 Task: Check the results of the 2023 Victory Lane Racing NASCAR Cup Series for the race "Goodyear 400" on the track "Darlington".
Action: Mouse moved to (230, 374)
Screenshot: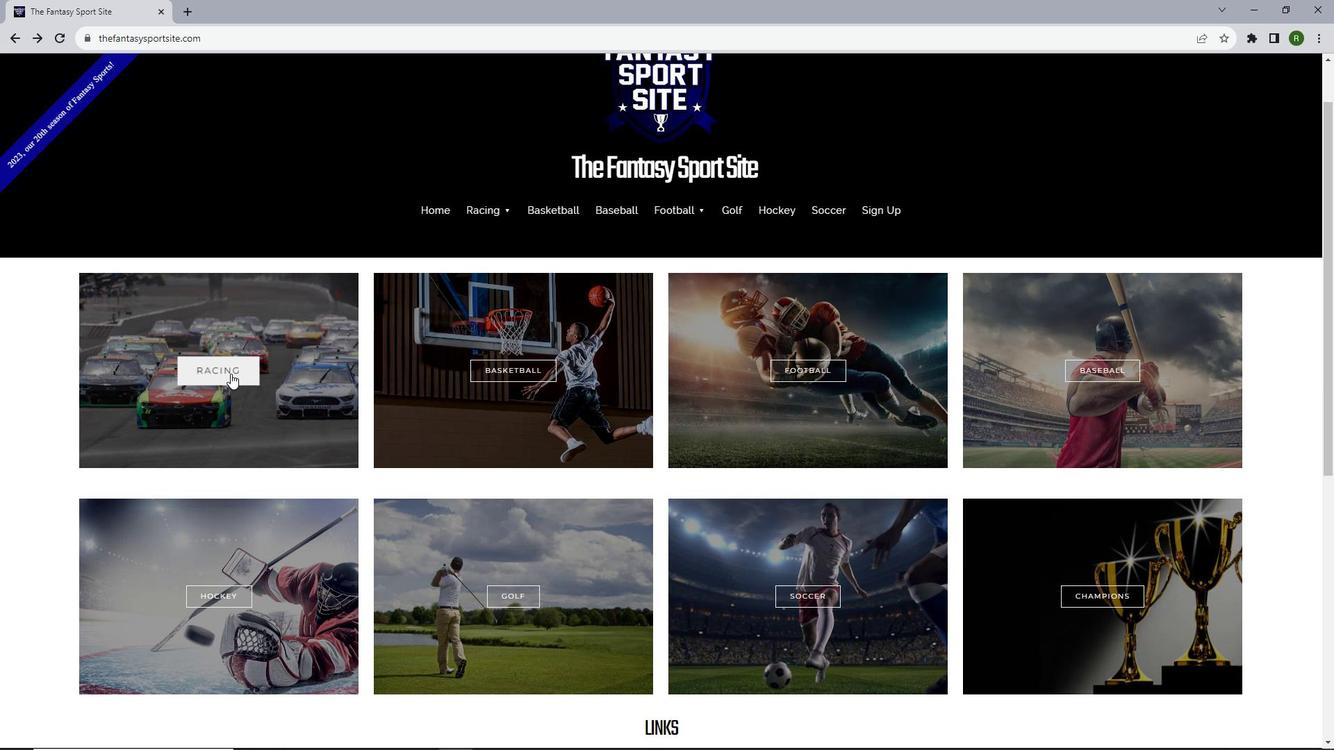 
Action: Mouse pressed left at (230, 374)
Screenshot: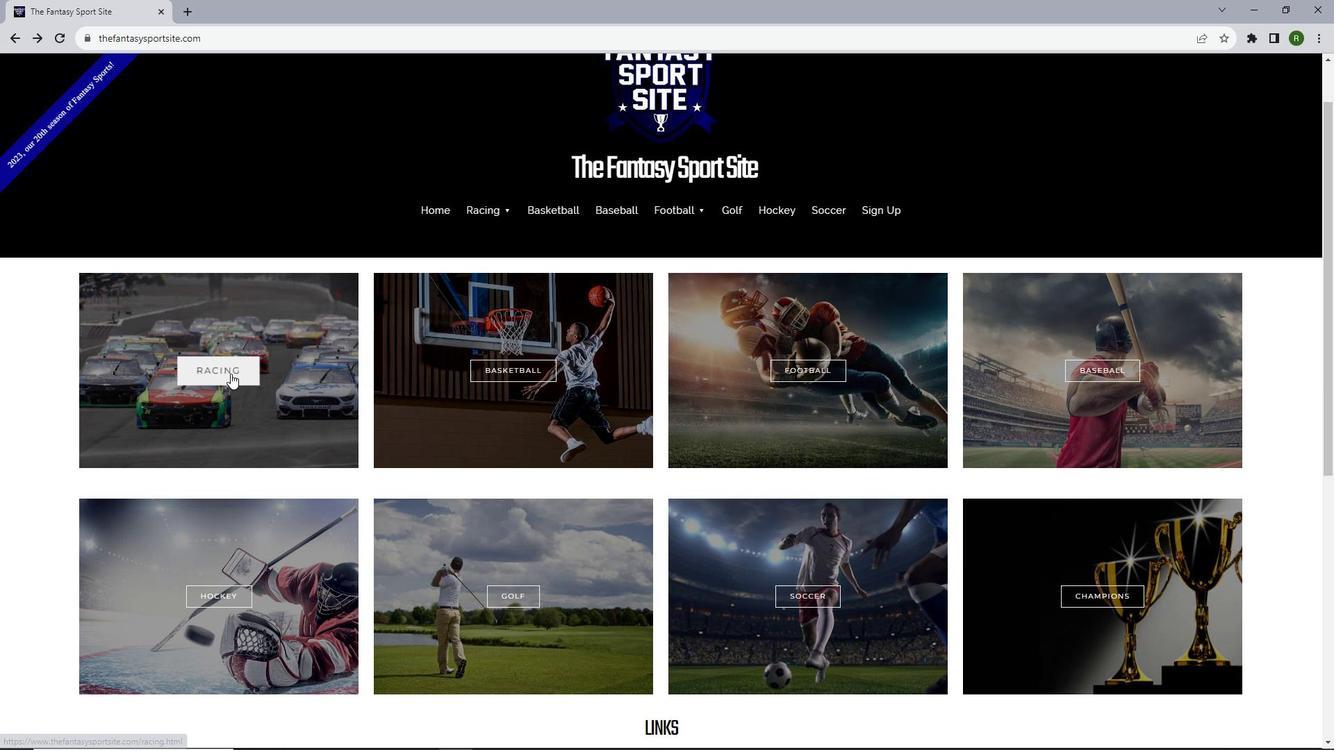 
Action: Mouse moved to (280, 627)
Screenshot: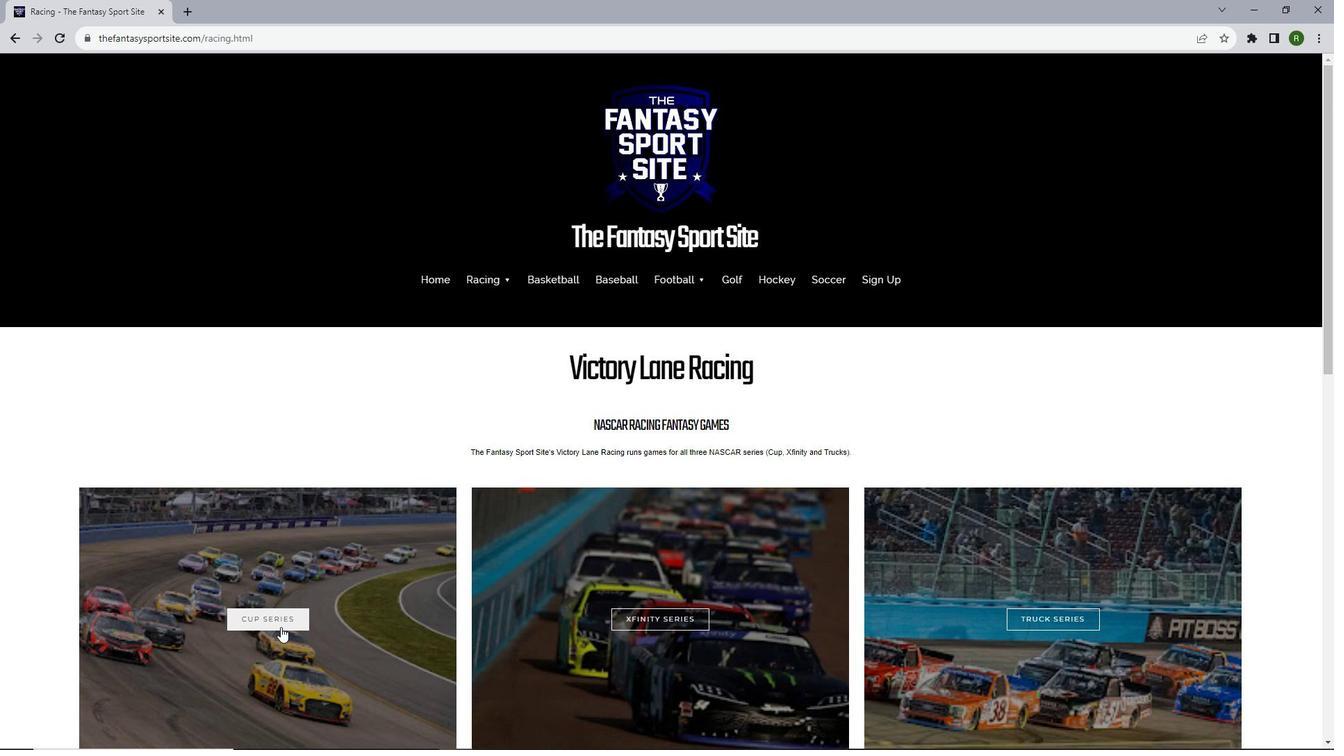 
Action: Mouse pressed left at (280, 627)
Screenshot: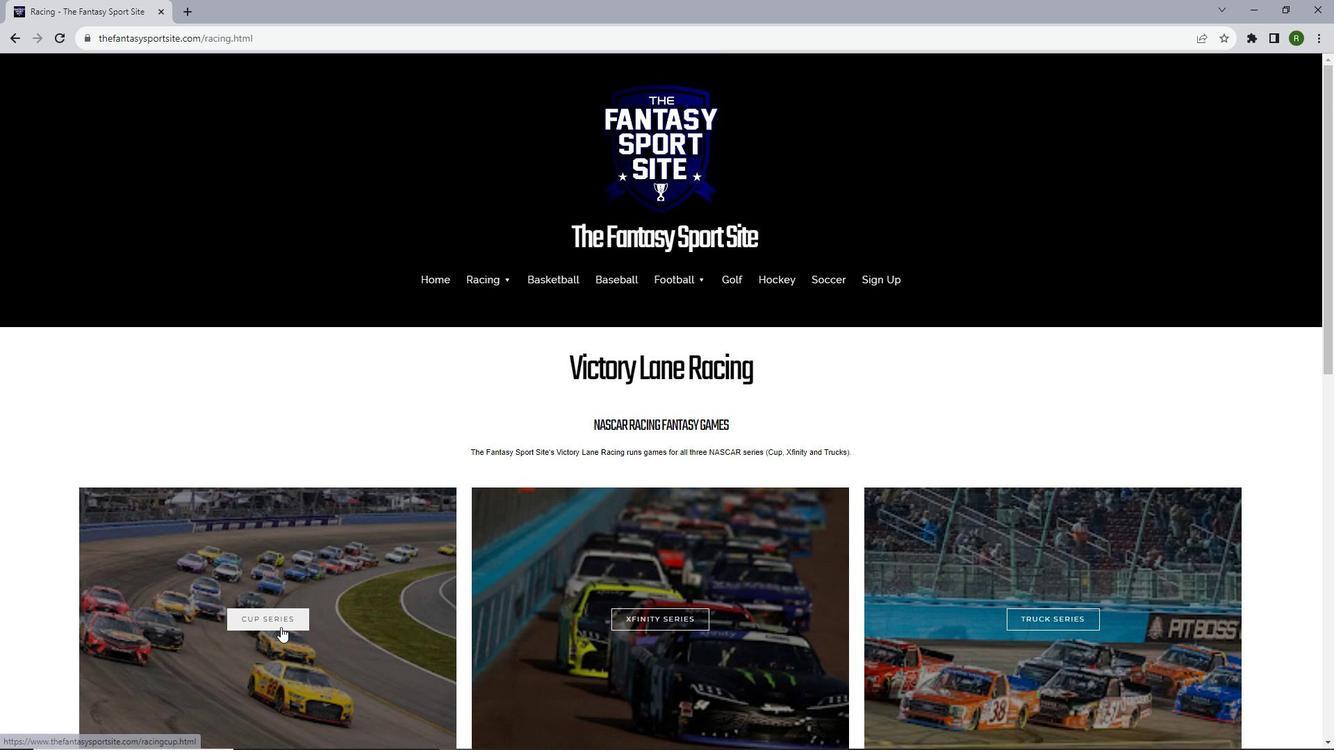 
Action: Mouse moved to (315, 499)
Screenshot: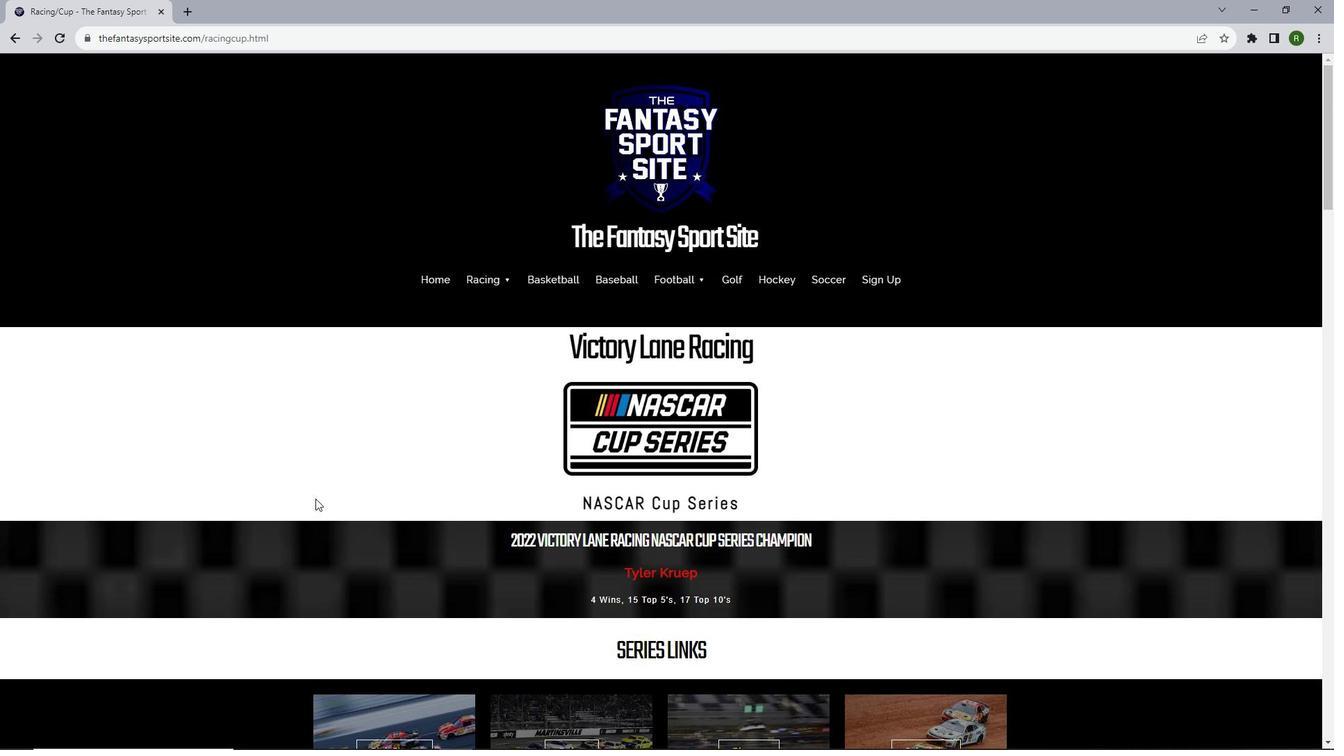 
Action: Mouse scrolled (315, 498) with delta (0, 0)
Screenshot: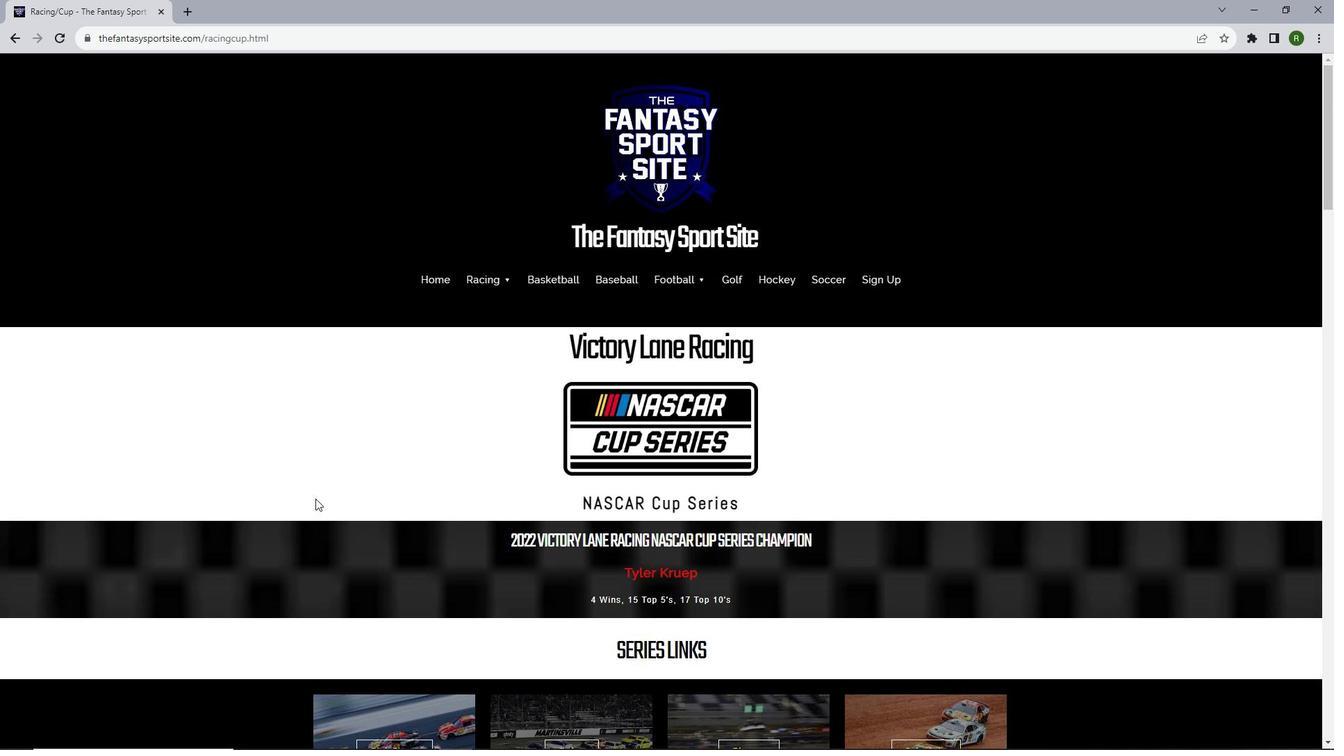 
Action: Mouse scrolled (315, 498) with delta (0, 0)
Screenshot: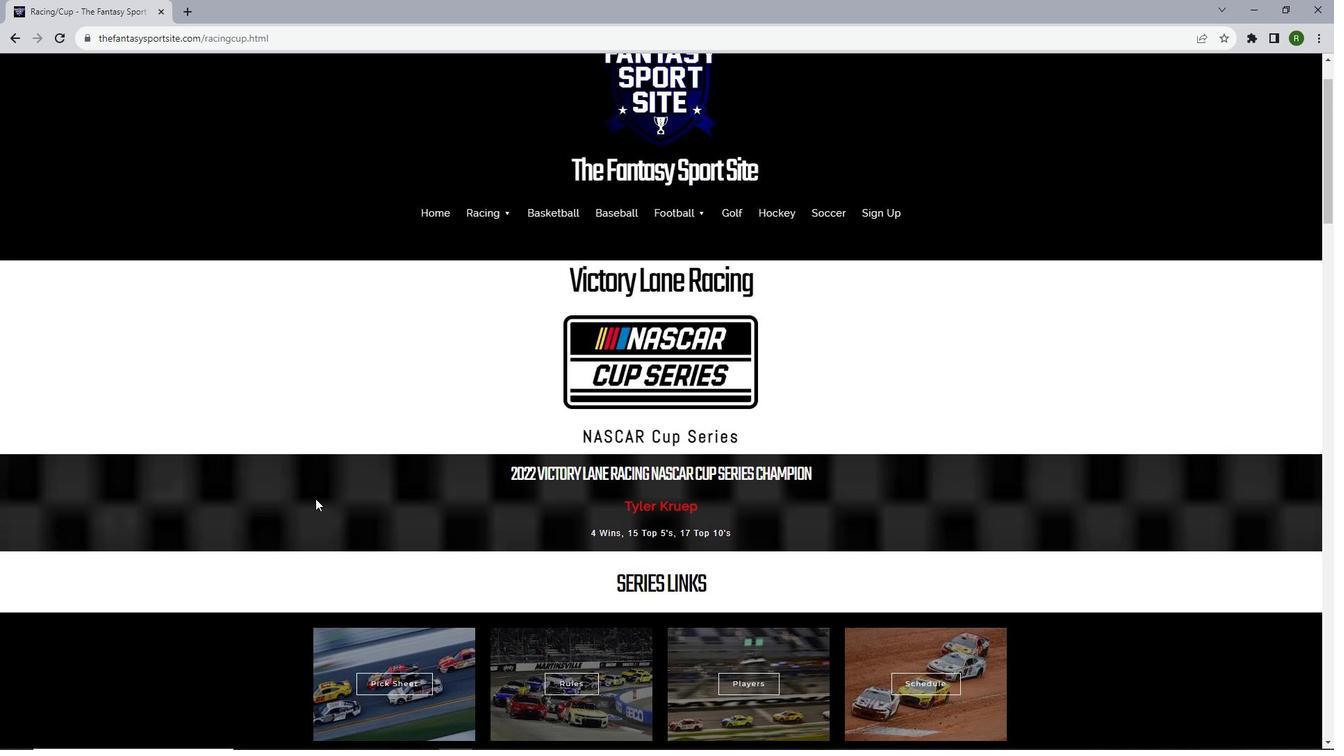 
Action: Mouse scrolled (315, 498) with delta (0, 0)
Screenshot: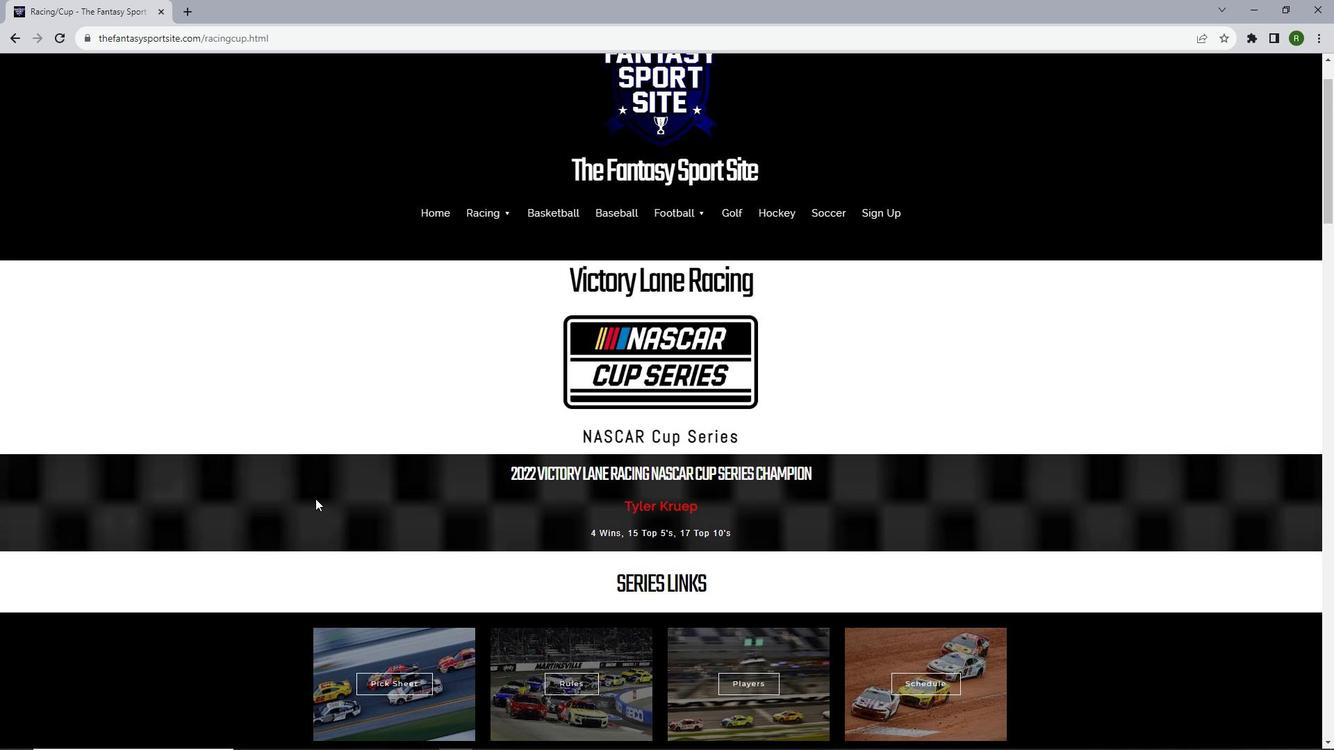 
Action: Mouse moved to (315, 498)
Screenshot: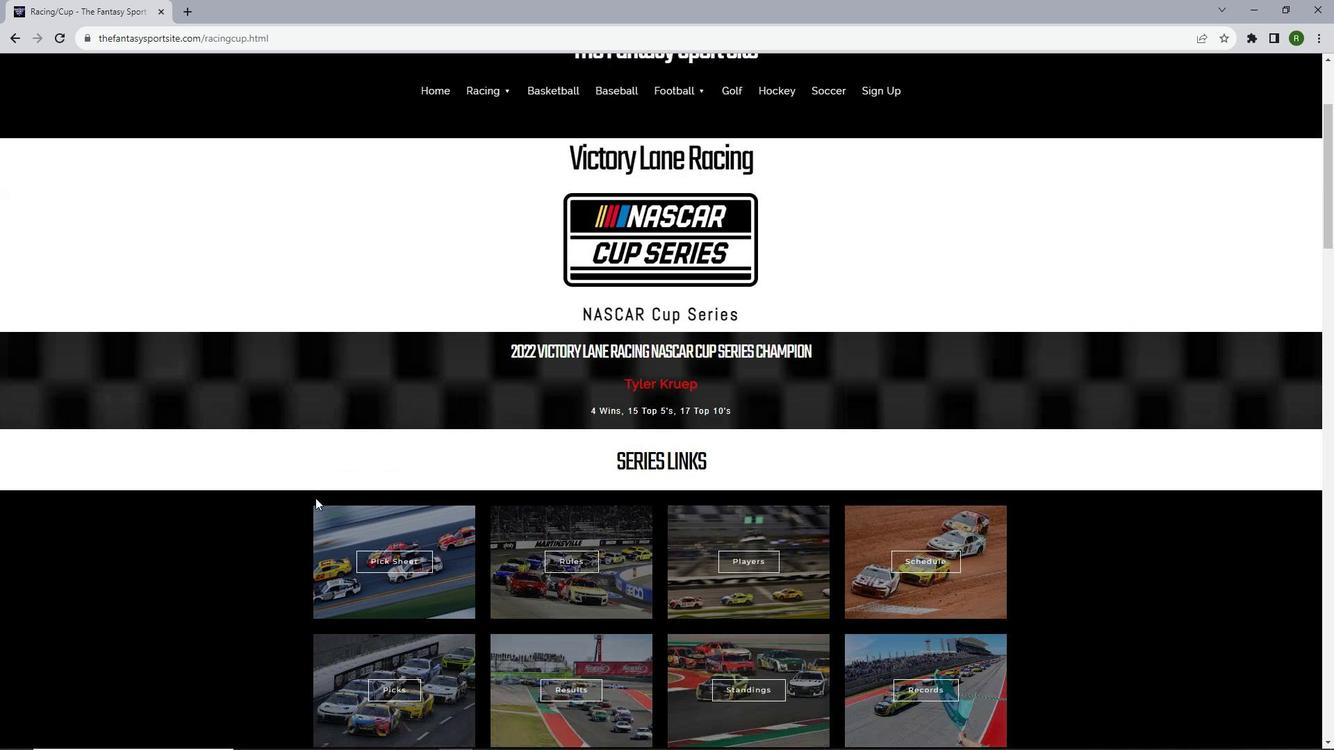 
Action: Mouse scrolled (315, 497) with delta (0, 0)
Screenshot: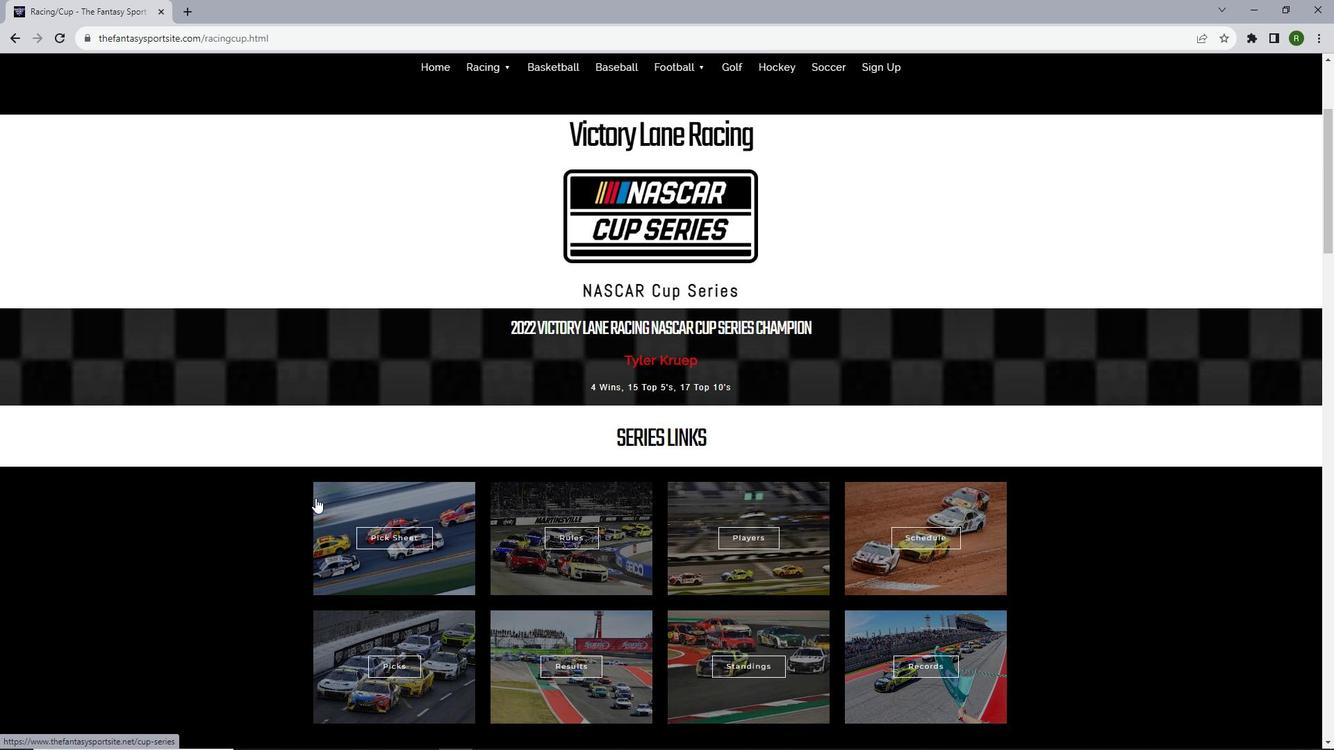 
Action: Mouse scrolled (315, 497) with delta (0, 0)
Screenshot: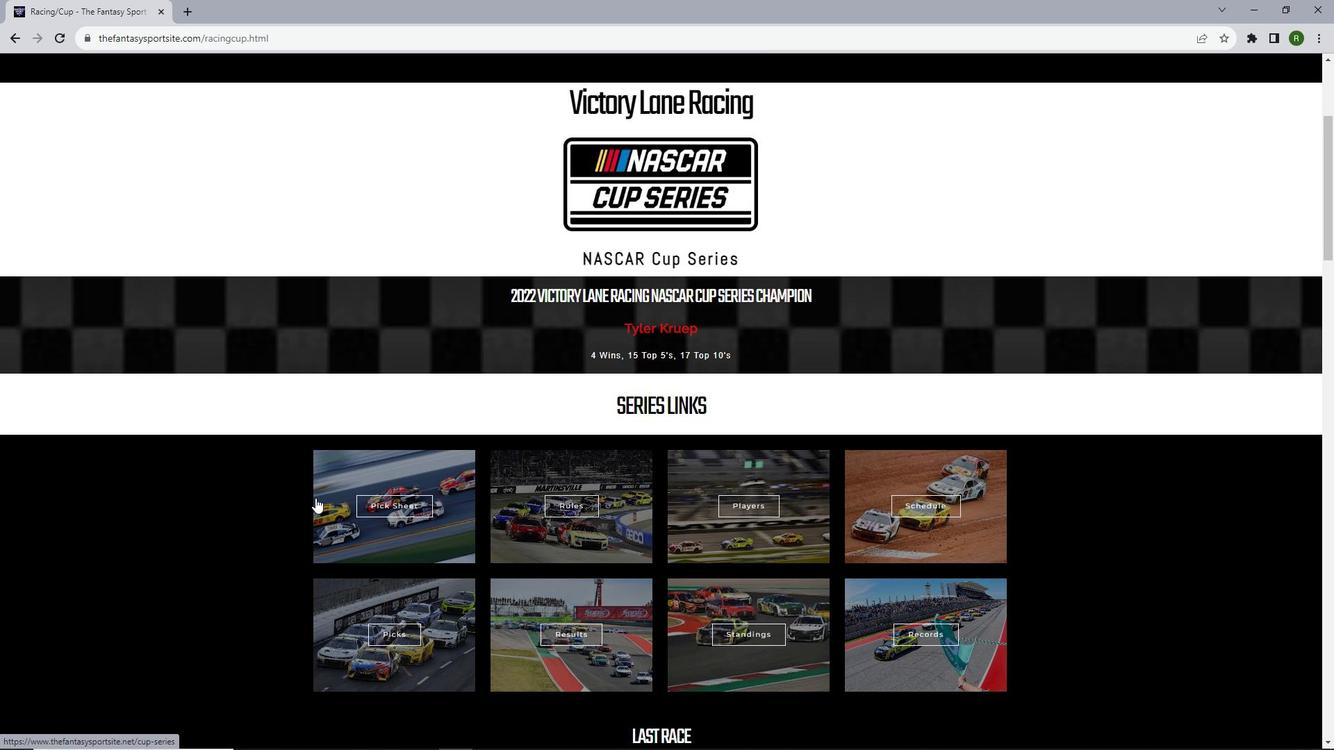 
Action: Mouse moved to (581, 536)
Screenshot: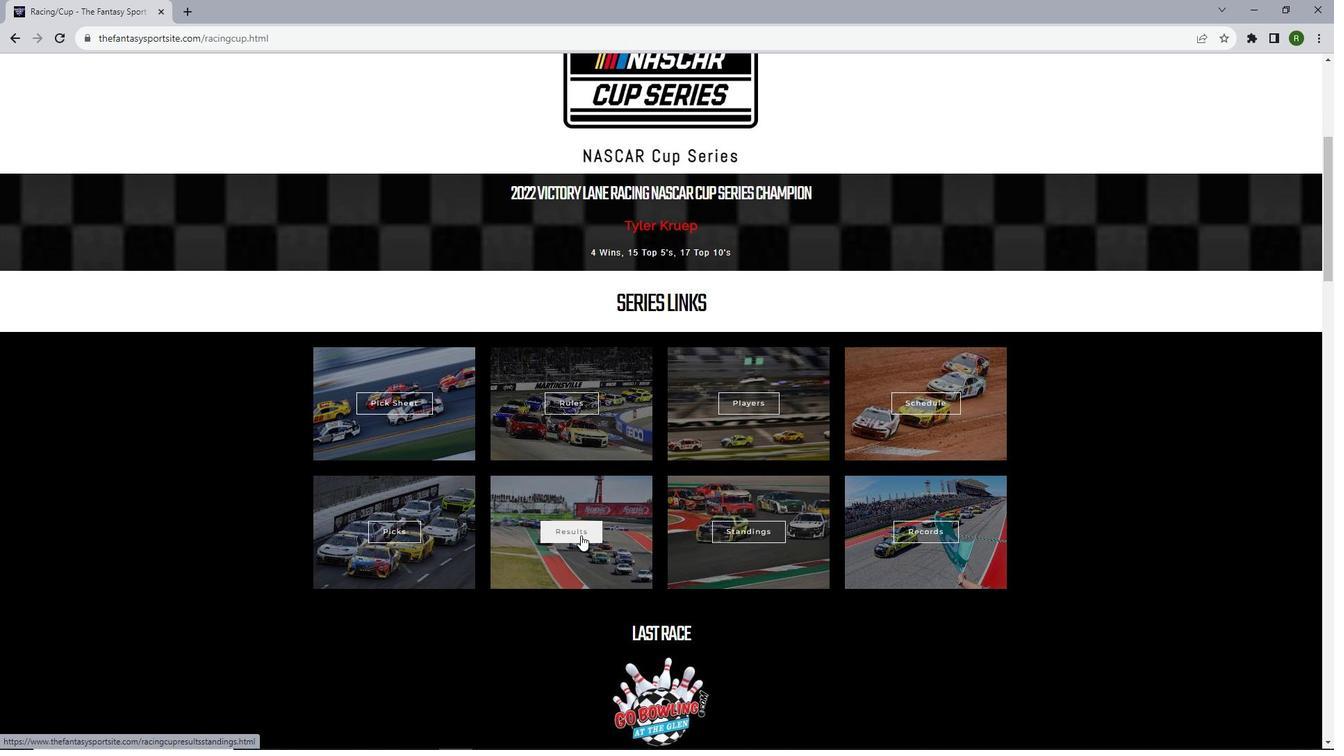 
Action: Mouse pressed left at (581, 536)
Screenshot: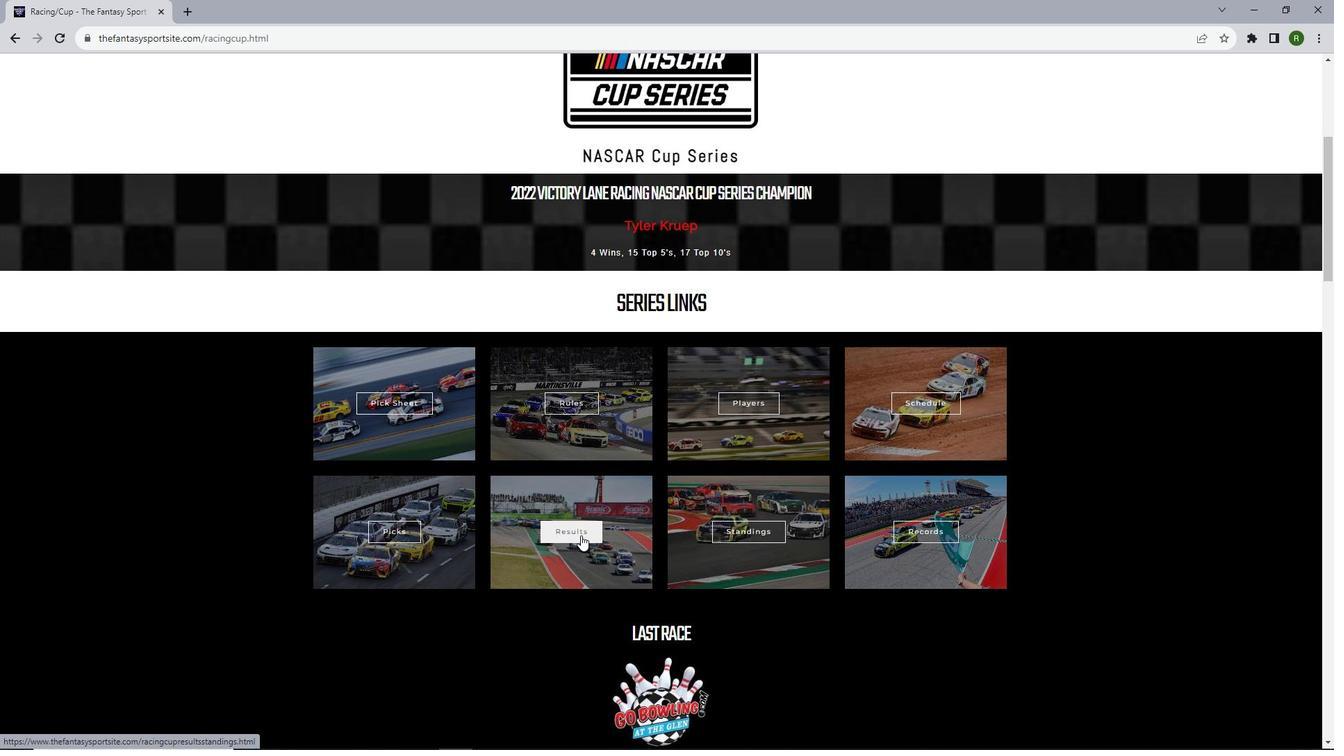 
Action: Mouse moved to (403, 380)
Screenshot: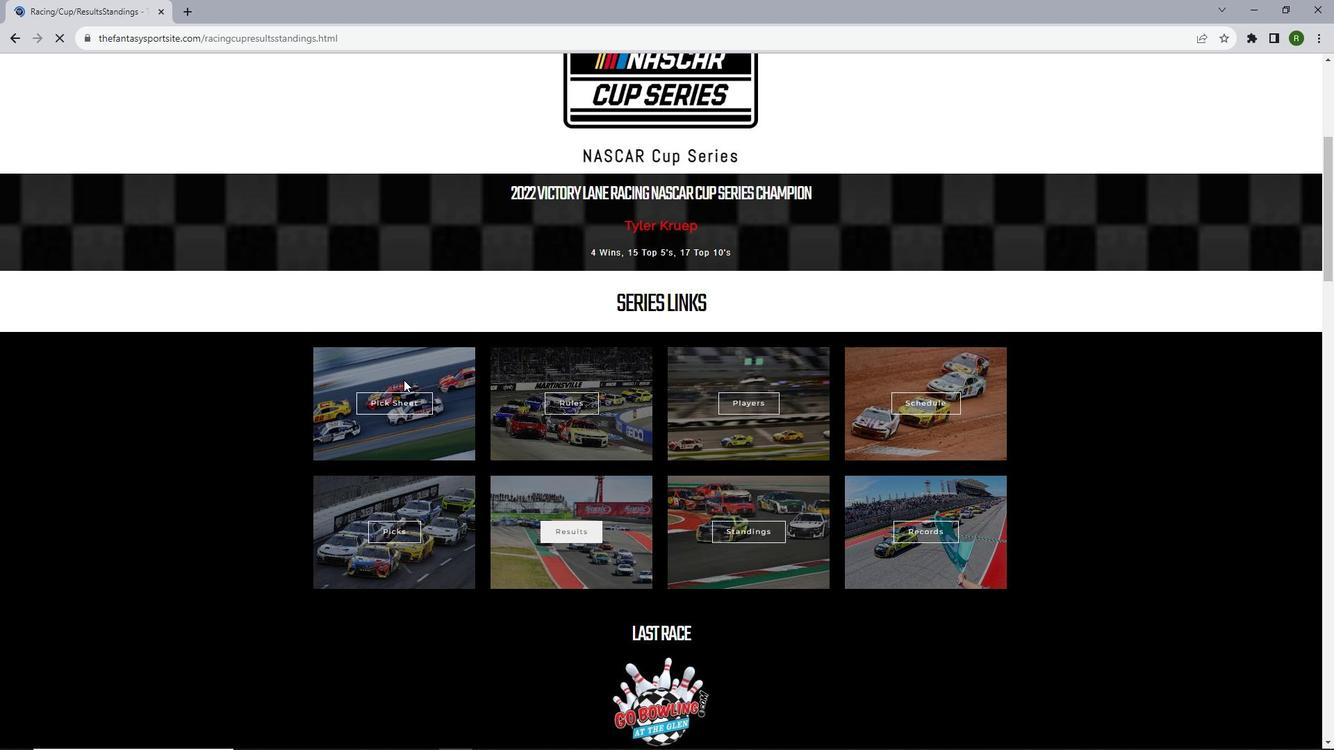 
Action: Mouse scrolled (403, 379) with delta (0, 0)
Screenshot: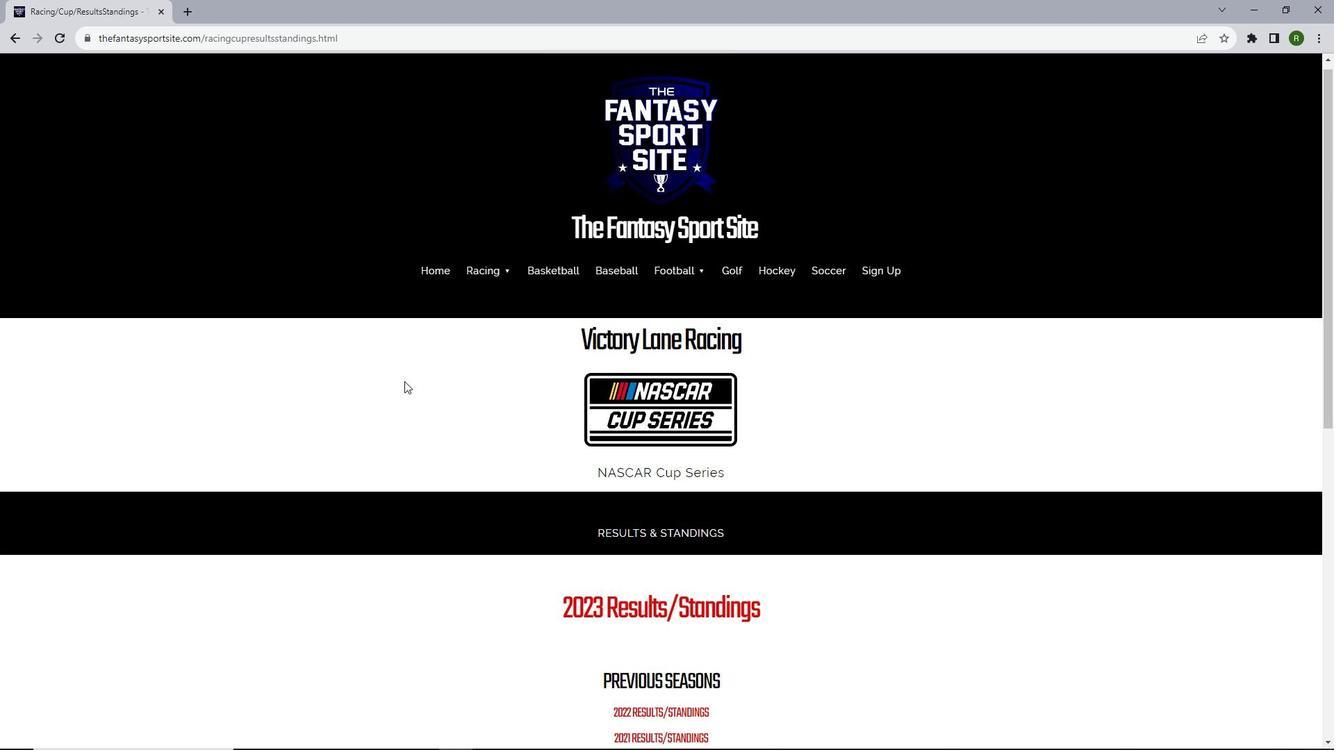 
Action: Mouse moved to (404, 381)
Screenshot: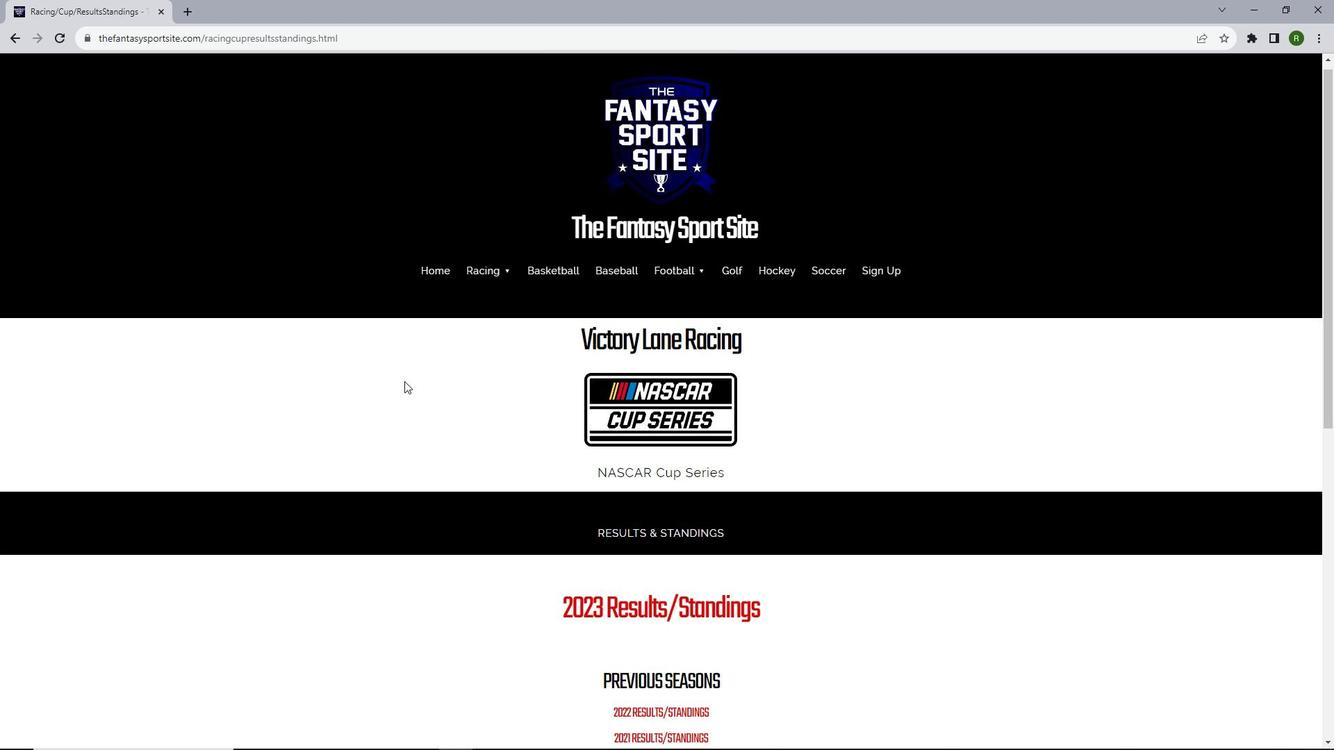 
Action: Mouse scrolled (404, 380) with delta (0, 0)
Screenshot: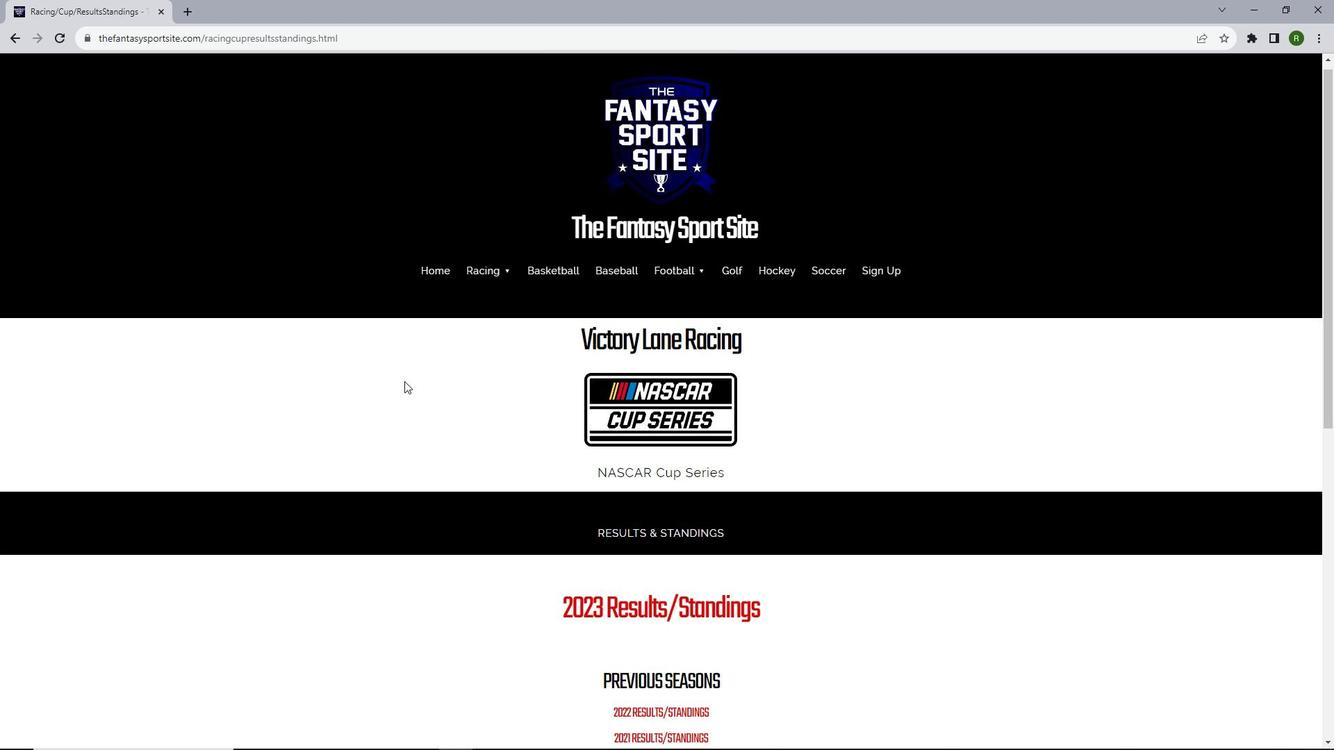 
Action: Mouse moved to (404, 381)
Screenshot: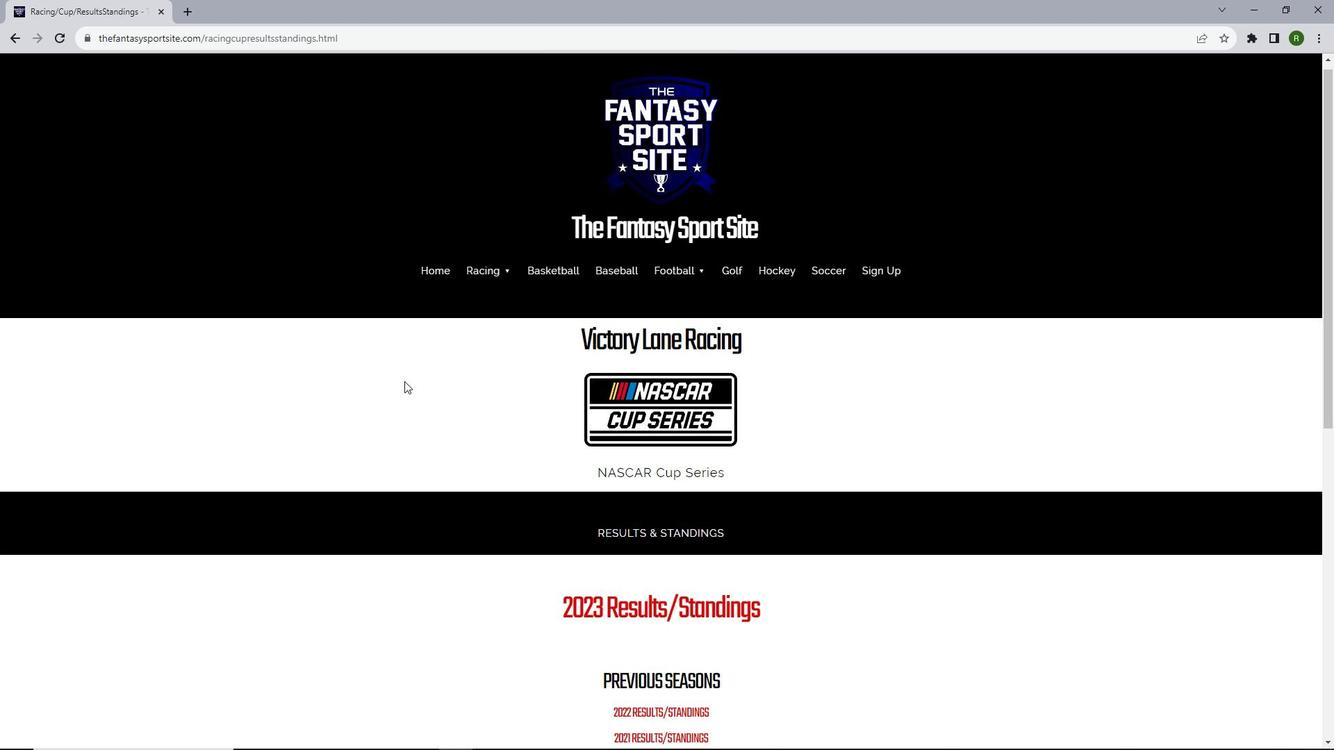 
Action: Mouse scrolled (404, 381) with delta (0, 0)
Screenshot: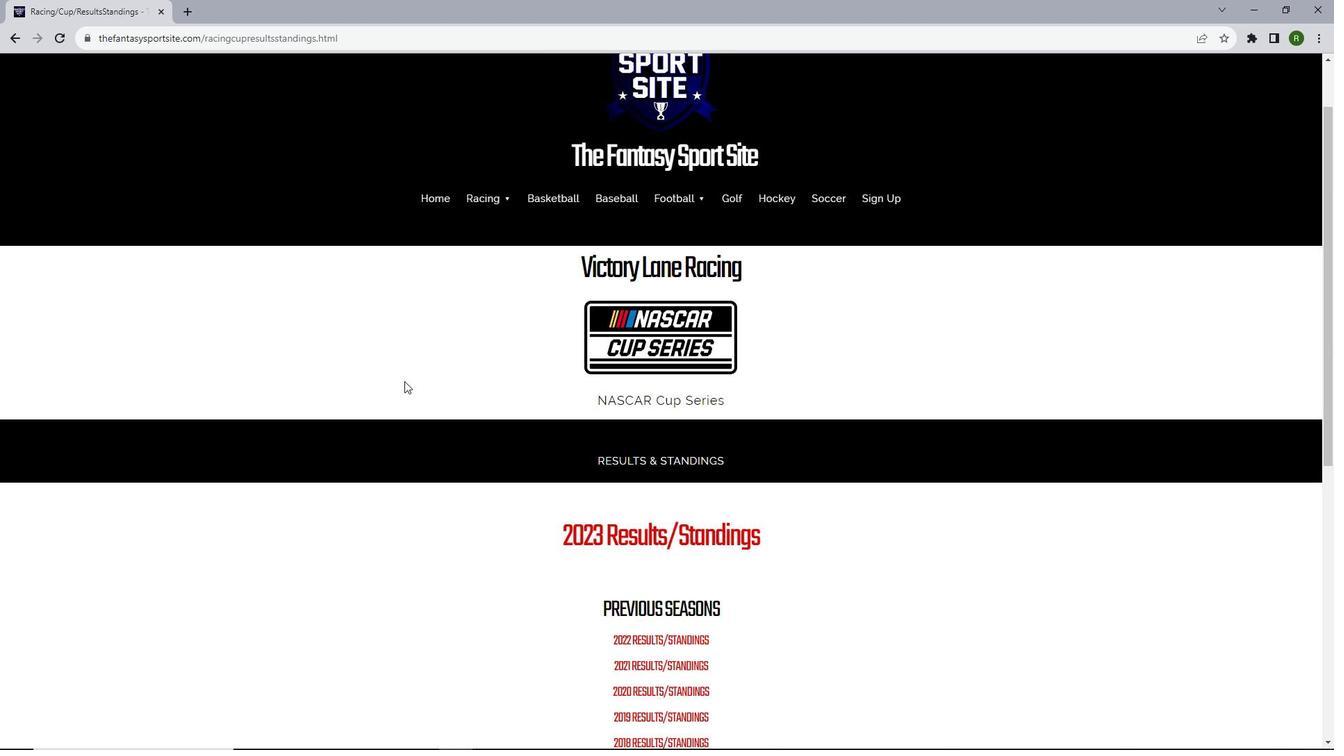 
Action: Mouse scrolled (404, 381) with delta (0, 0)
Screenshot: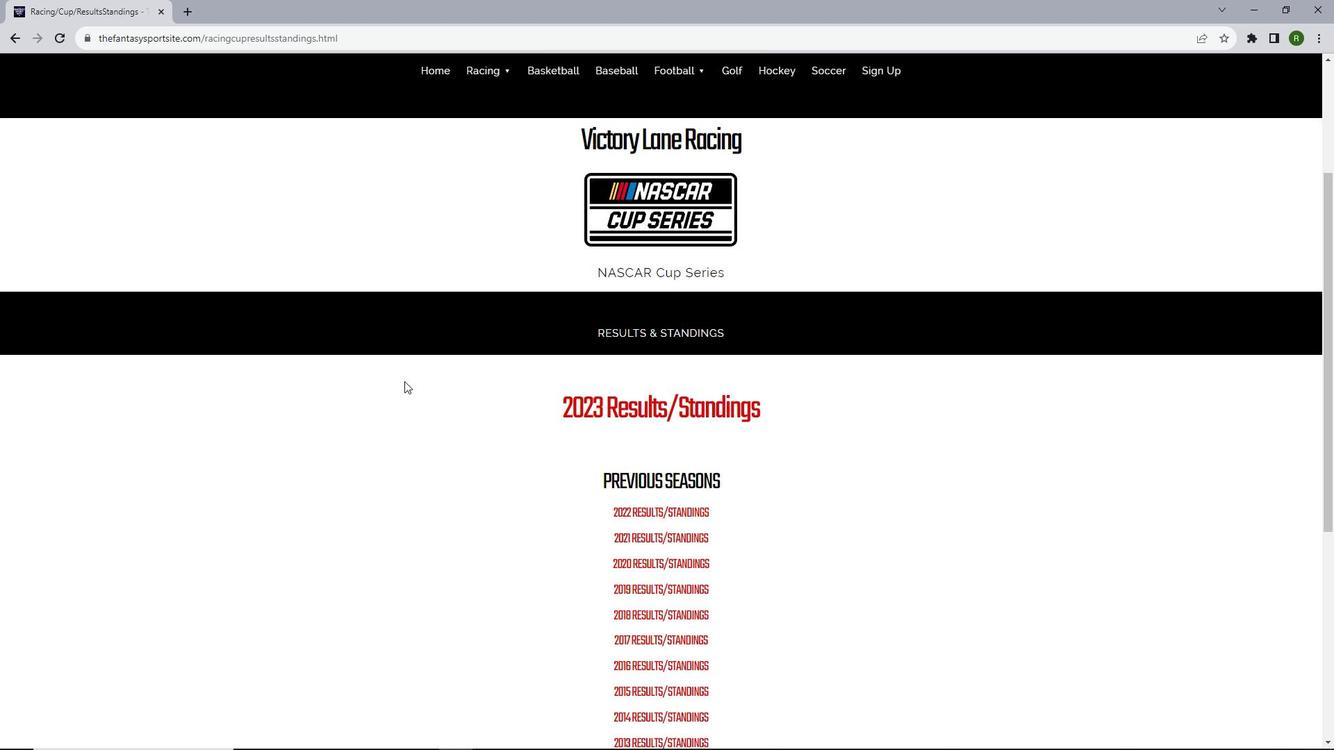 
Action: Mouse scrolled (404, 381) with delta (0, 0)
Screenshot: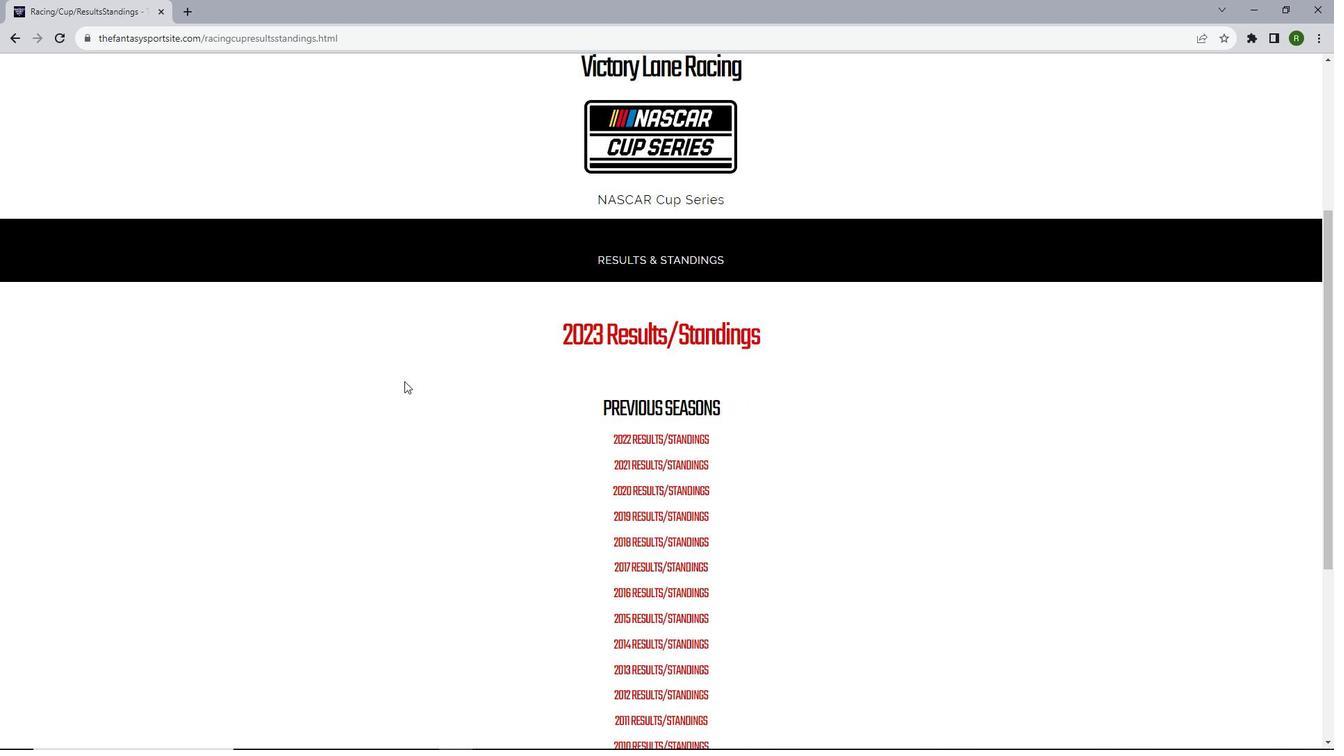 
Action: Mouse moved to (689, 262)
Screenshot: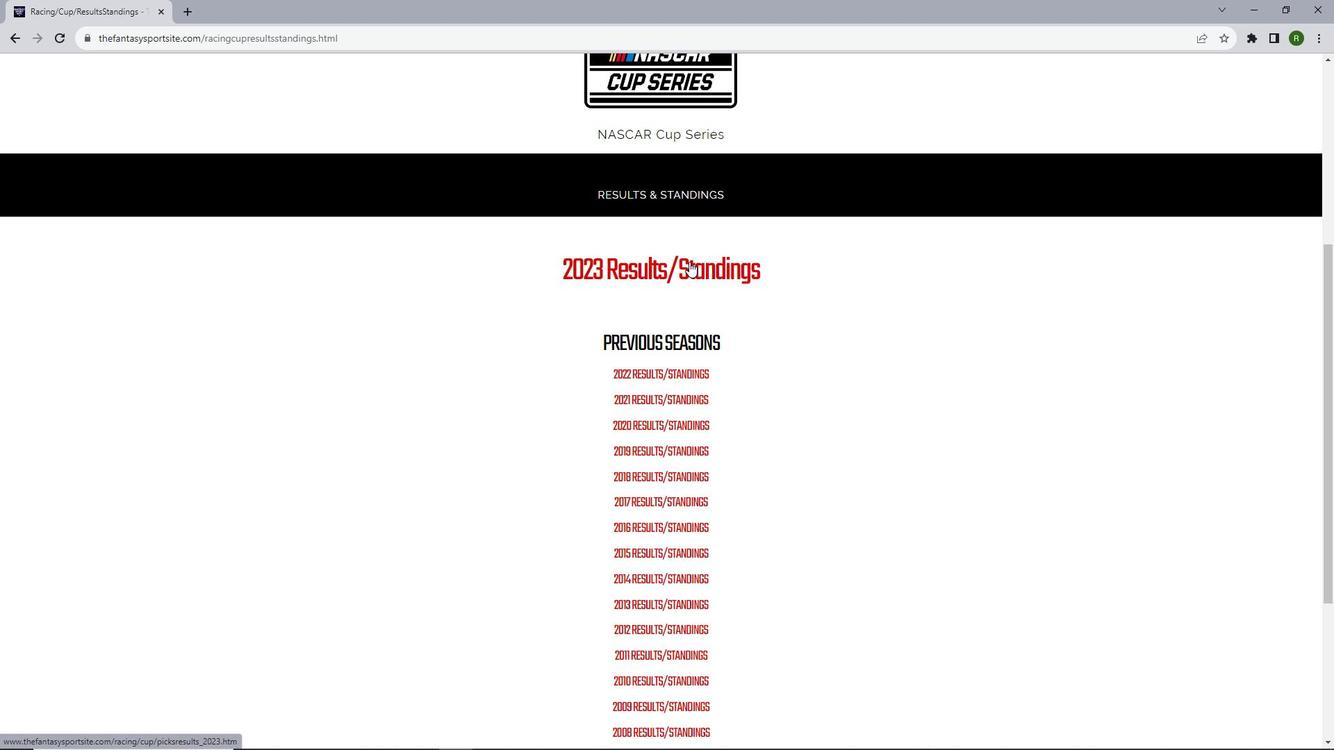 
Action: Mouse pressed left at (689, 262)
Screenshot: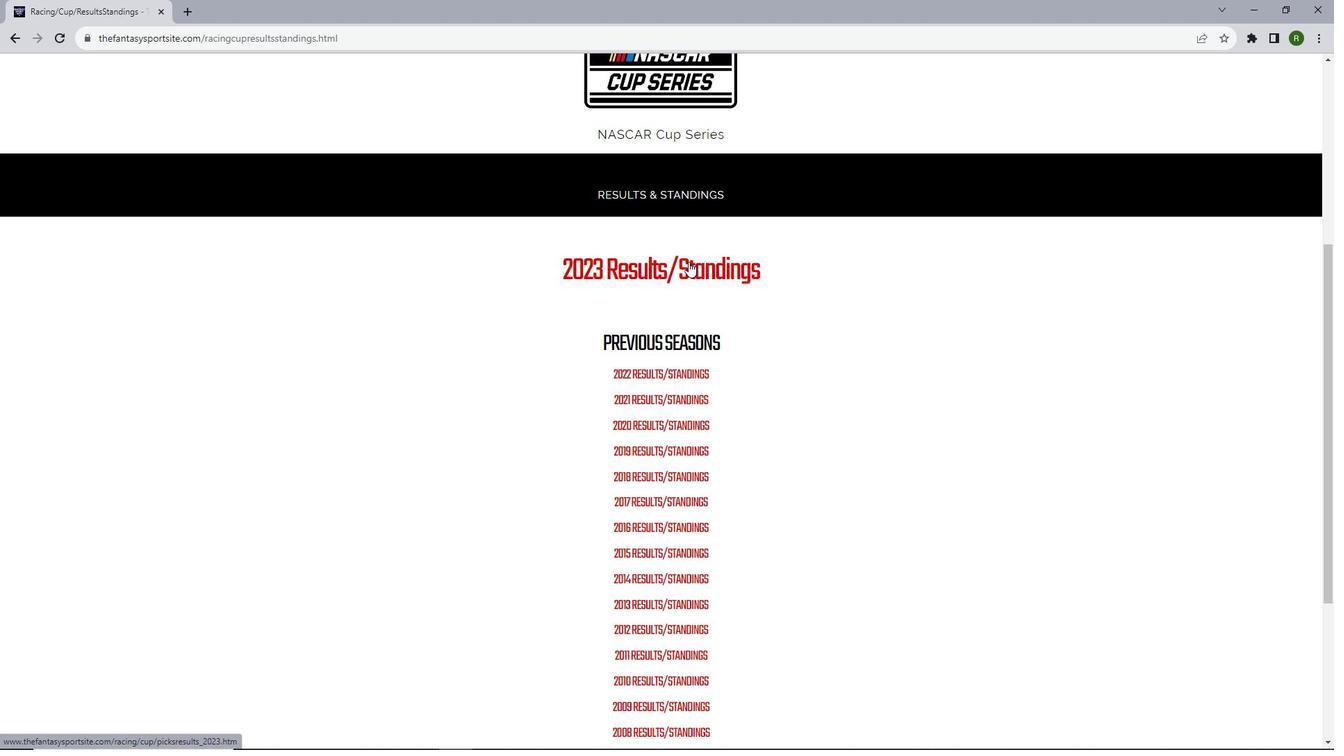 
Action: Mouse moved to (564, 391)
Screenshot: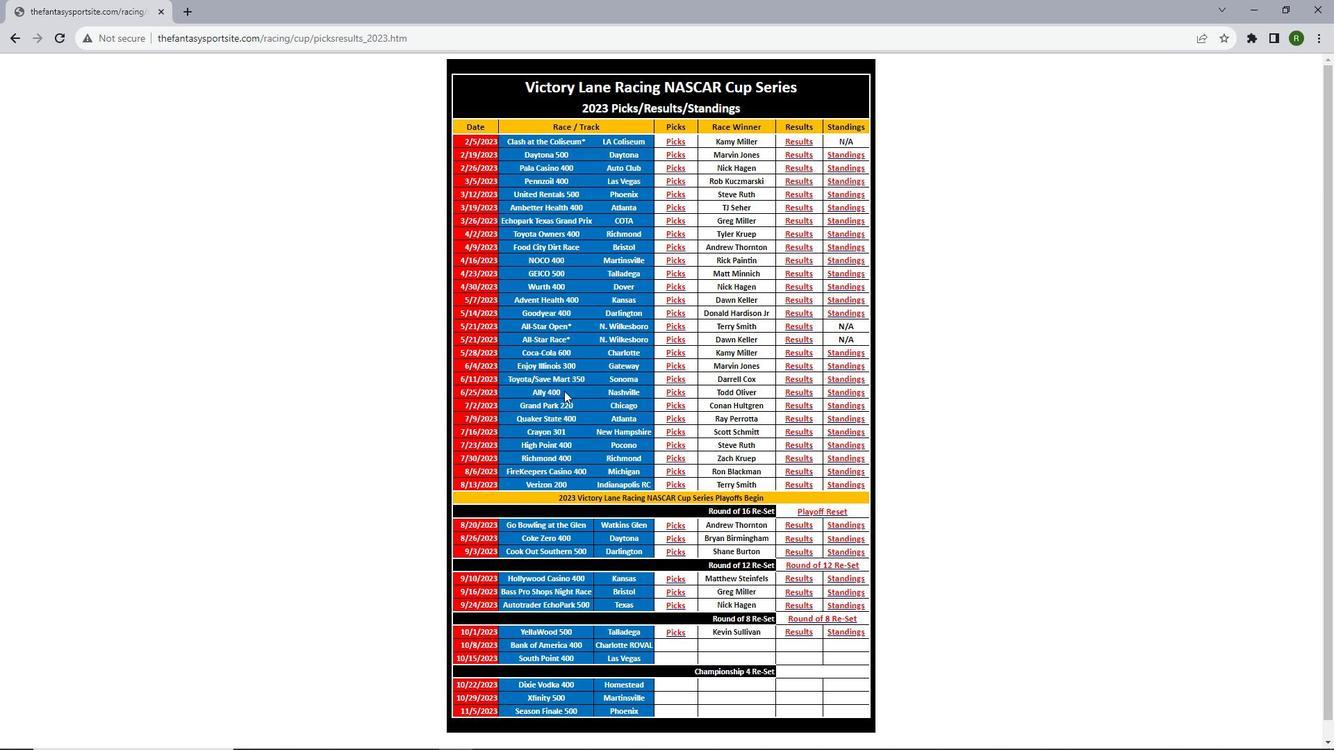 
Action: Mouse scrolled (564, 392) with delta (0, 0)
Screenshot: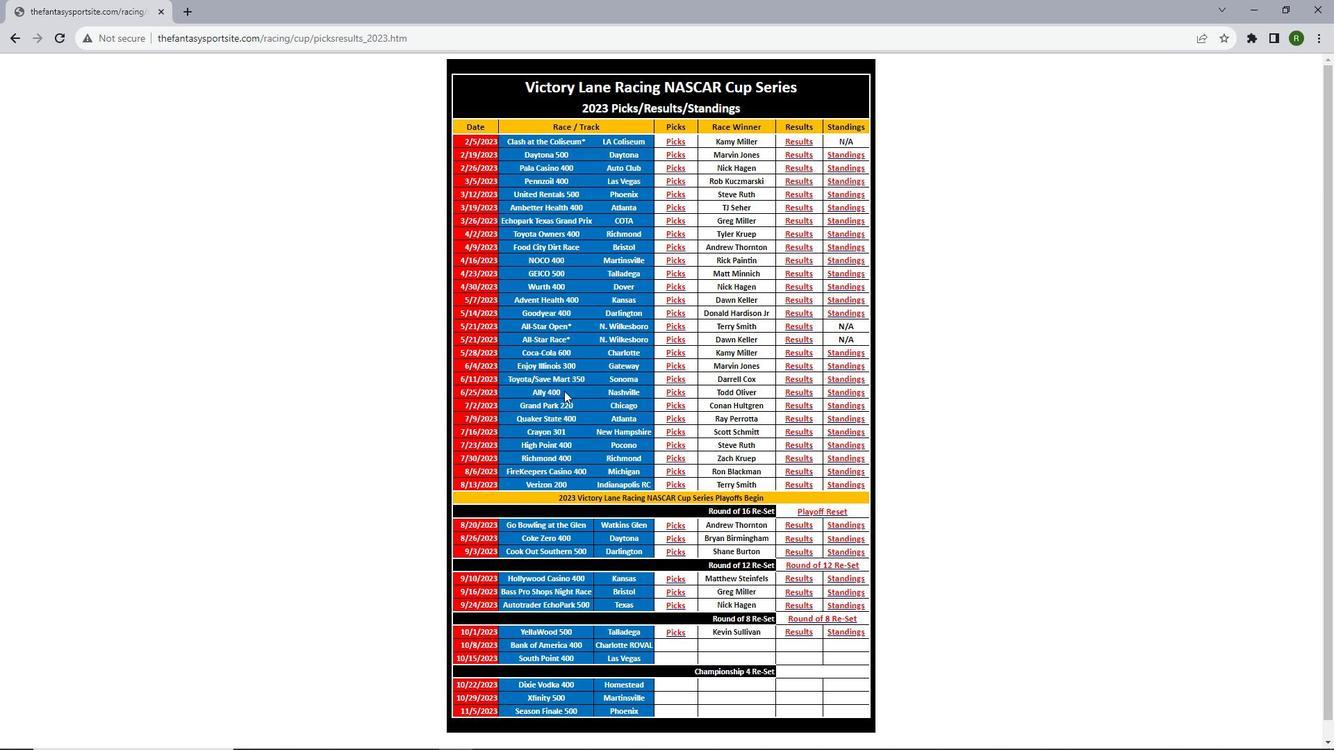 
Action: Mouse moved to (795, 308)
Screenshot: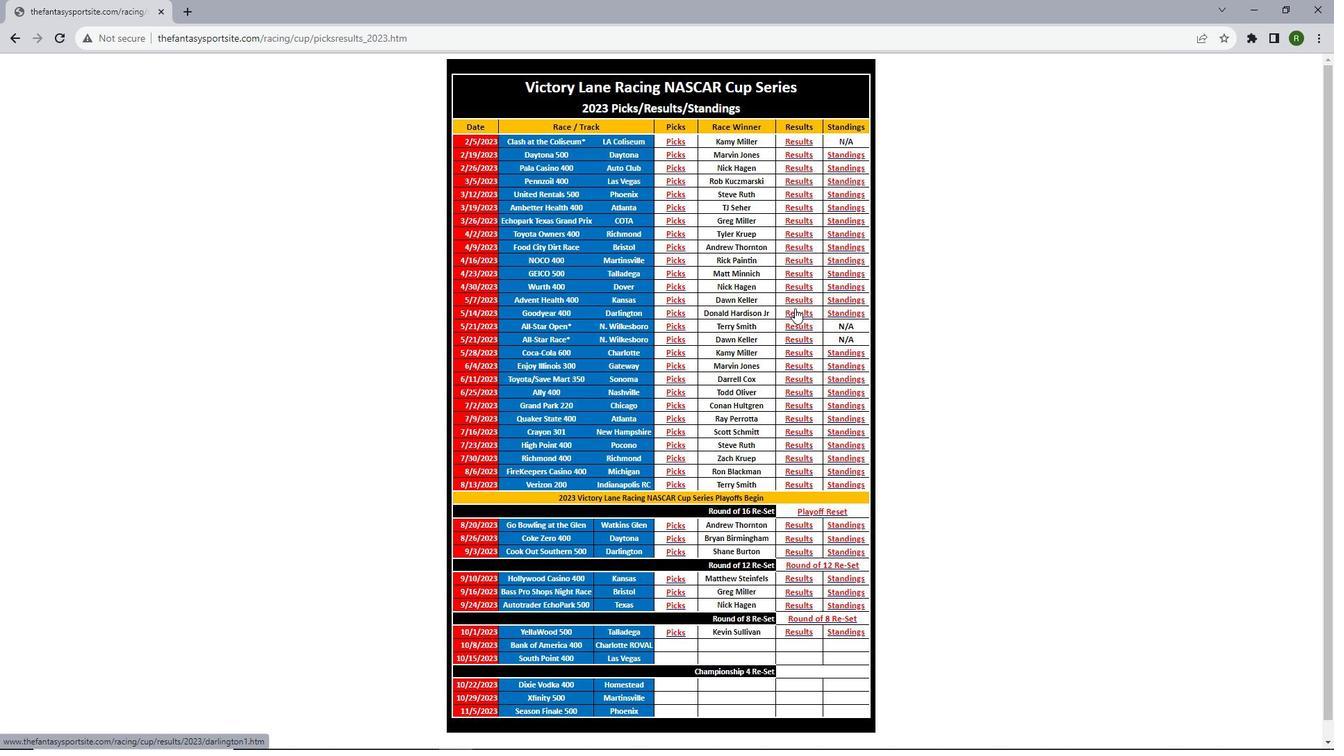 
Action: Mouse pressed left at (795, 308)
Screenshot: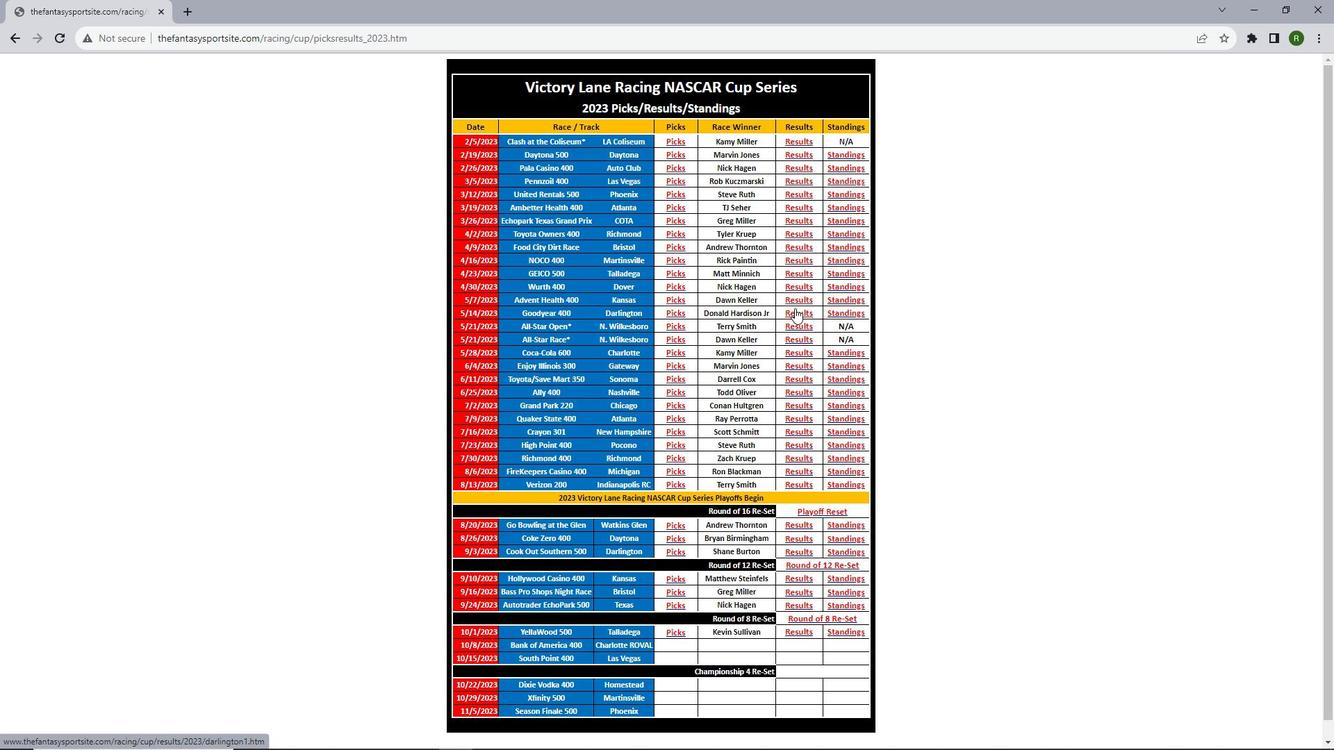 
Action: Mouse moved to (624, 279)
Screenshot: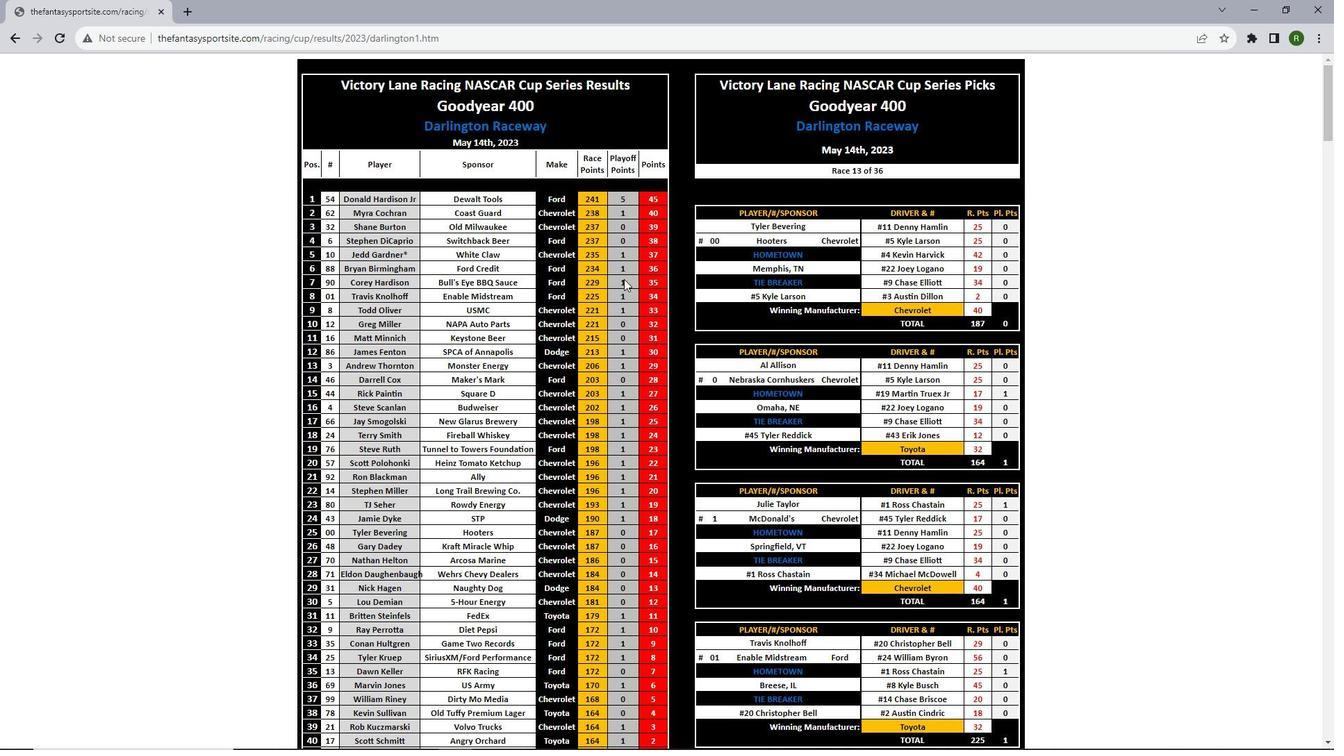 
Action: Mouse scrolled (624, 278) with delta (0, 0)
Screenshot: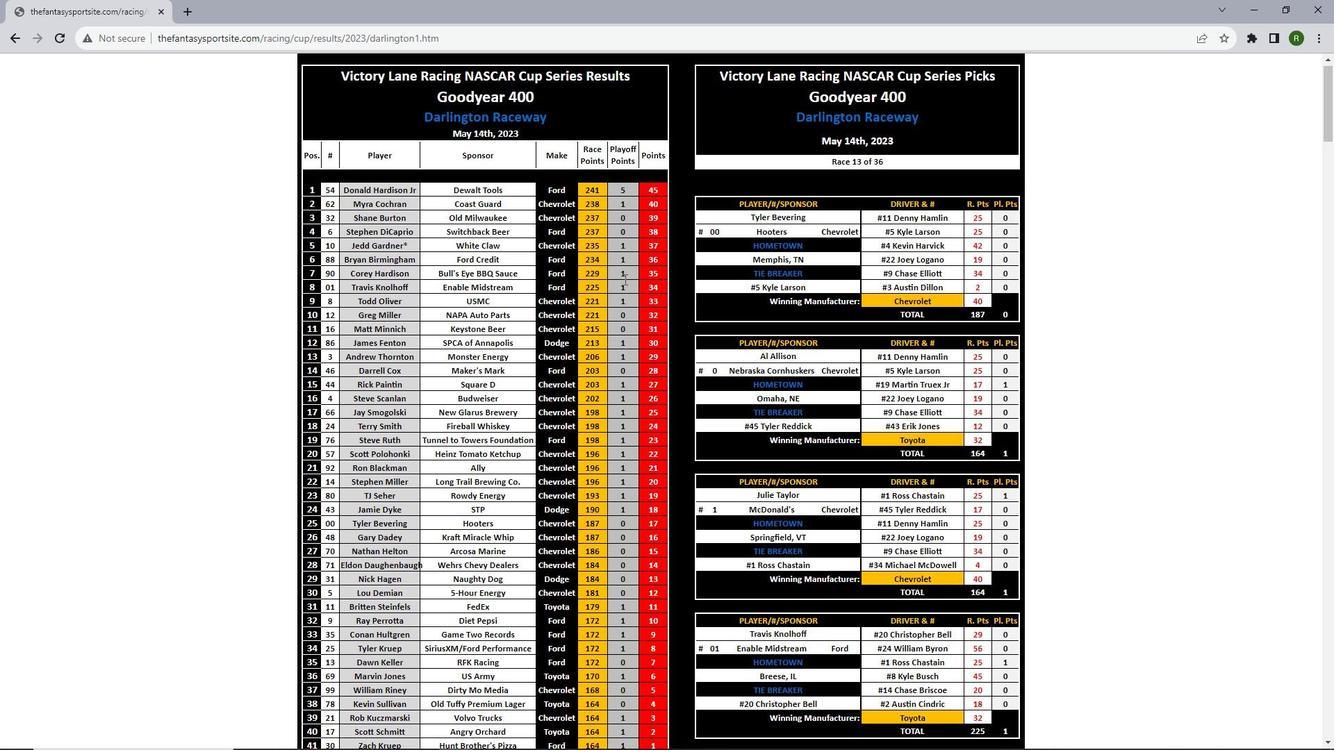 
Action: Mouse scrolled (624, 278) with delta (0, 0)
Screenshot: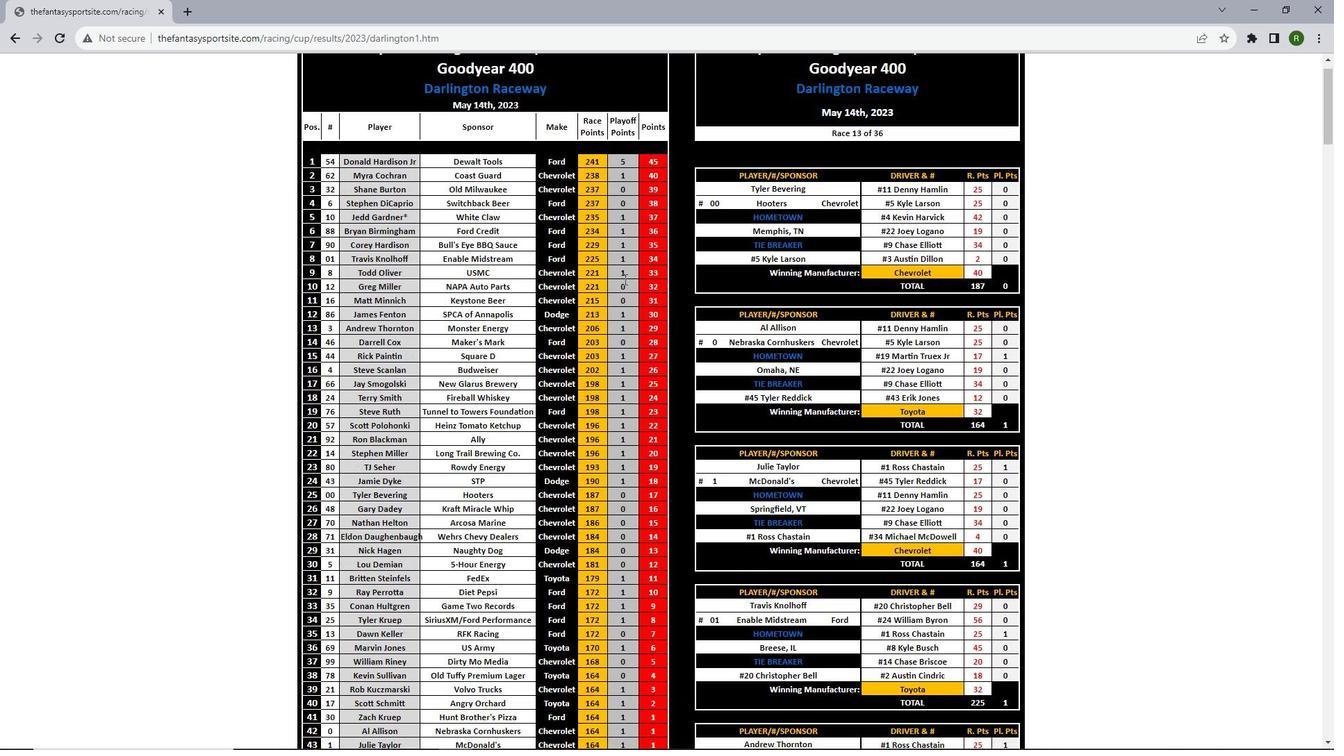 
Action: Mouse scrolled (624, 278) with delta (0, 0)
Screenshot: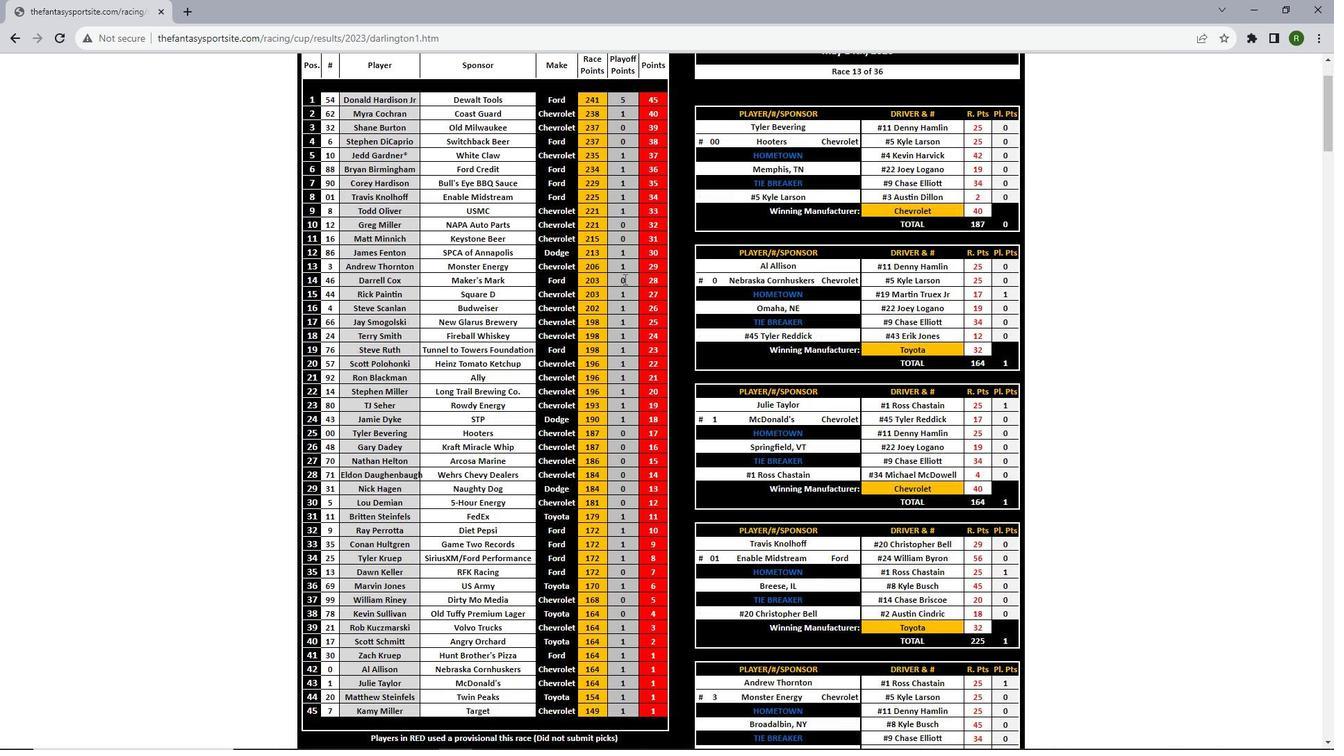 
Action: Mouse scrolled (624, 278) with delta (0, 0)
Screenshot: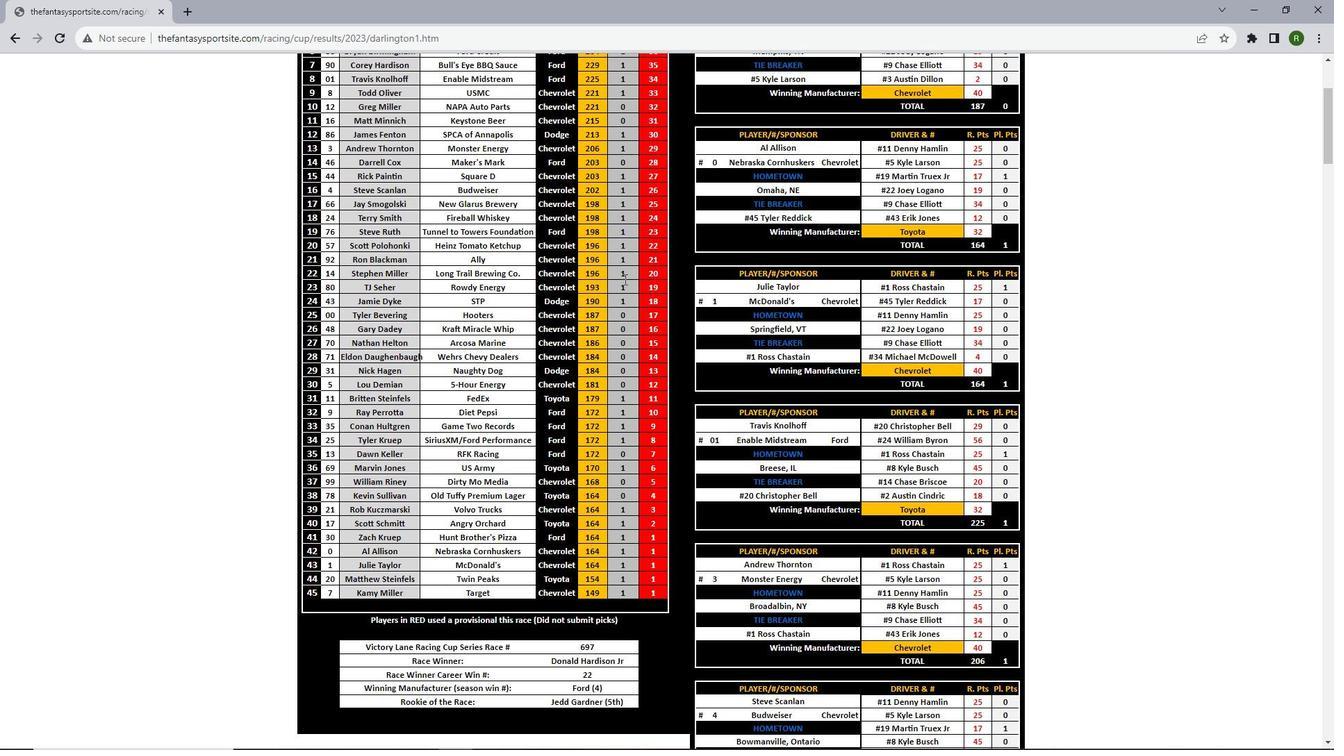 
Action: Mouse scrolled (624, 278) with delta (0, 0)
Screenshot: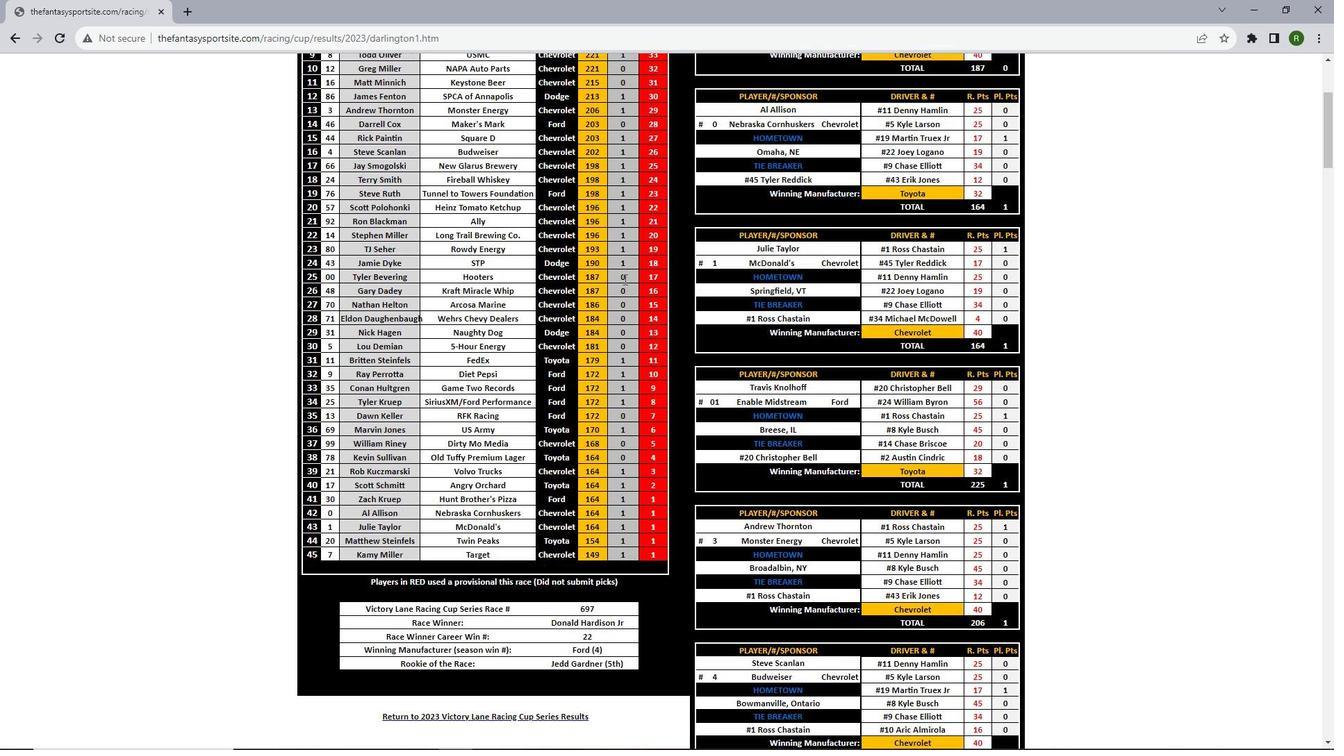 
Action: Mouse moved to (623, 279)
Screenshot: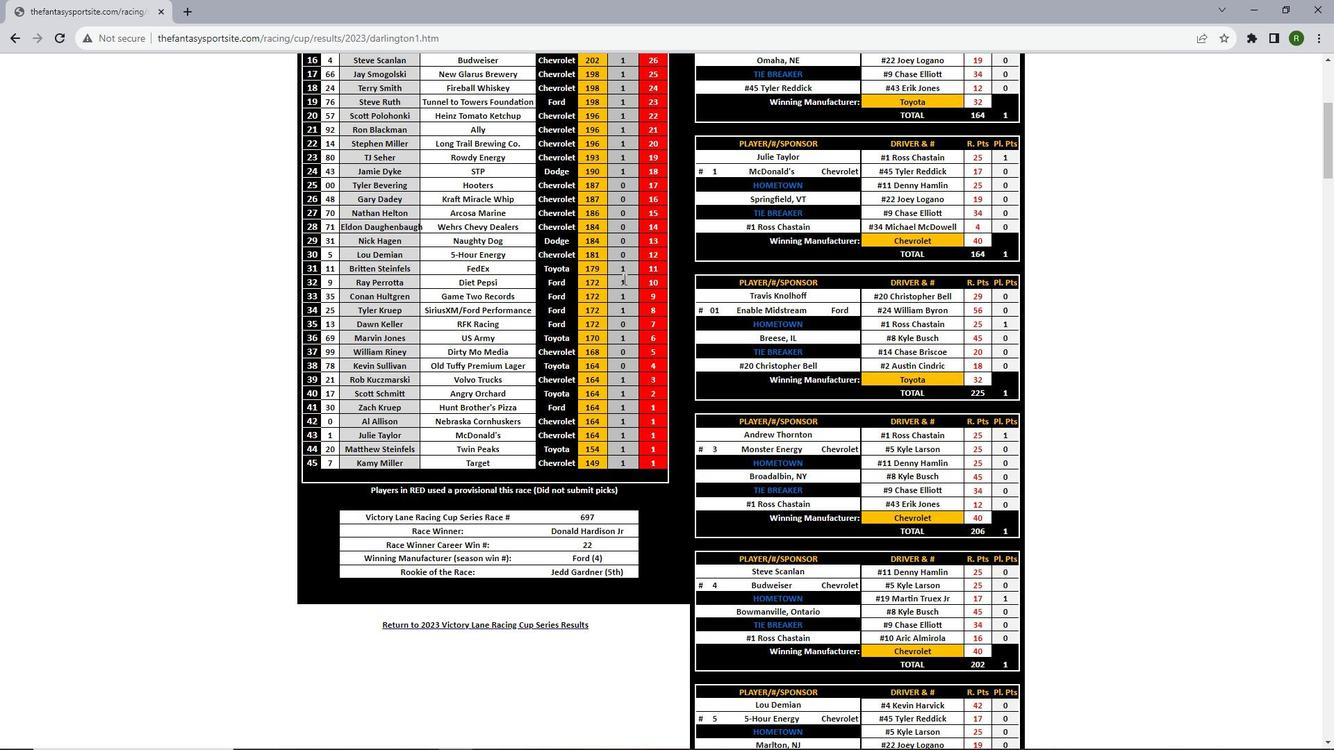 
Action: Mouse scrolled (623, 278) with delta (0, 0)
Screenshot: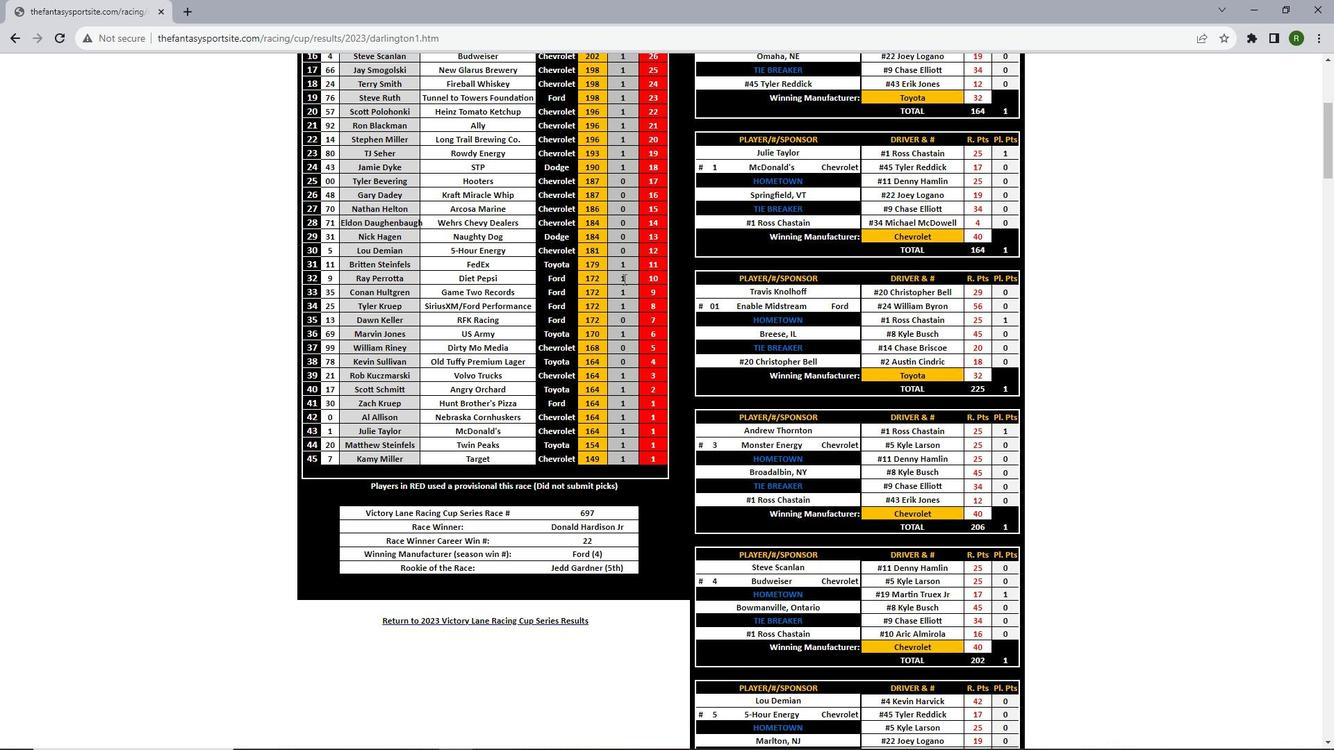 
Action: Mouse scrolled (623, 278) with delta (0, 0)
Screenshot: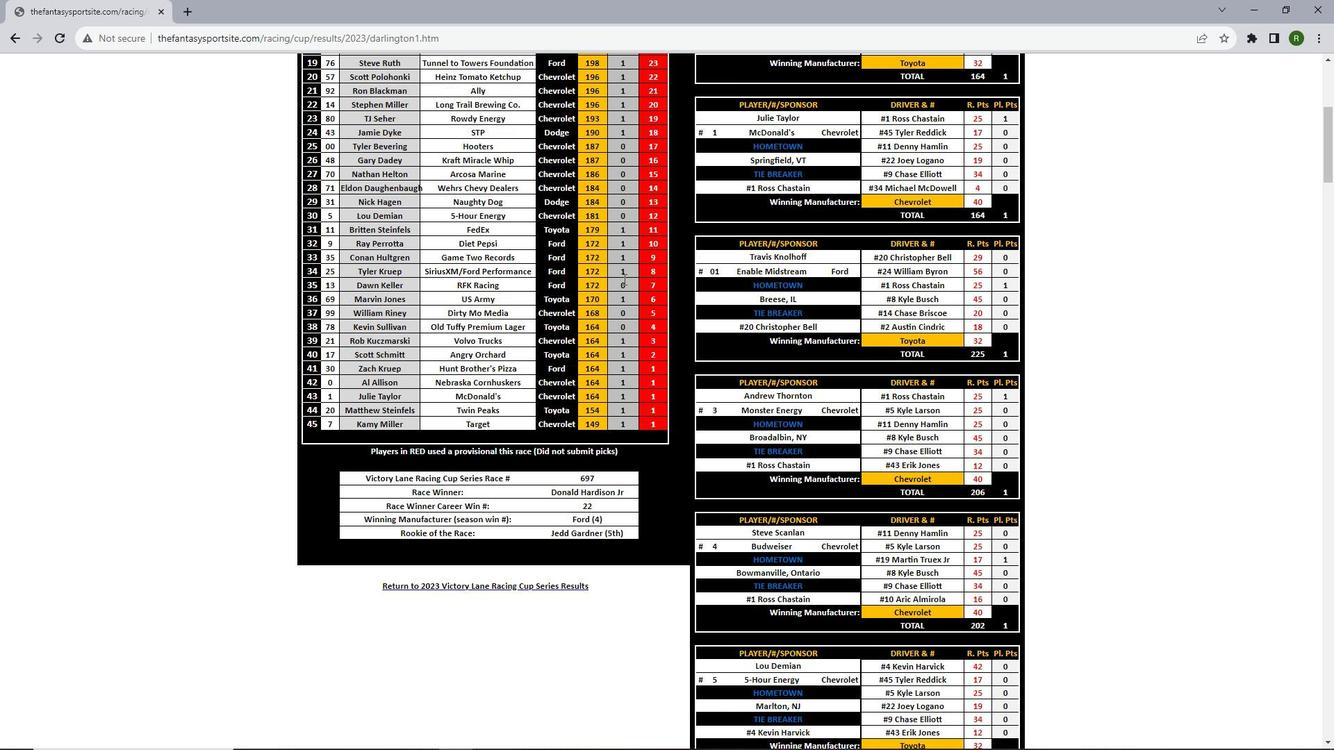 
Action: Mouse scrolled (623, 278) with delta (0, 0)
Screenshot: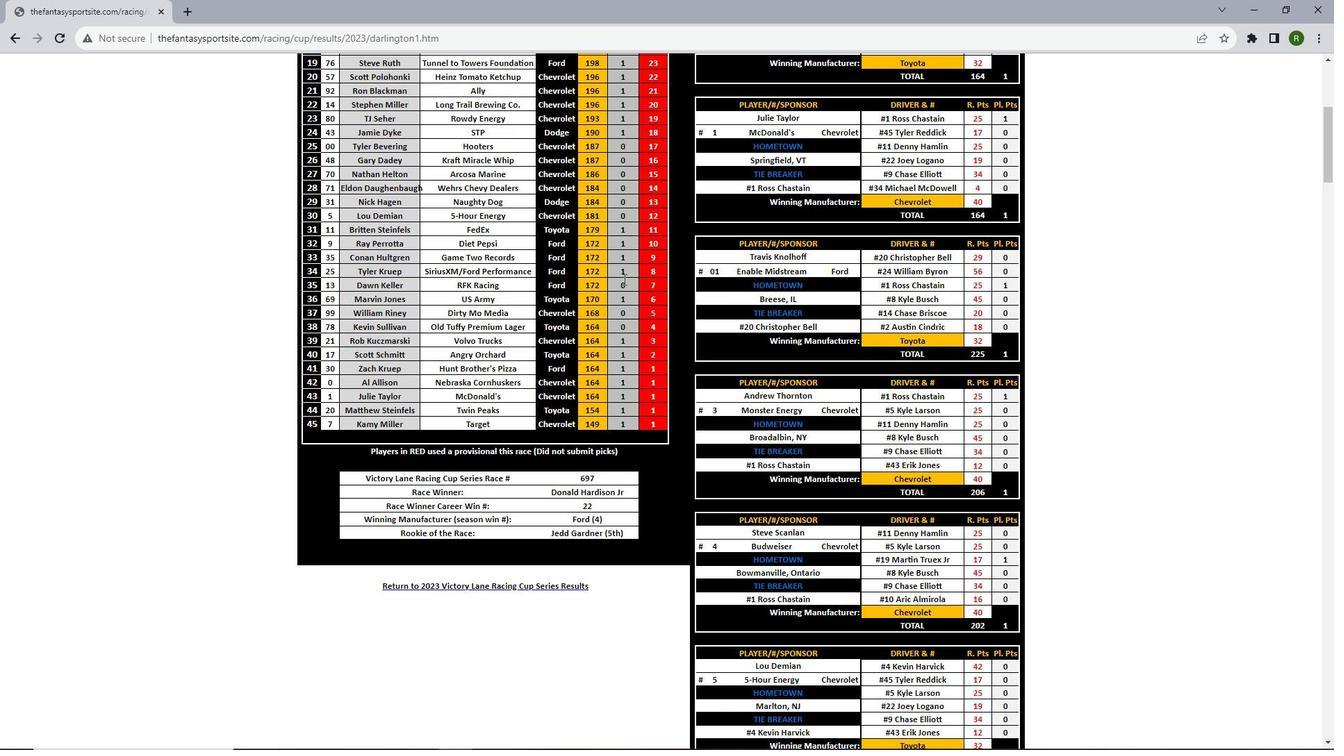 
Action: Mouse scrolled (623, 278) with delta (0, 0)
Screenshot: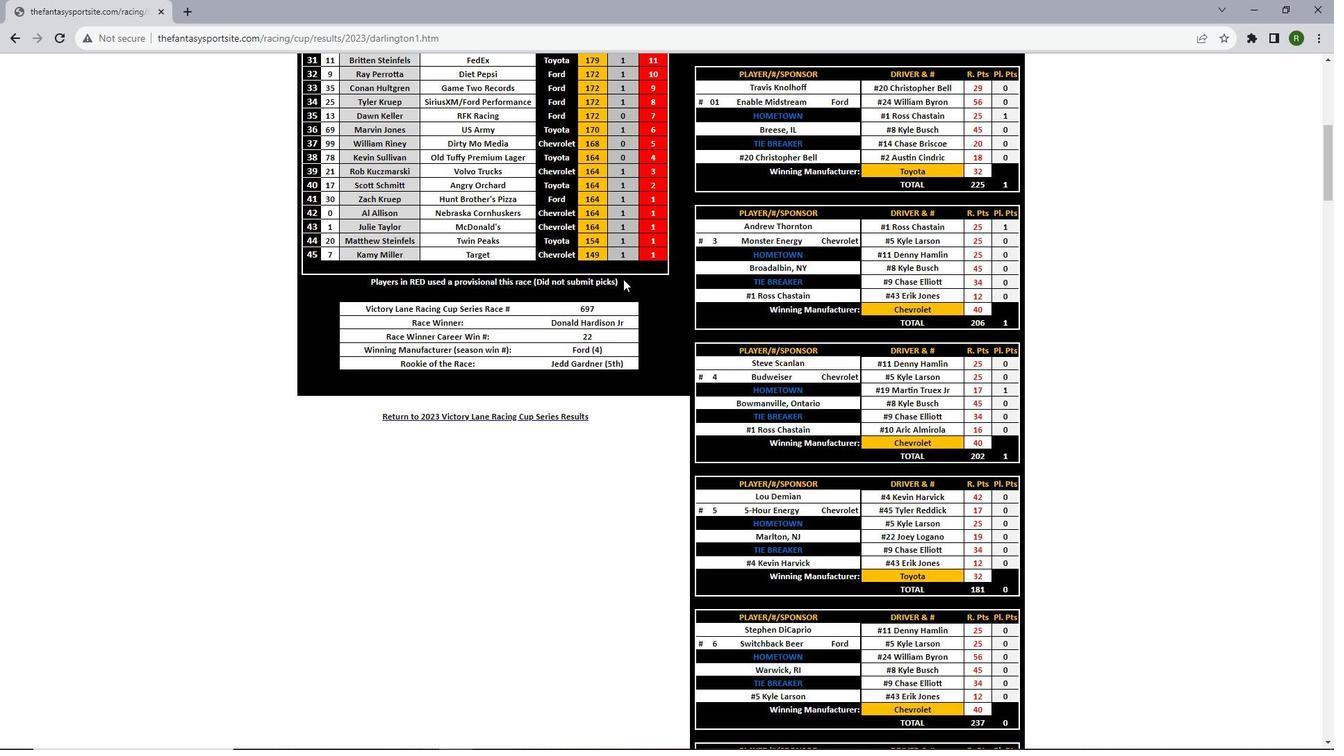 
Action: Mouse scrolled (623, 278) with delta (0, 0)
Screenshot: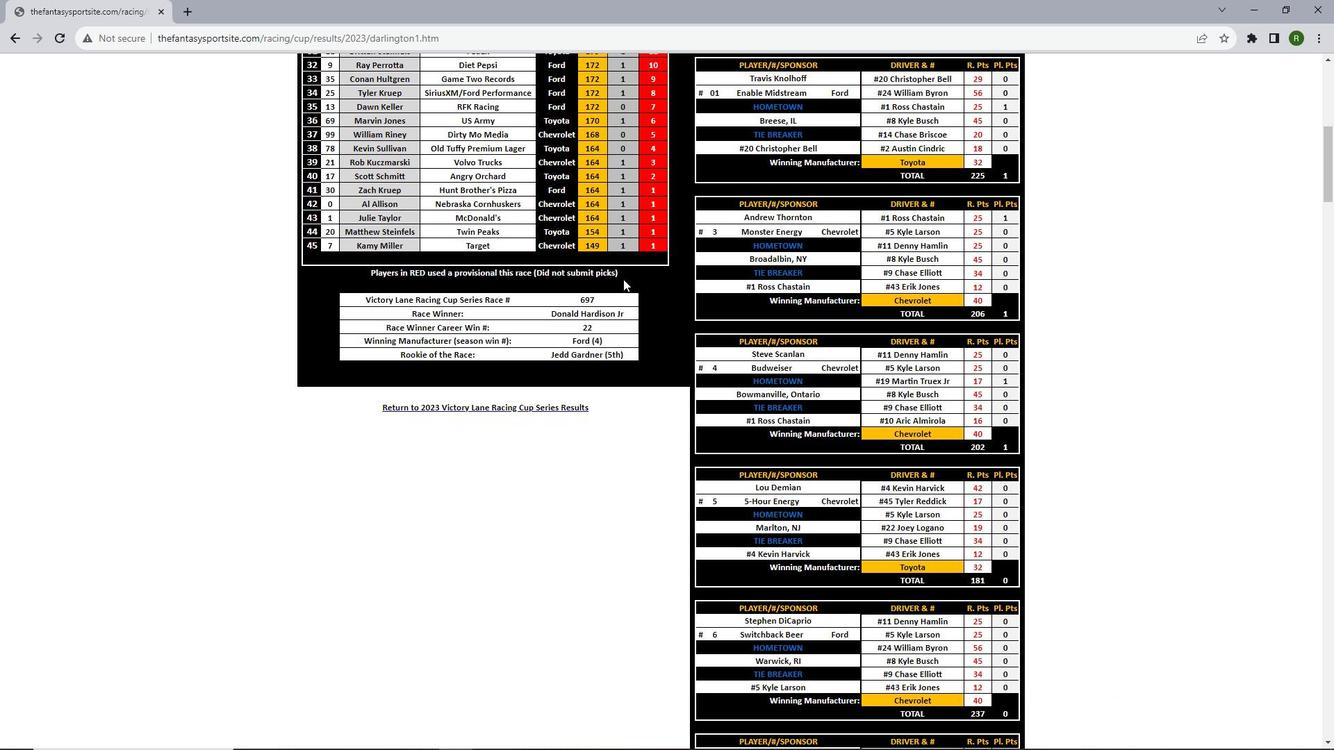 
Action: Mouse scrolled (623, 278) with delta (0, 0)
Screenshot: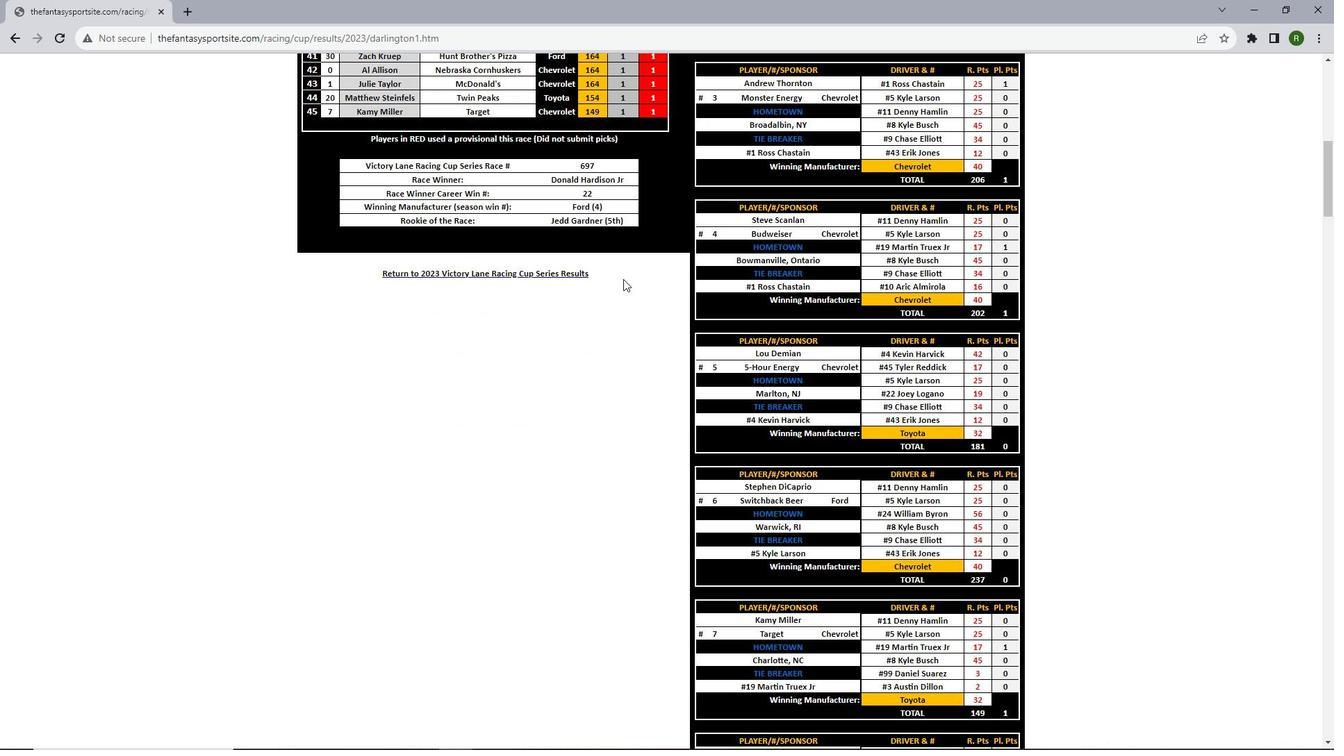 
Action: Mouse scrolled (623, 278) with delta (0, 0)
Screenshot: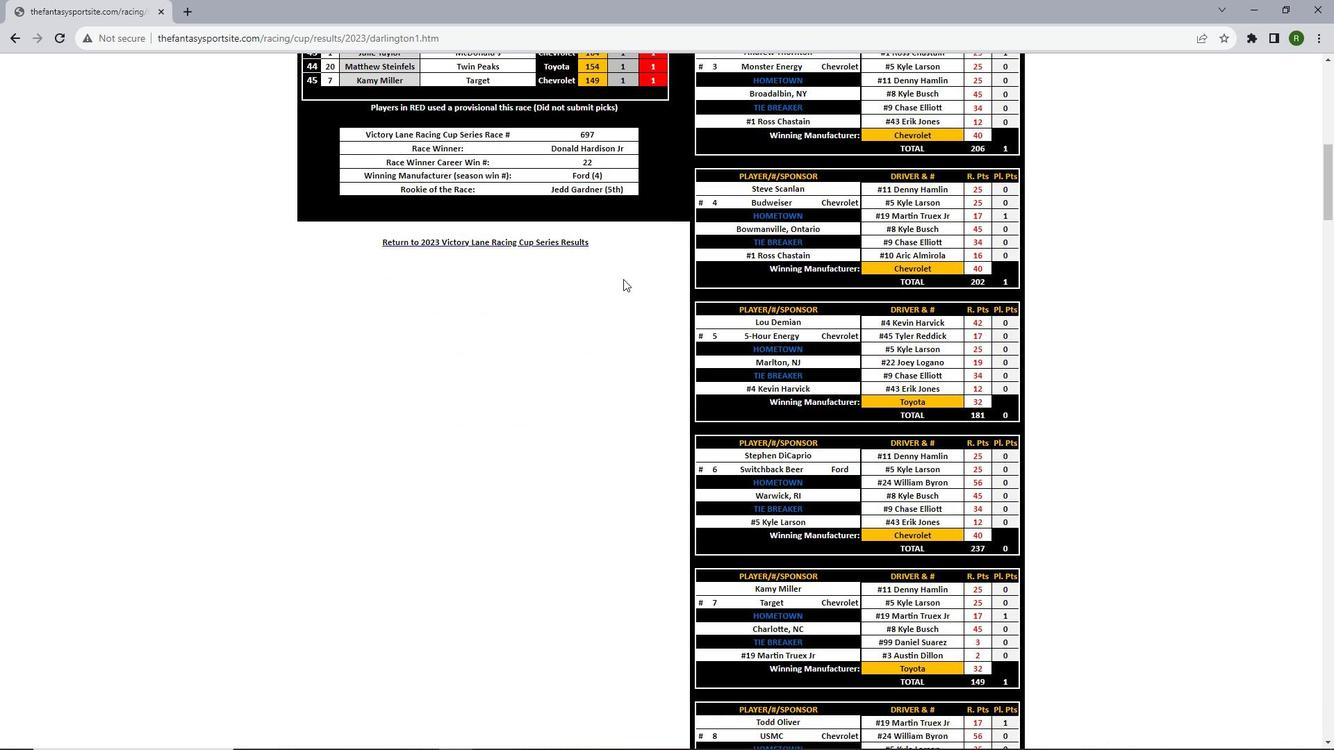 
Action: Mouse scrolled (623, 278) with delta (0, 0)
Screenshot: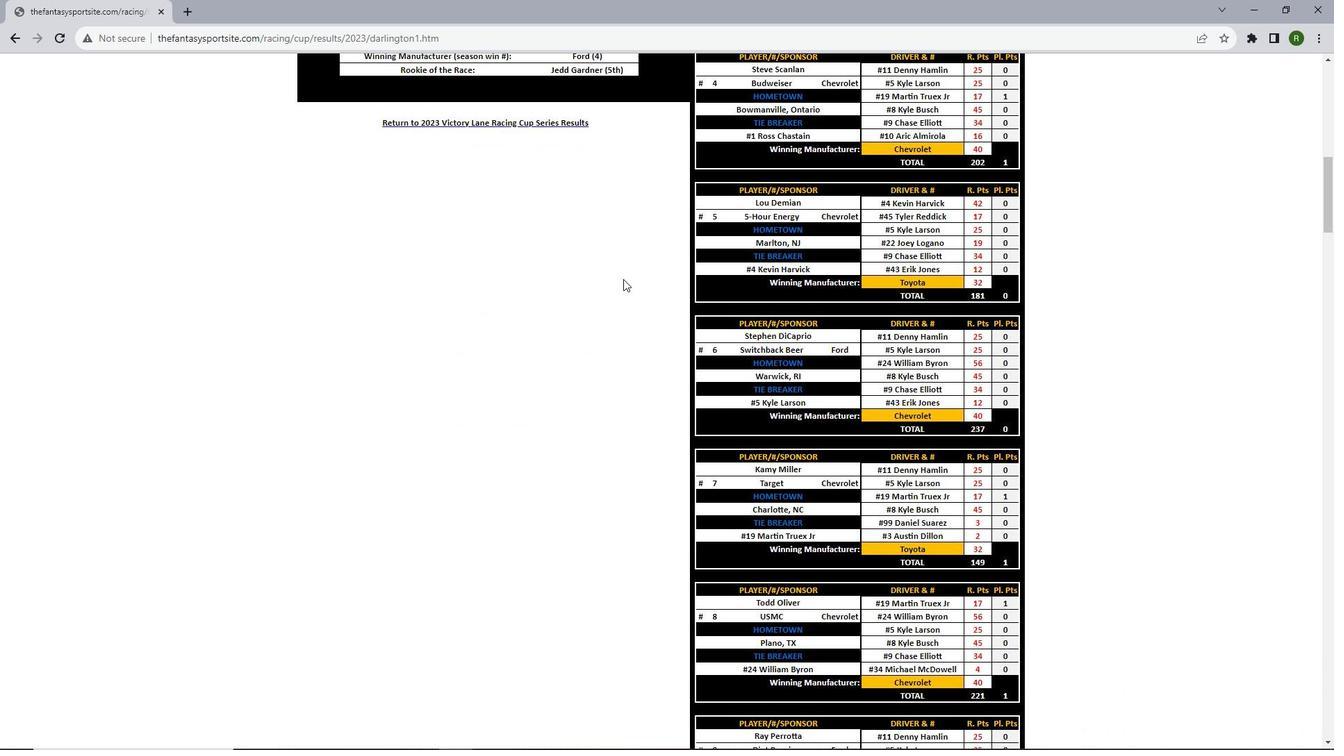 
Action: Mouse scrolled (623, 278) with delta (0, 0)
Screenshot: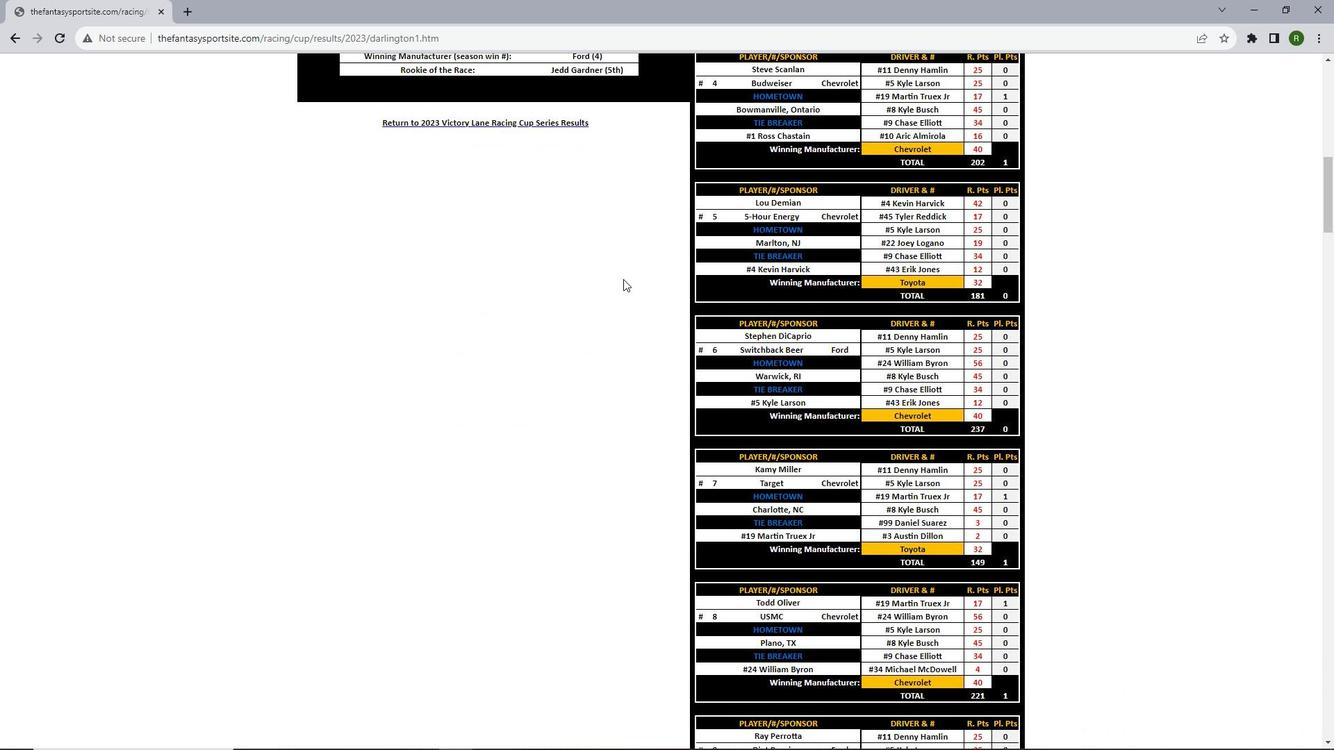 
Action: Mouse scrolled (623, 278) with delta (0, 0)
Screenshot: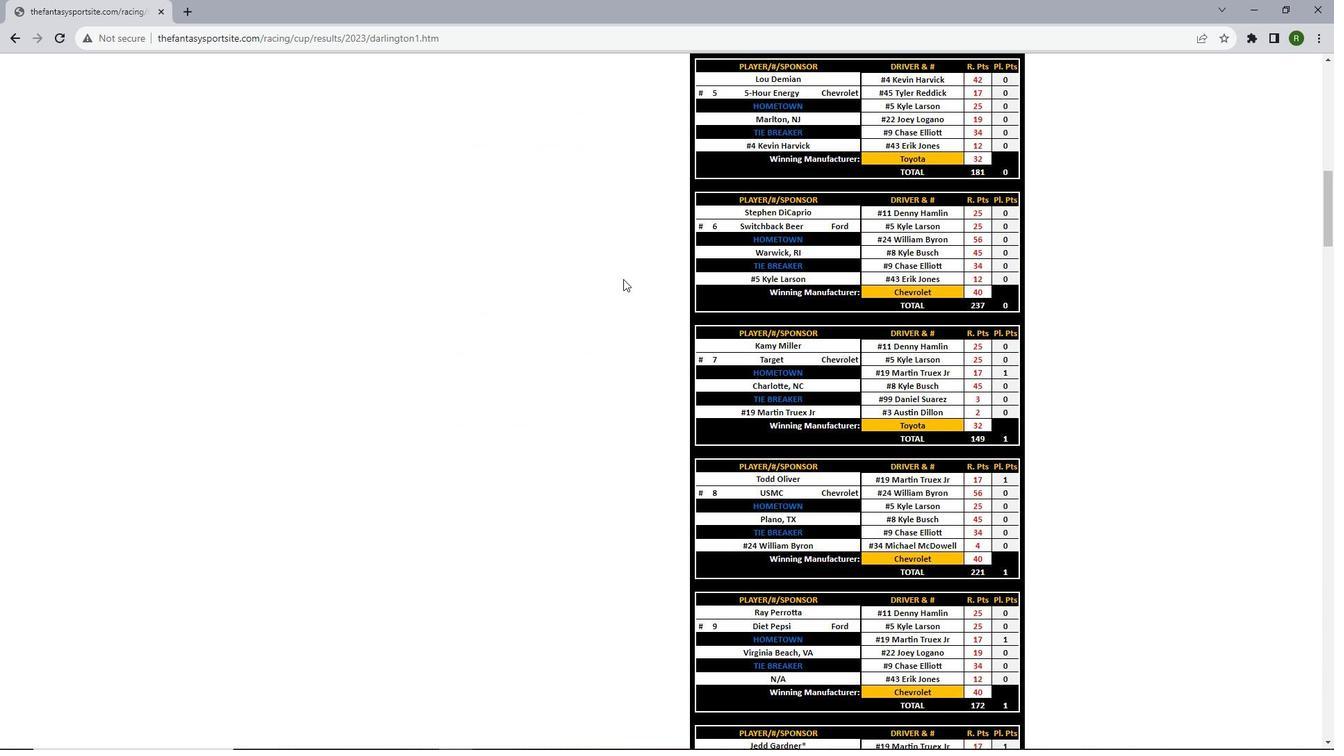 
Action: Mouse scrolled (623, 278) with delta (0, 0)
Screenshot: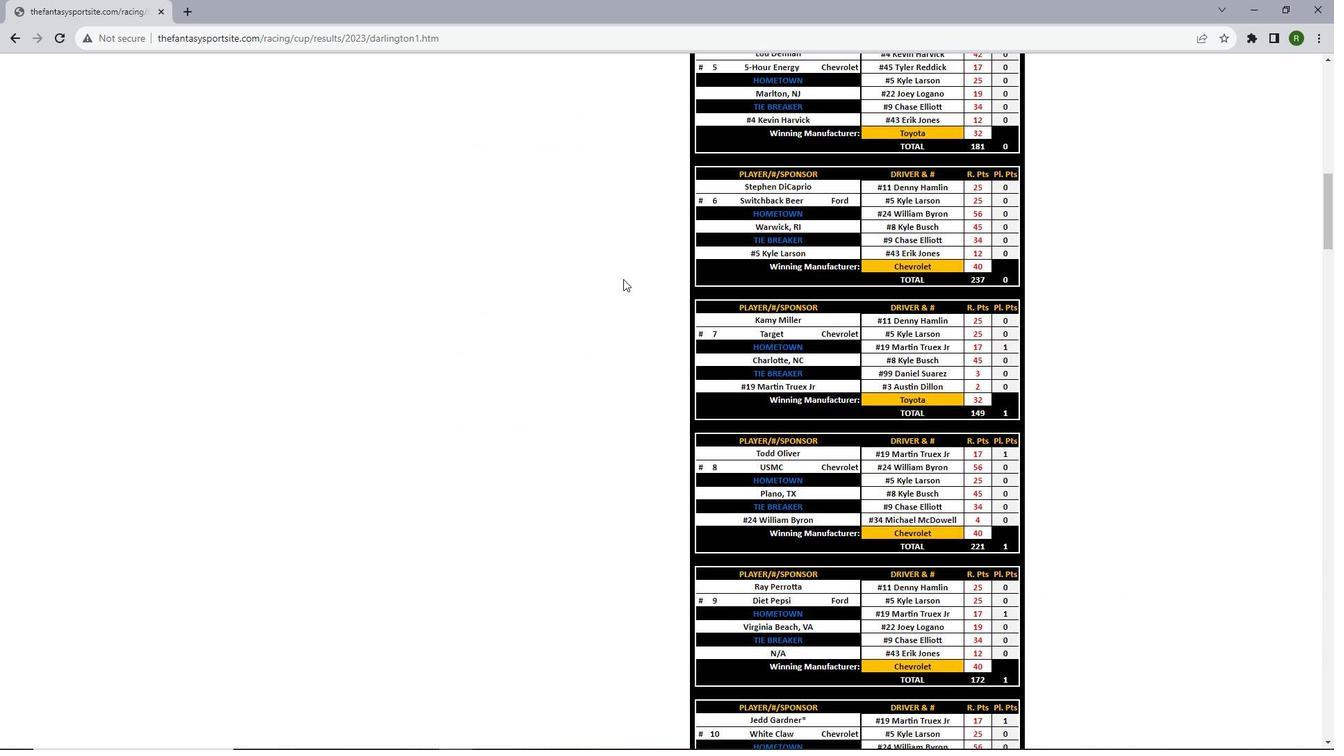 
Action: Mouse scrolled (623, 278) with delta (0, 0)
Screenshot: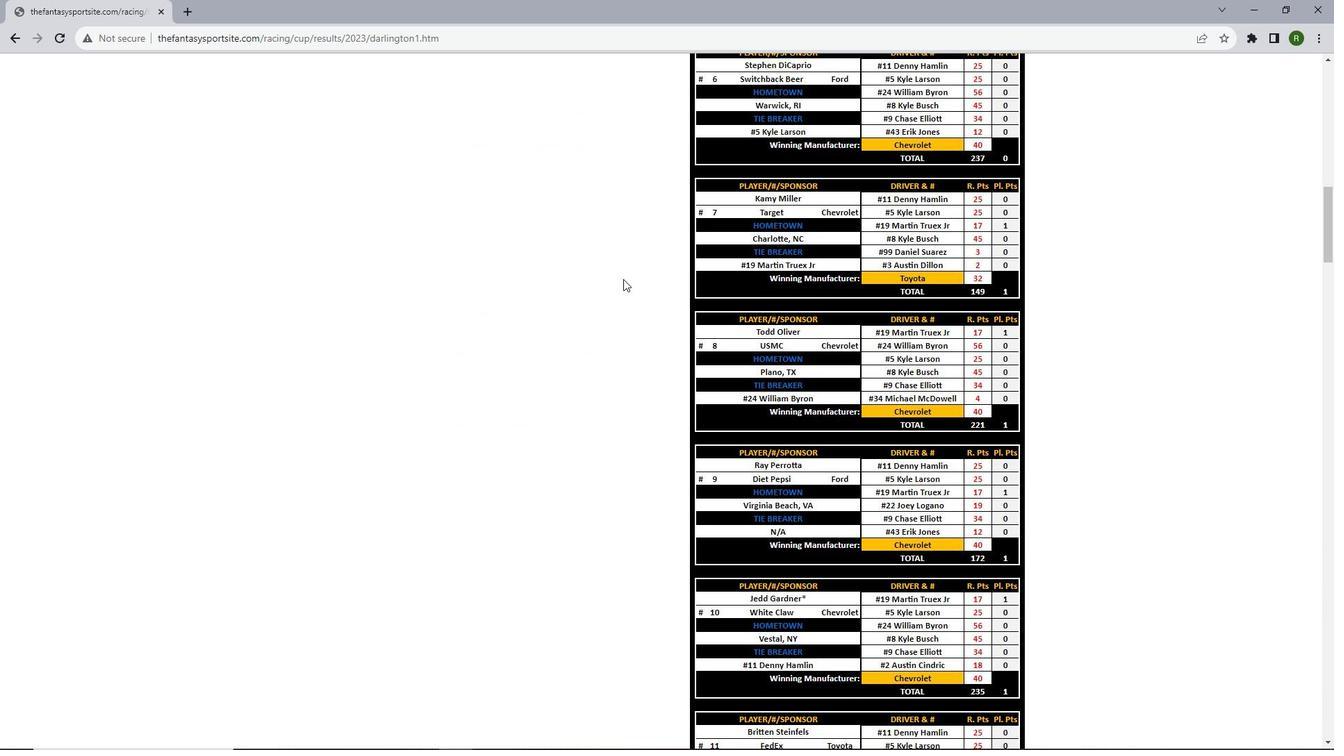 
Action: Mouse scrolled (623, 278) with delta (0, 0)
Screenshot: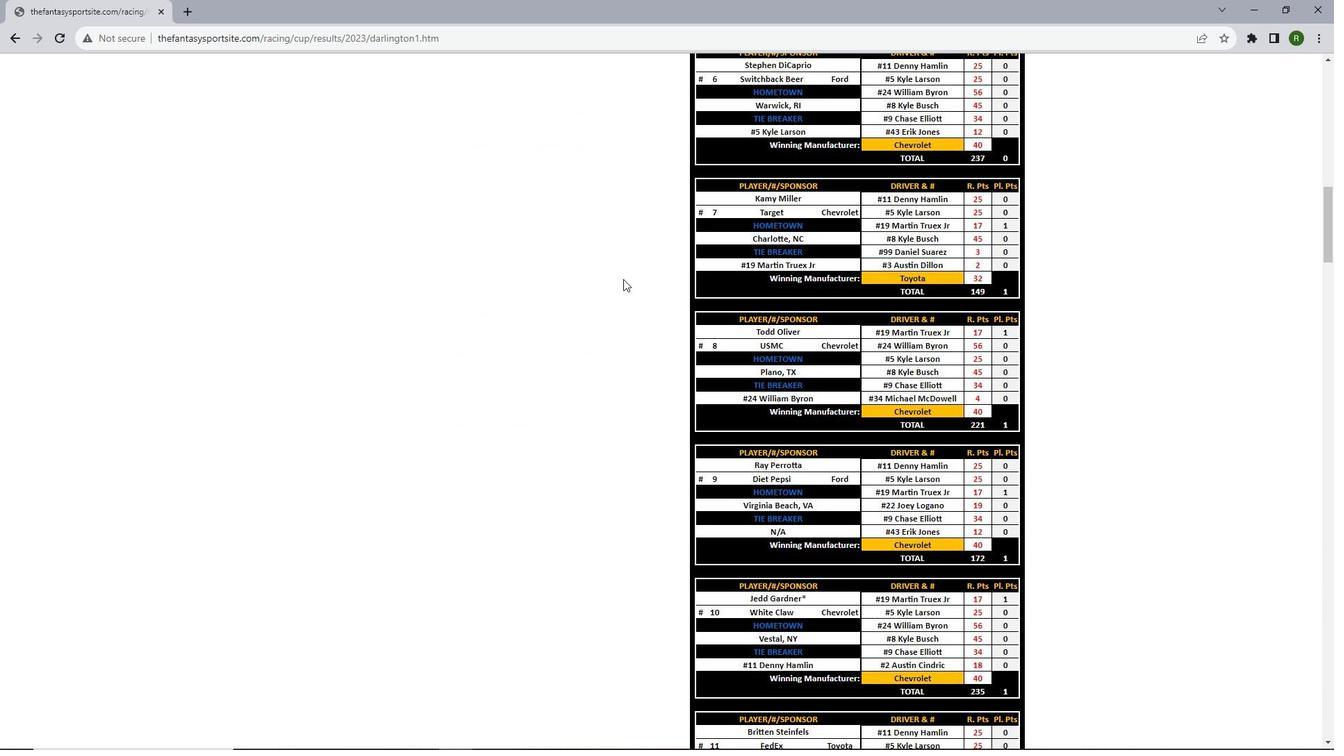 
Action: Mouse scrolled (623, 278) with delta (0, 0)
Screenshot: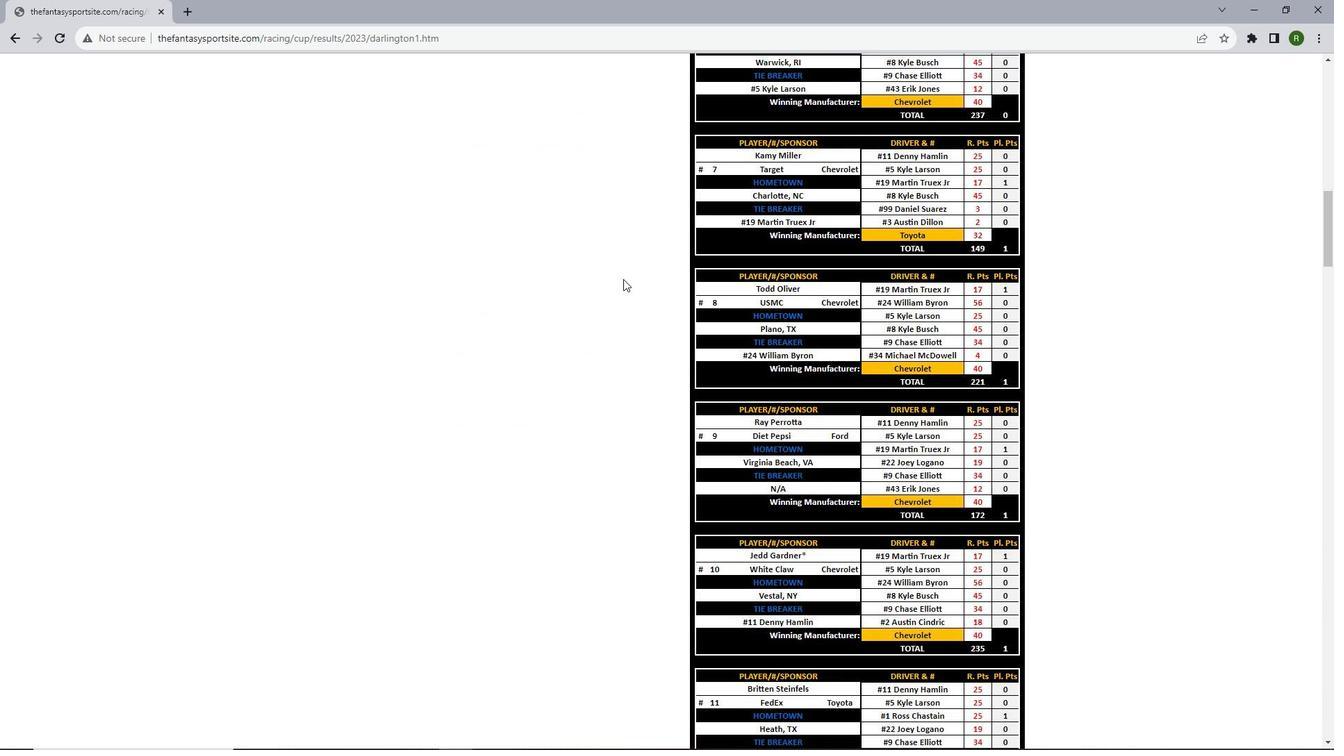 
Action: Mouse scrolled (623, 278) with delta (0, 0)
Screenshot: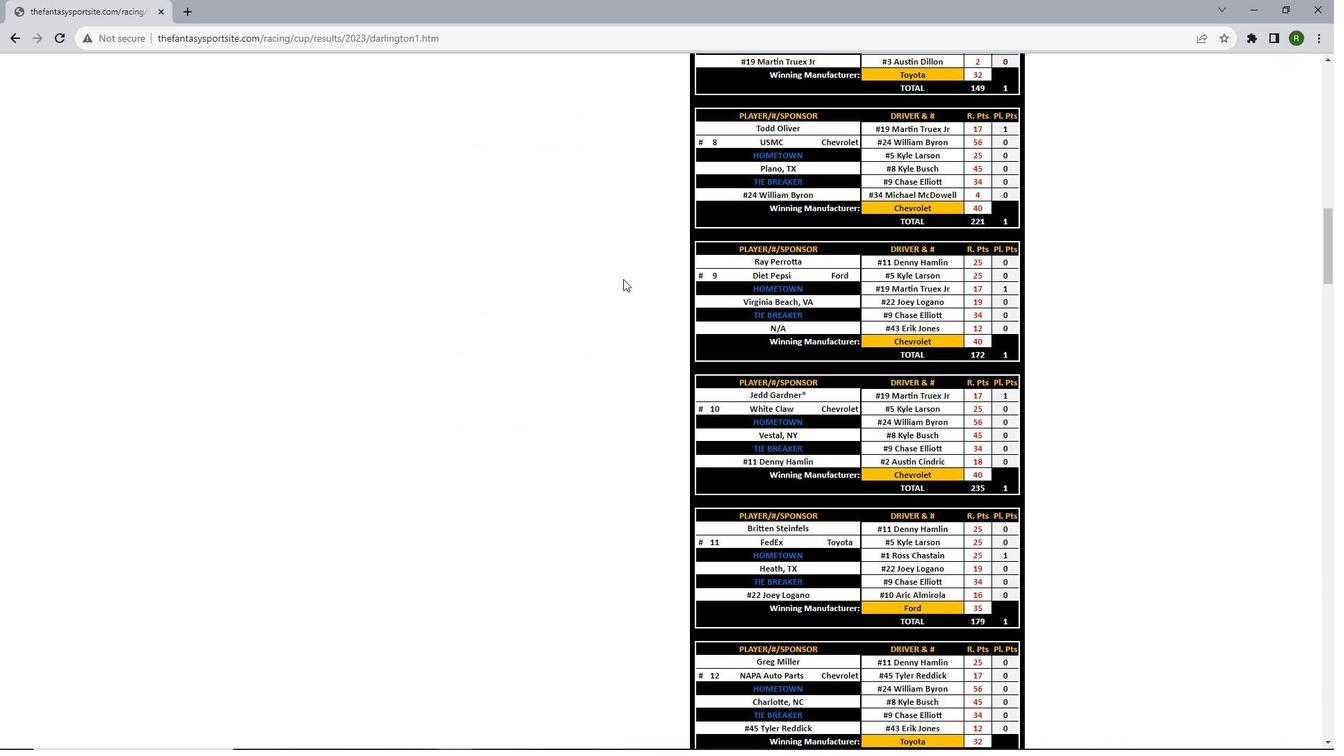 
Action: Mouse scrolled (623, 278) with delta (0, 0)
Screenshot: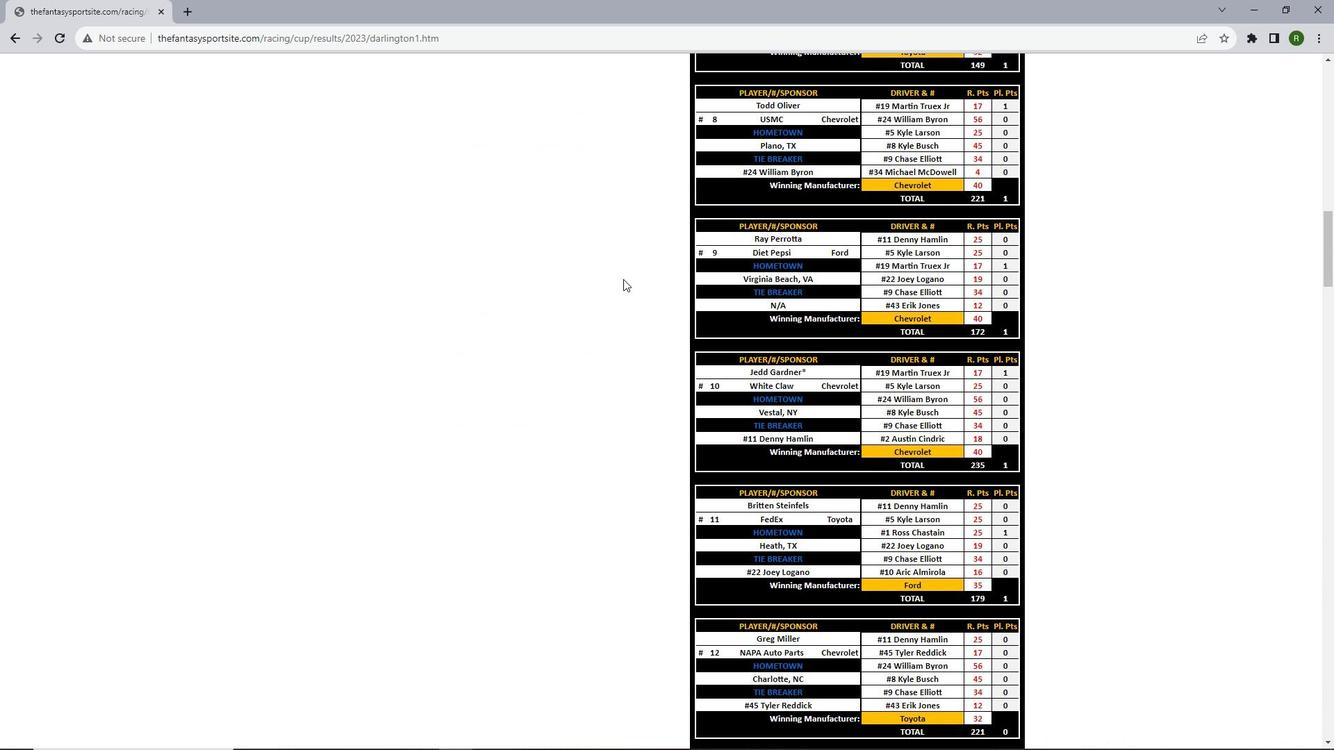 
Action: Mouse scrolled (623, 278) with delta (0, 0)
Screenshot: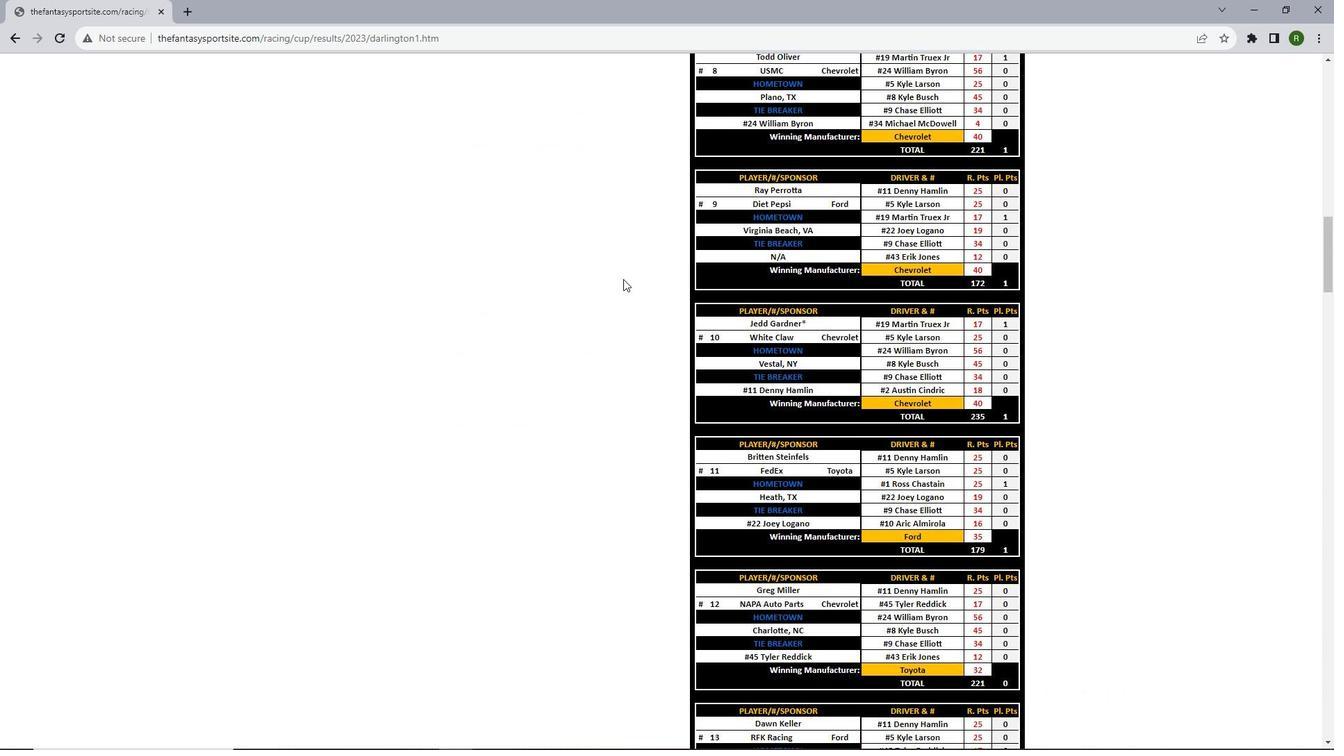 
Action: Mouse scrolled (623, 278) with delta (0, 0)
Screenshot: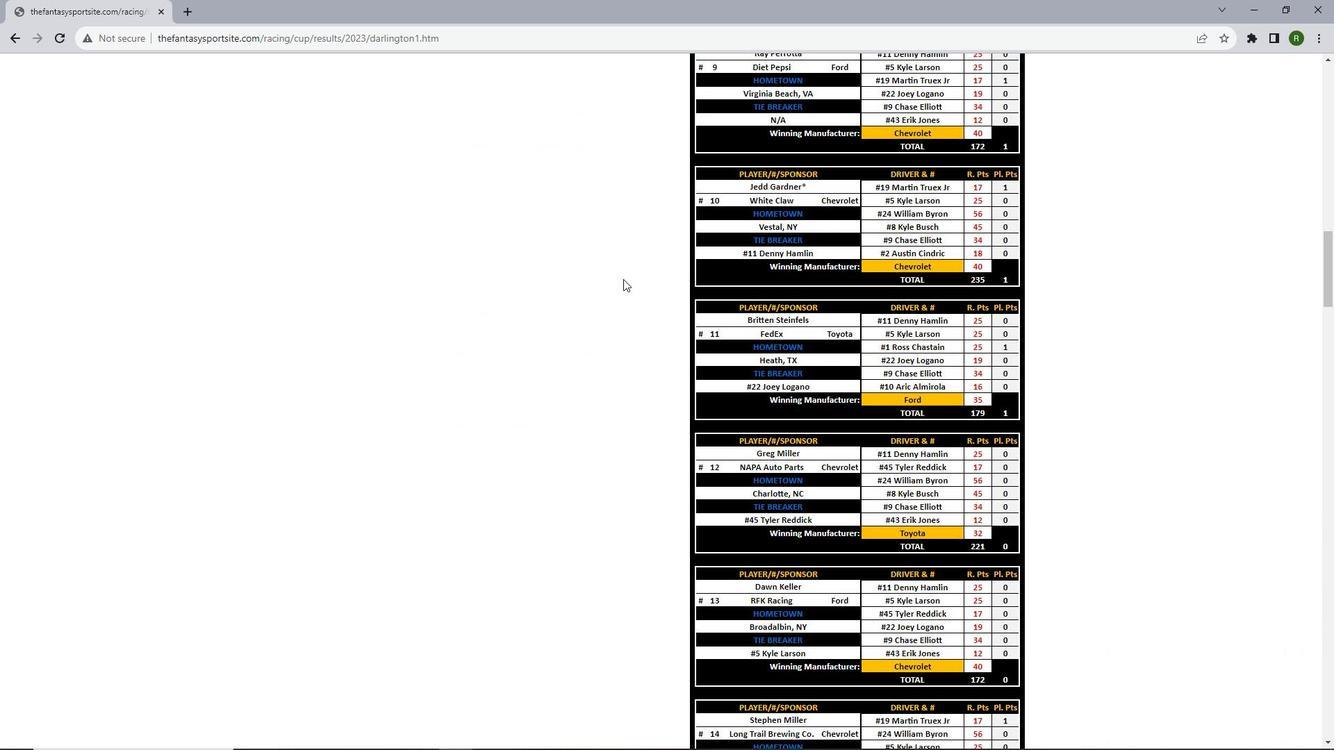 
Action: Mouse scrolled (623, 278) with delta (0, 0)
Screenshot: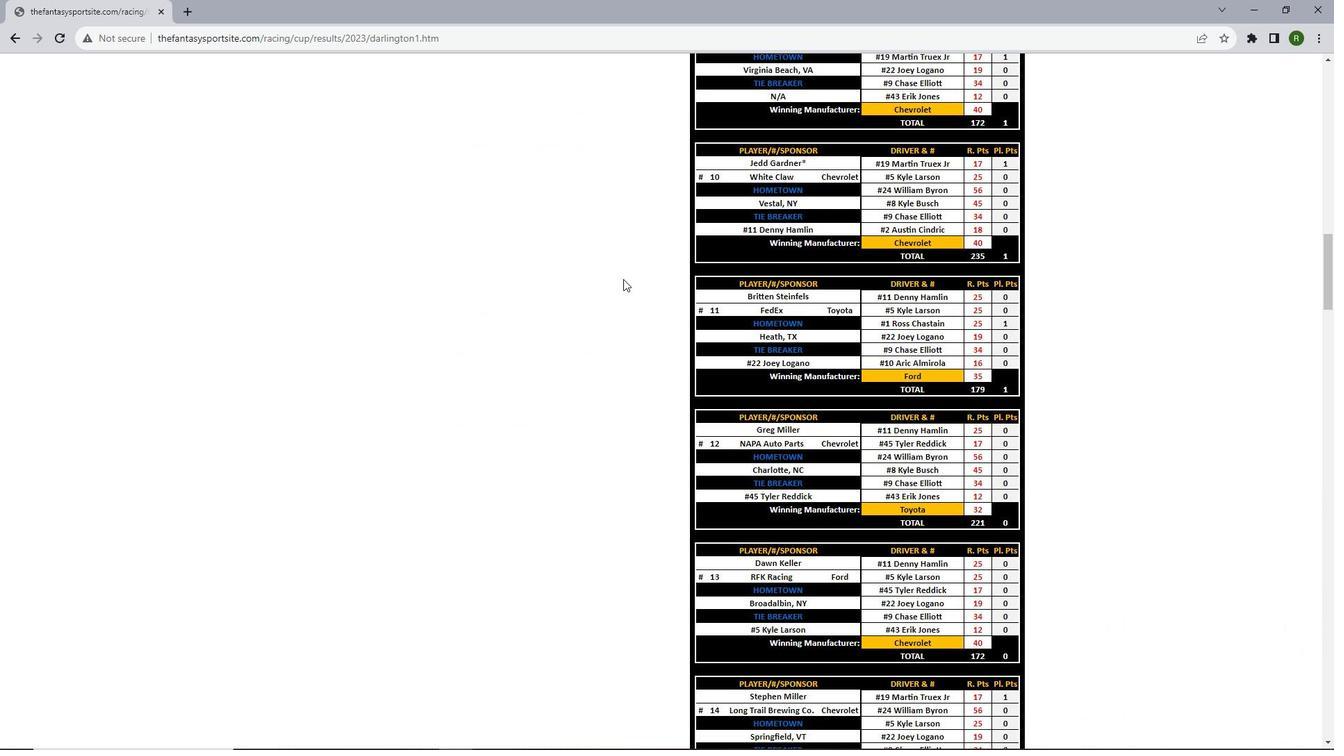 
Action: Mouse scrolled (623, 278) with delta (0, 0)
Screenshot: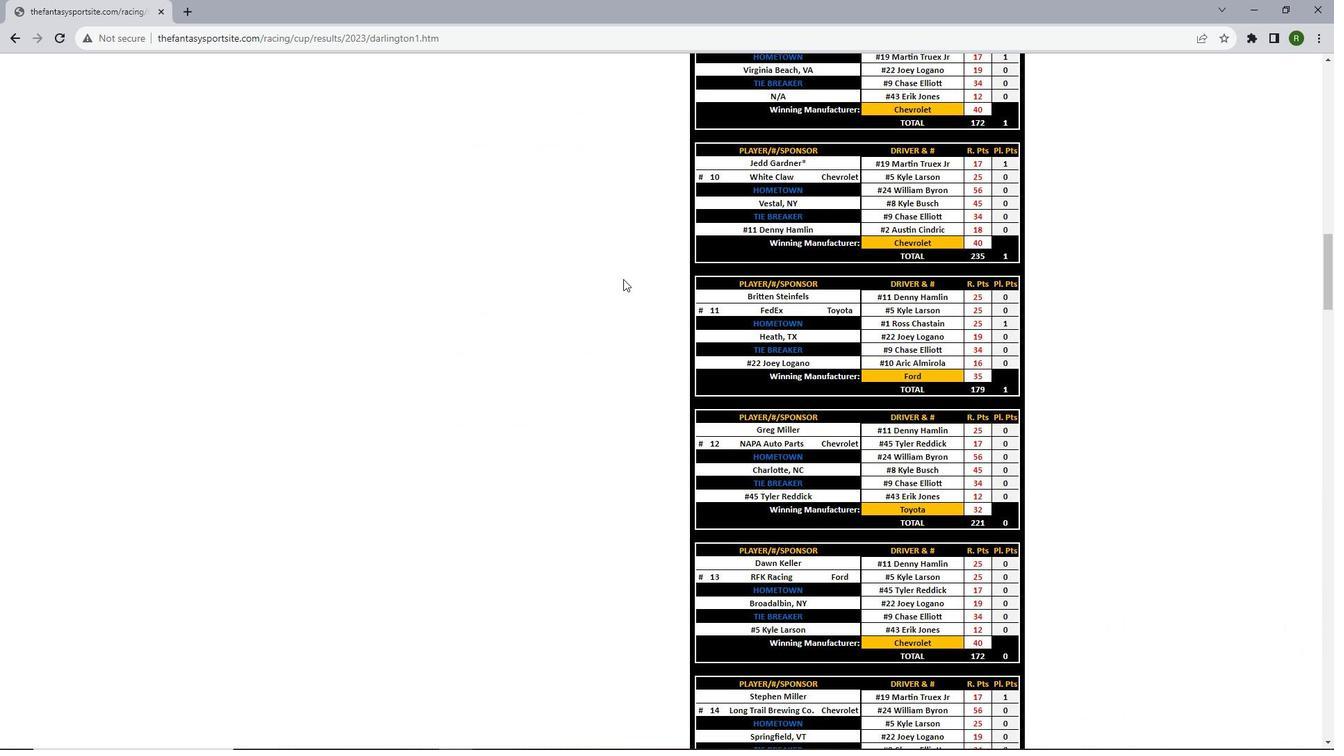 
Action: Mouse scrolled (623, 278) with delta (0, 0)
Screenshot: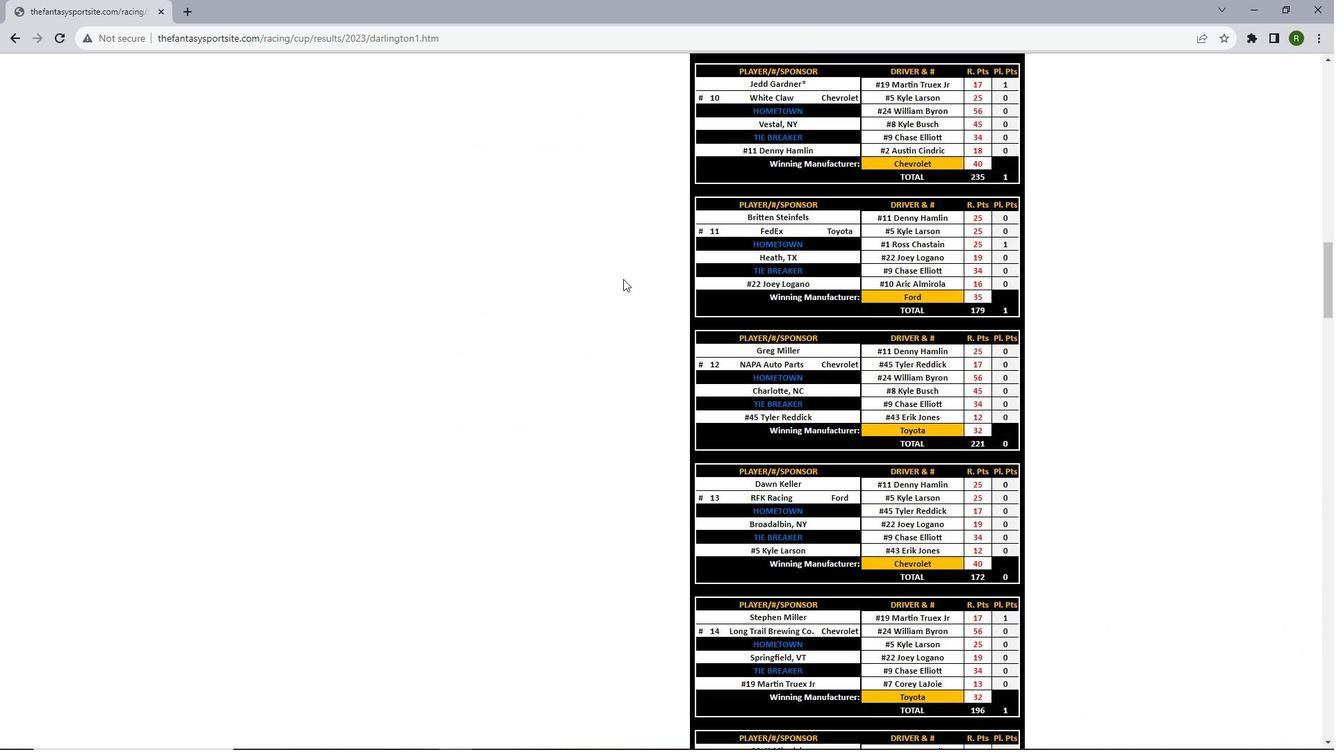 
Action: Mouse scrolled (623, 278) with delta (0, 0)
Screenshot: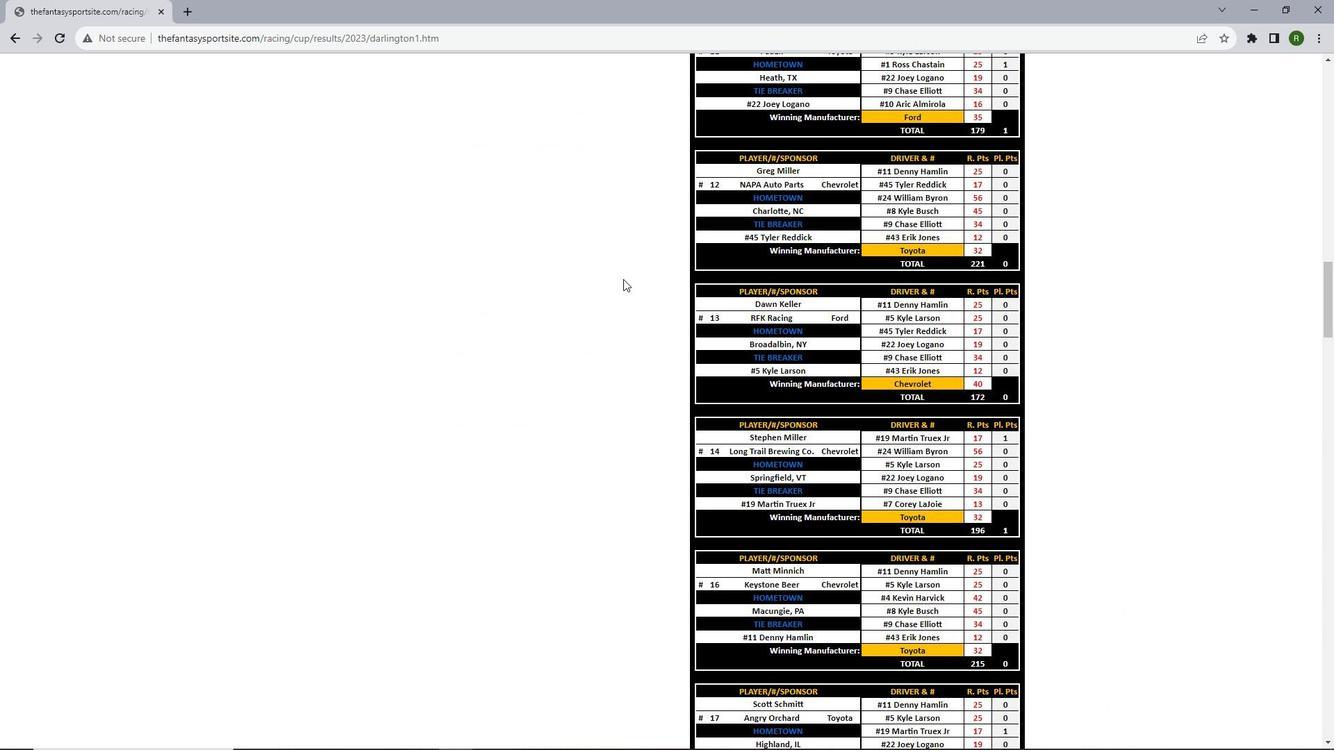 
Action: Mouse scrolled (623, 278) with delta (0, 0)
Screenshot: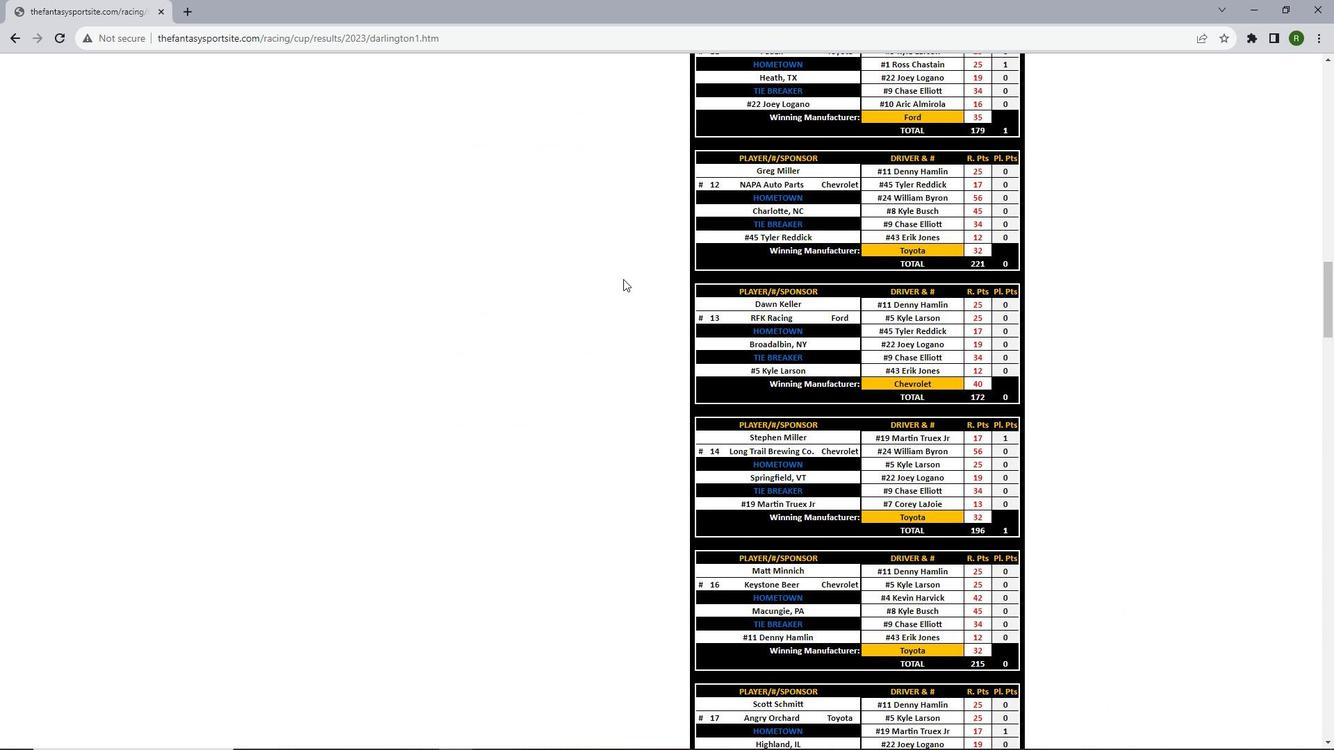 
Action: Mouse scrolled (623, 278) with delta (0, 0)
Screenshot: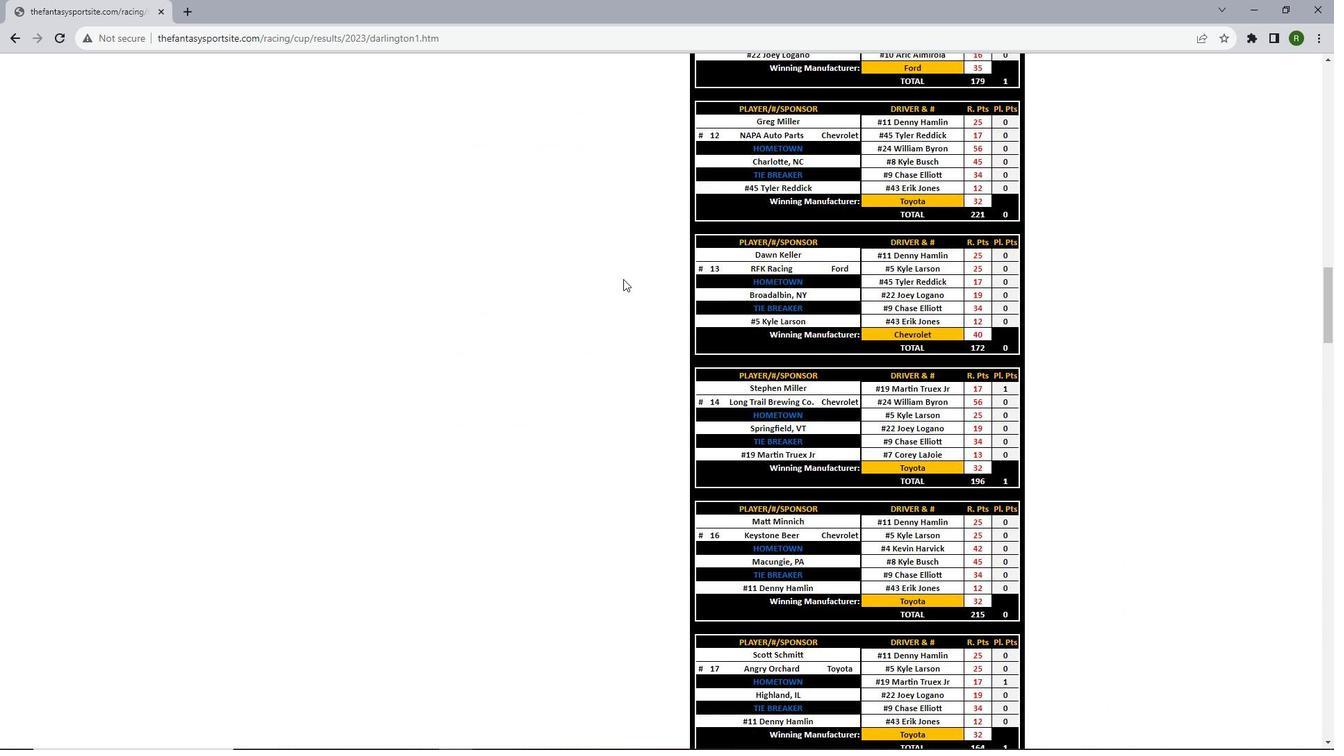 
Action: Mouse scrolled (623, 278) with delta (0, 0)
Screenshot: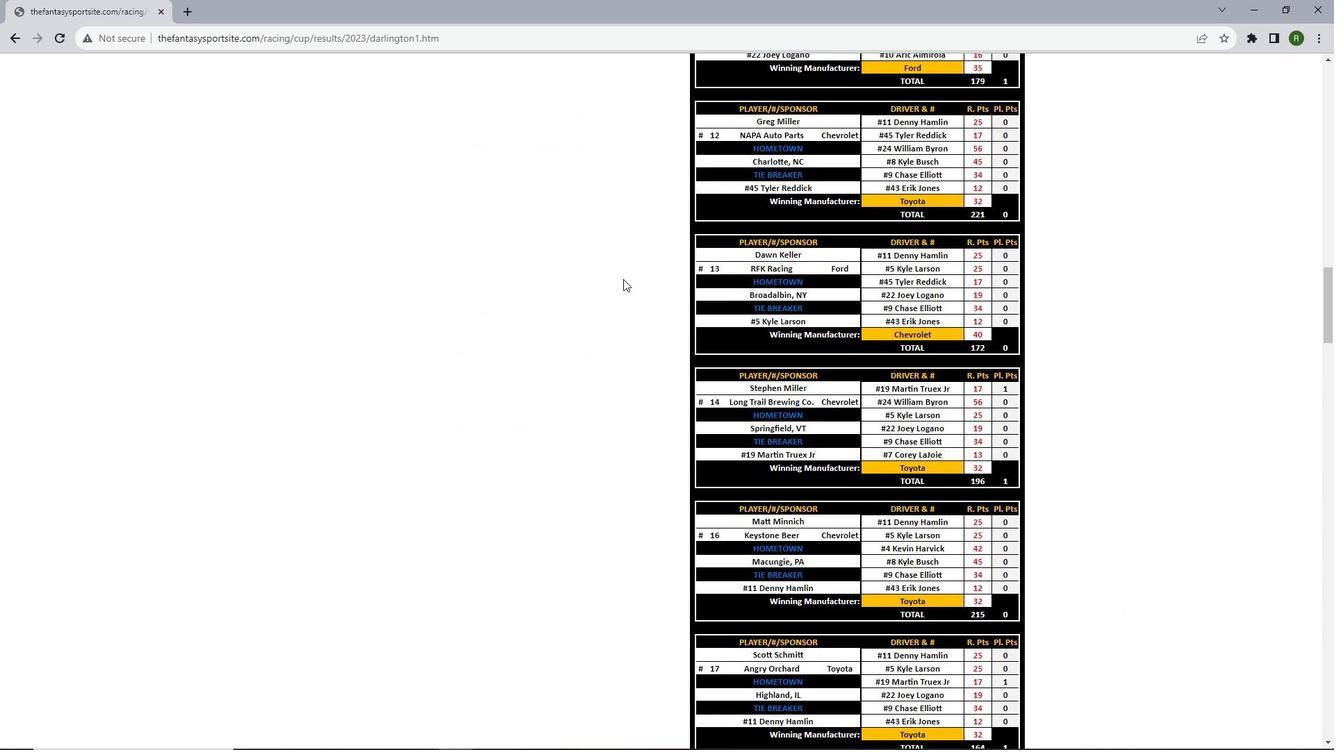
Action: Mouse scrolled (623, 278) with delta (0, 0)
Screenshot: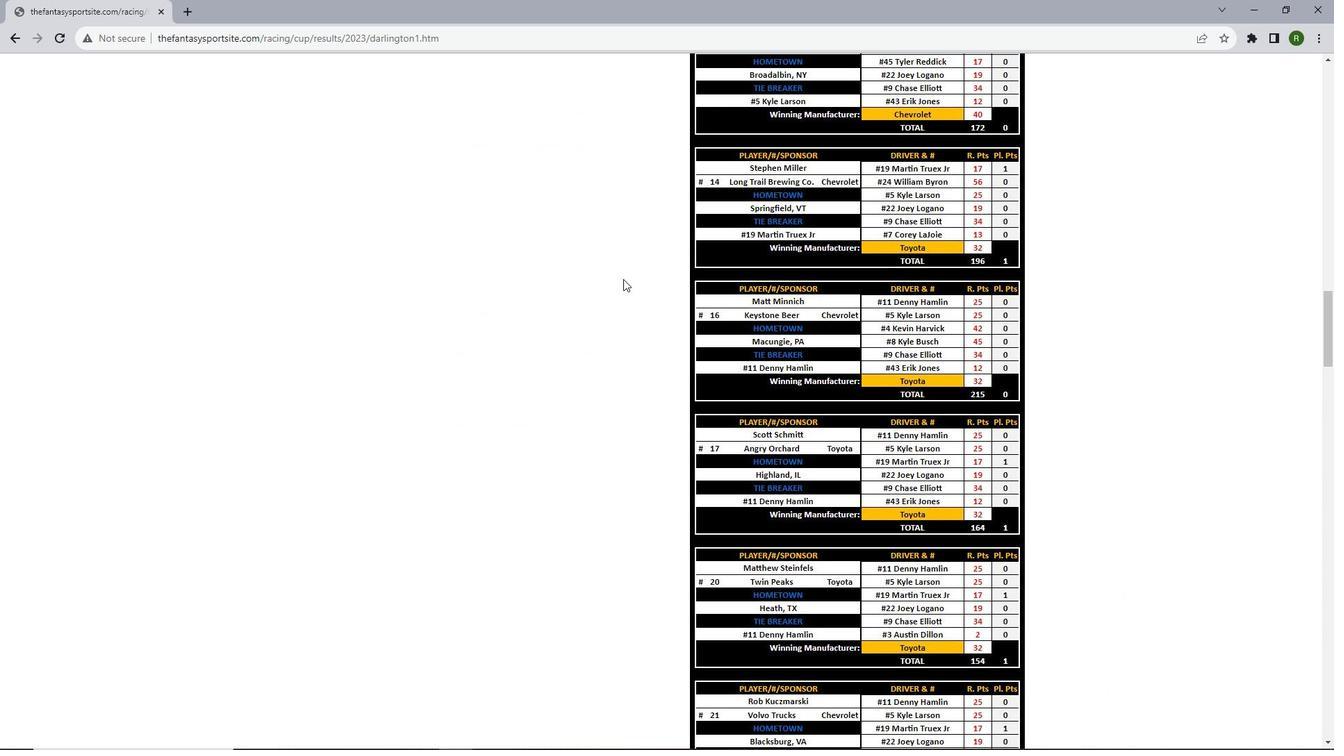 
Action: Mouse scrolled (623, 278) with delta (0, 0)
Screenshot: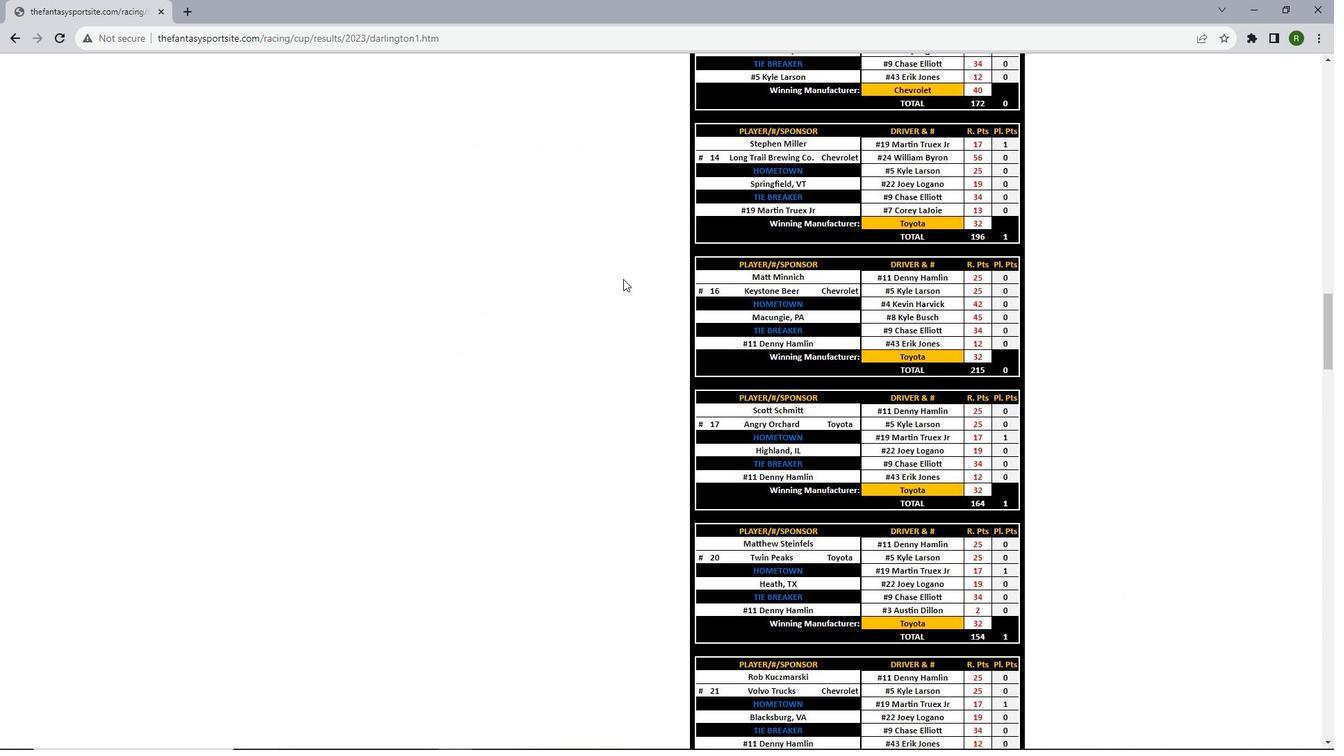 
Action: Mouse scrolled (623, 278) with delta (0, 0)
Screenshot: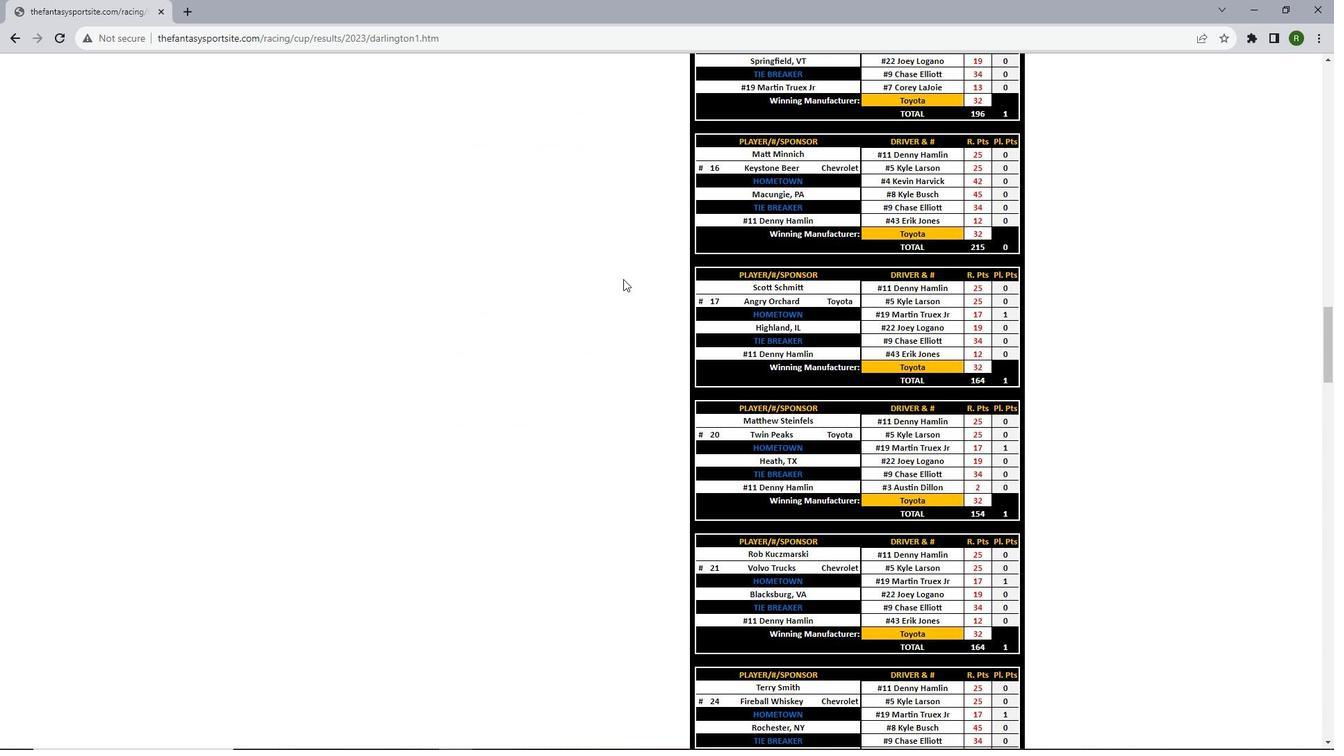 
Action: Mouse scrolled (623, 278) with delta (0, 0)
Screenshot: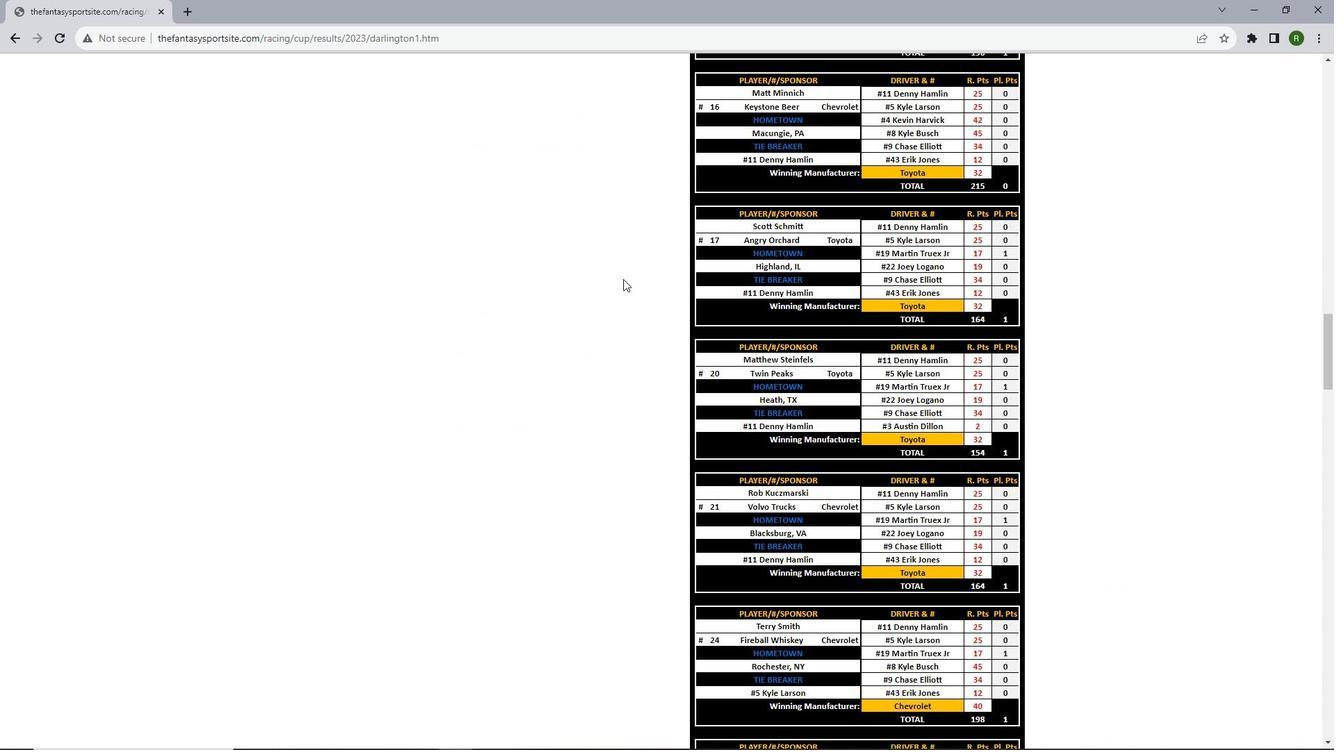 
Action: Mouse scrolled (623, 278) with delta (0, 0)
Screenshot: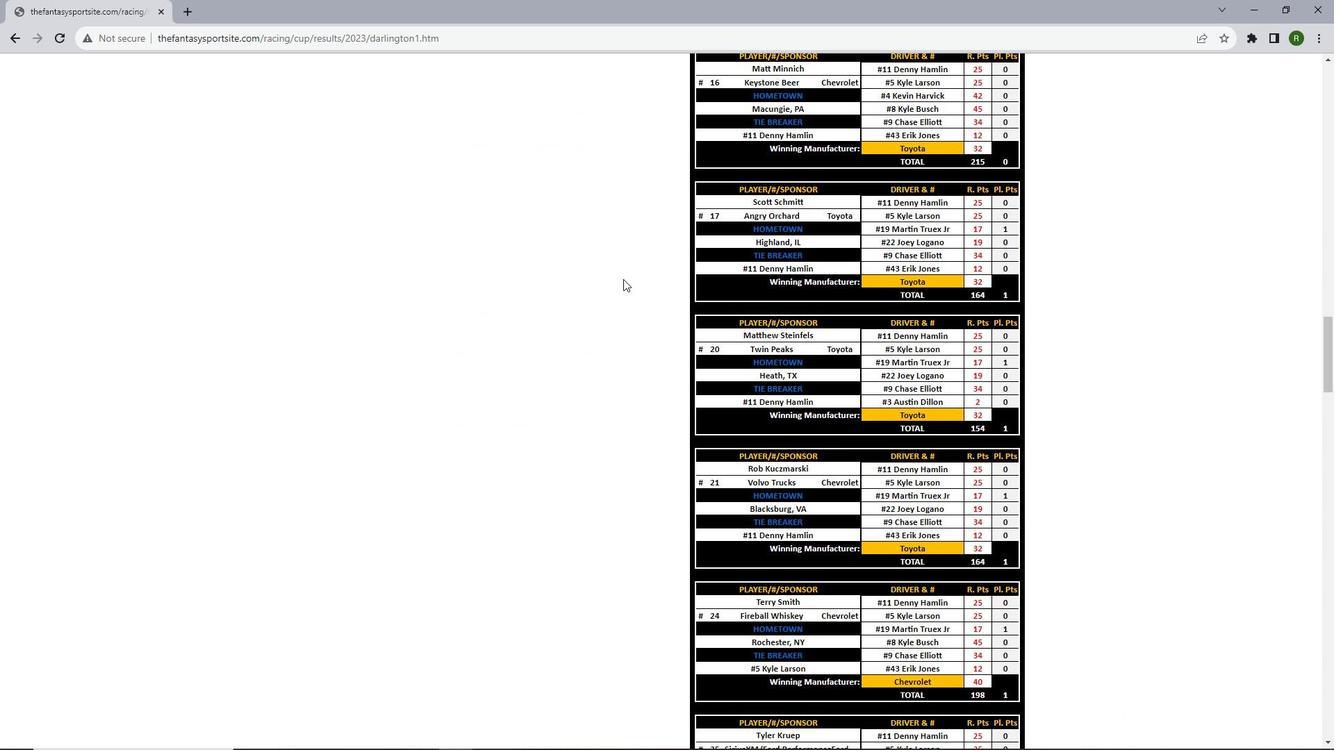 
Action: Mouse scrolled (623, 278) with delta (0, 0)
Screenshot: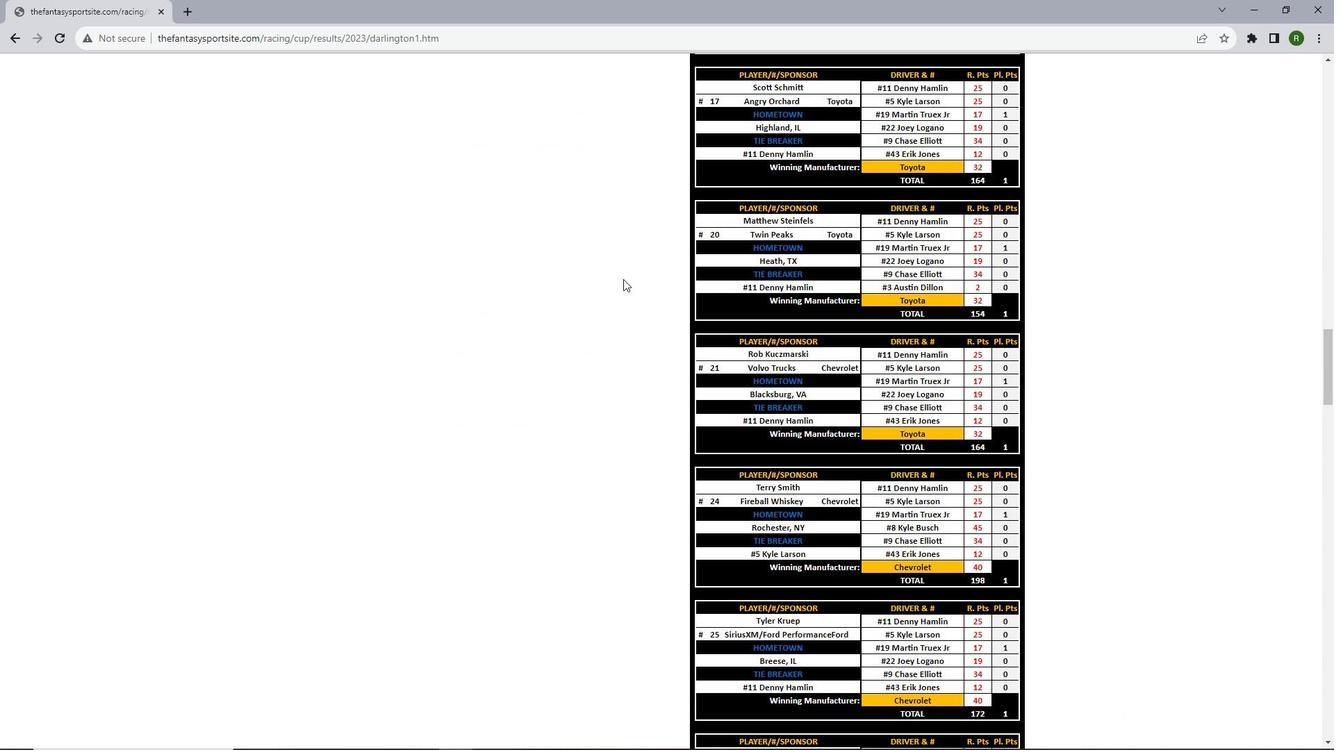 
Action: Mouse scrolled (623, 278) with delta (0, 0)
Screenshot: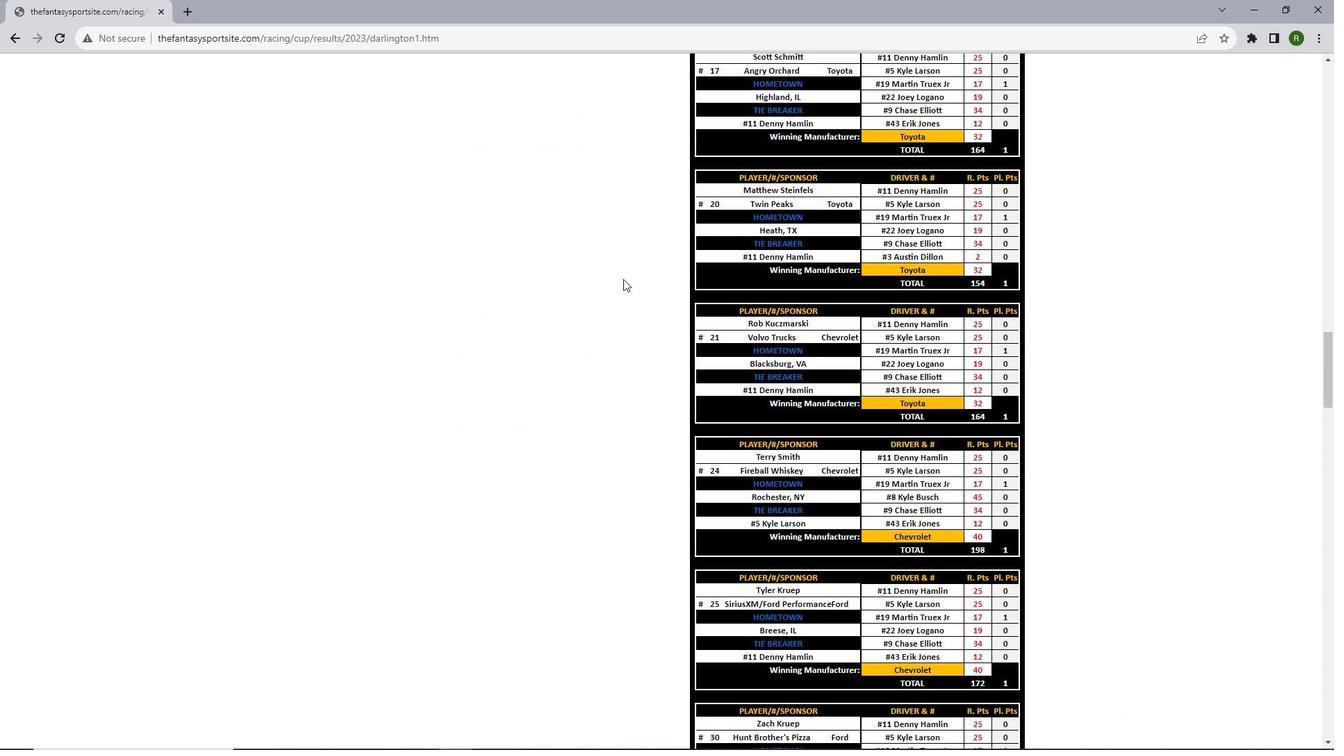 
Action: Mouse scrolled (623, 278) with delta (0, 0)
Screenshot: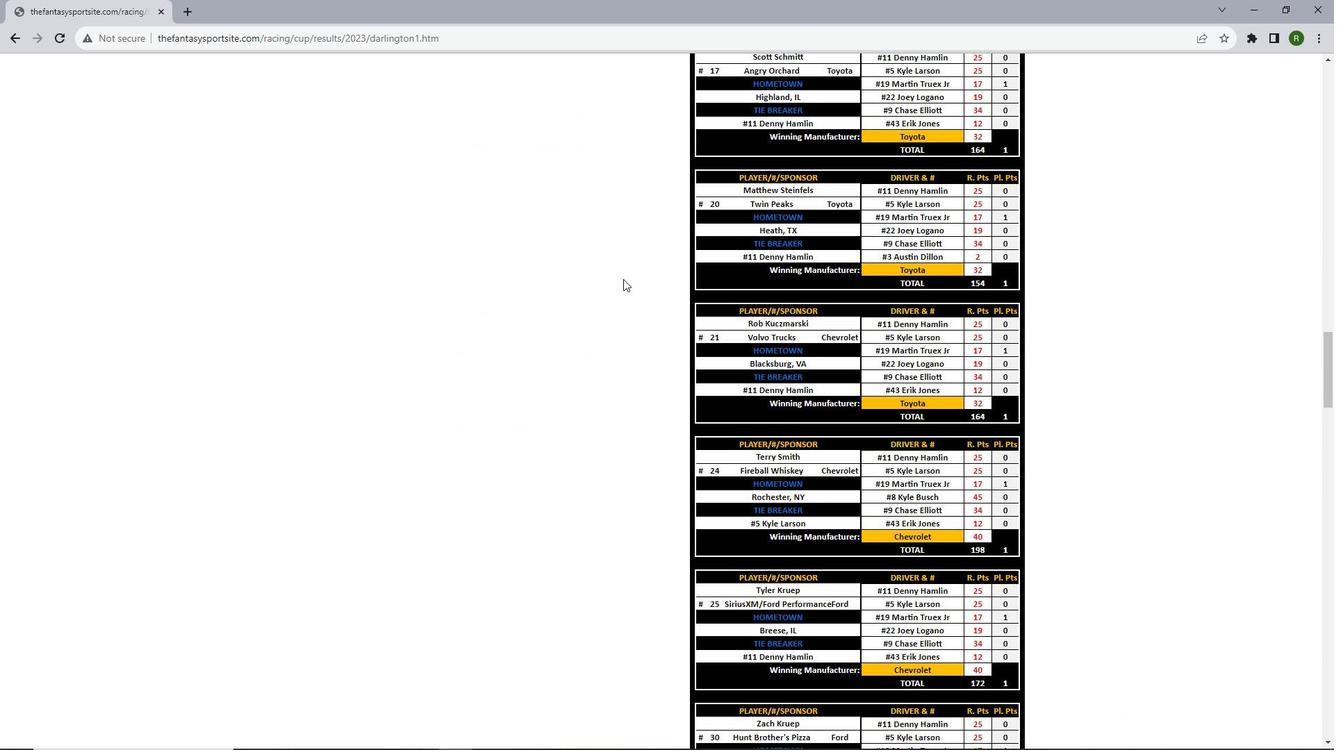 
Action: Mouse scrolled (623, 278) with delta (0, 0)
Screenshot: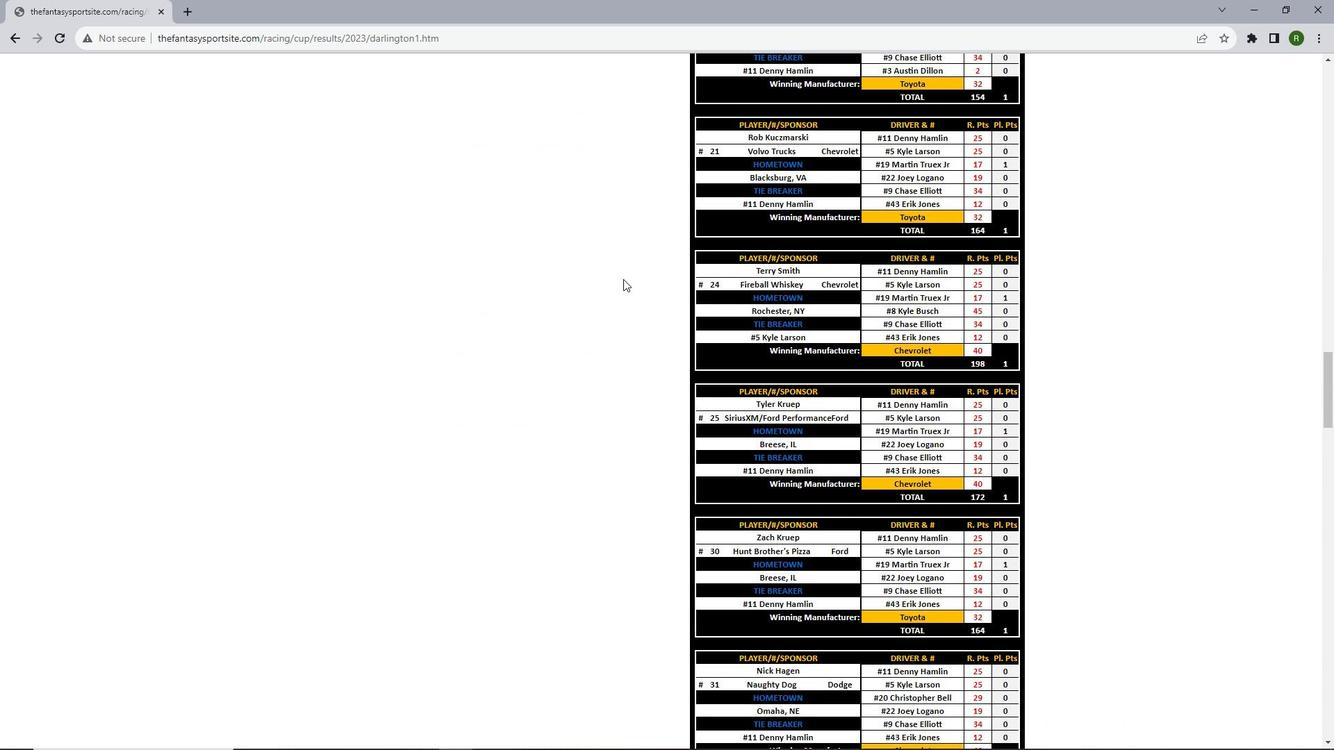 
Action: Mouse scrolled (623, 278) with delta (0, 0)
Screenshot: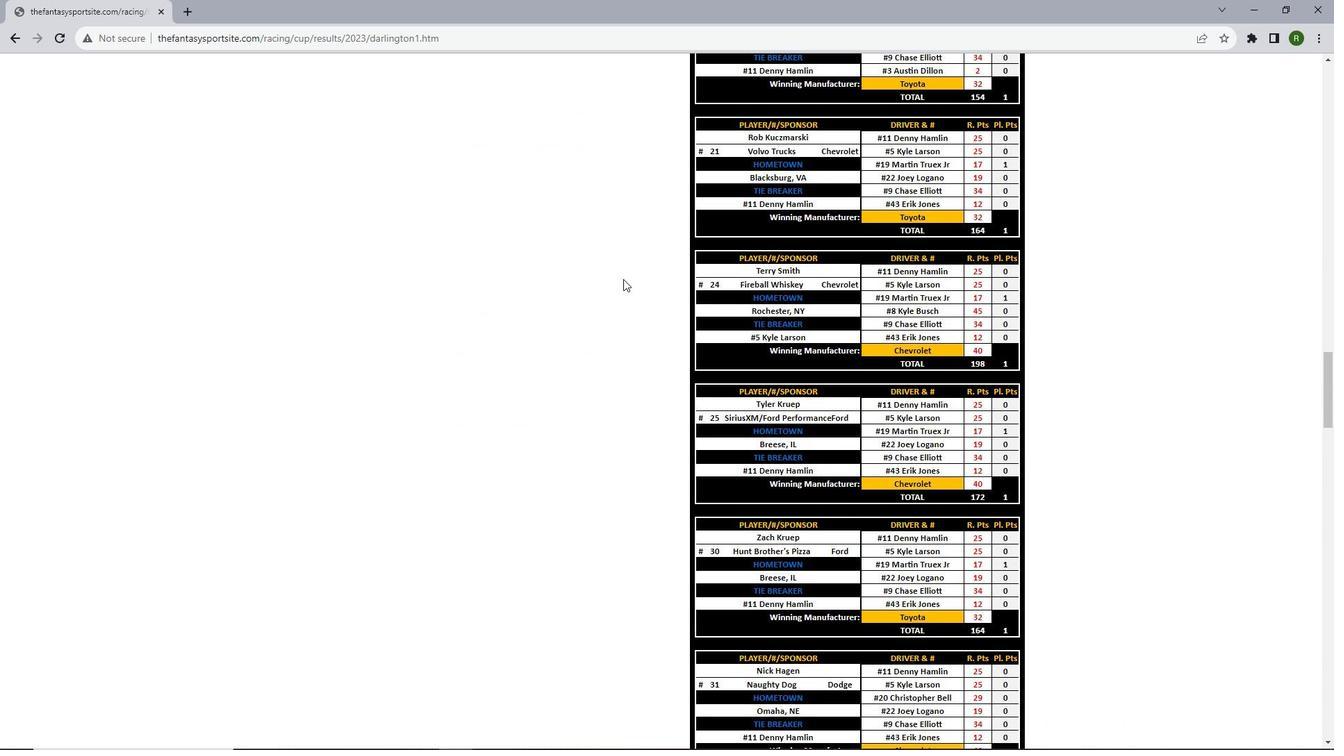 
Action: Mouse scrolled (623, 278) with delta (0, 0)
Screenshot: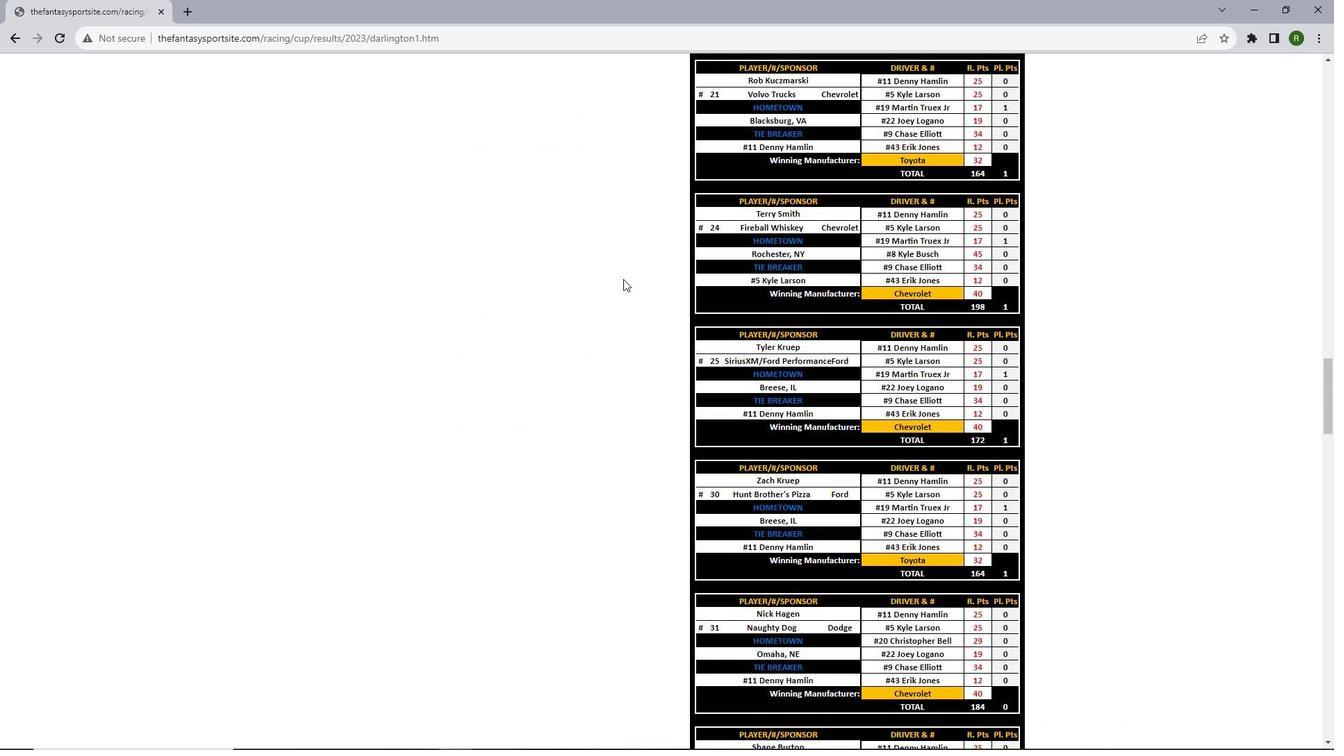 
Action: Mouse scrolled (623, 278) with delta (0, 0)
Screenshot: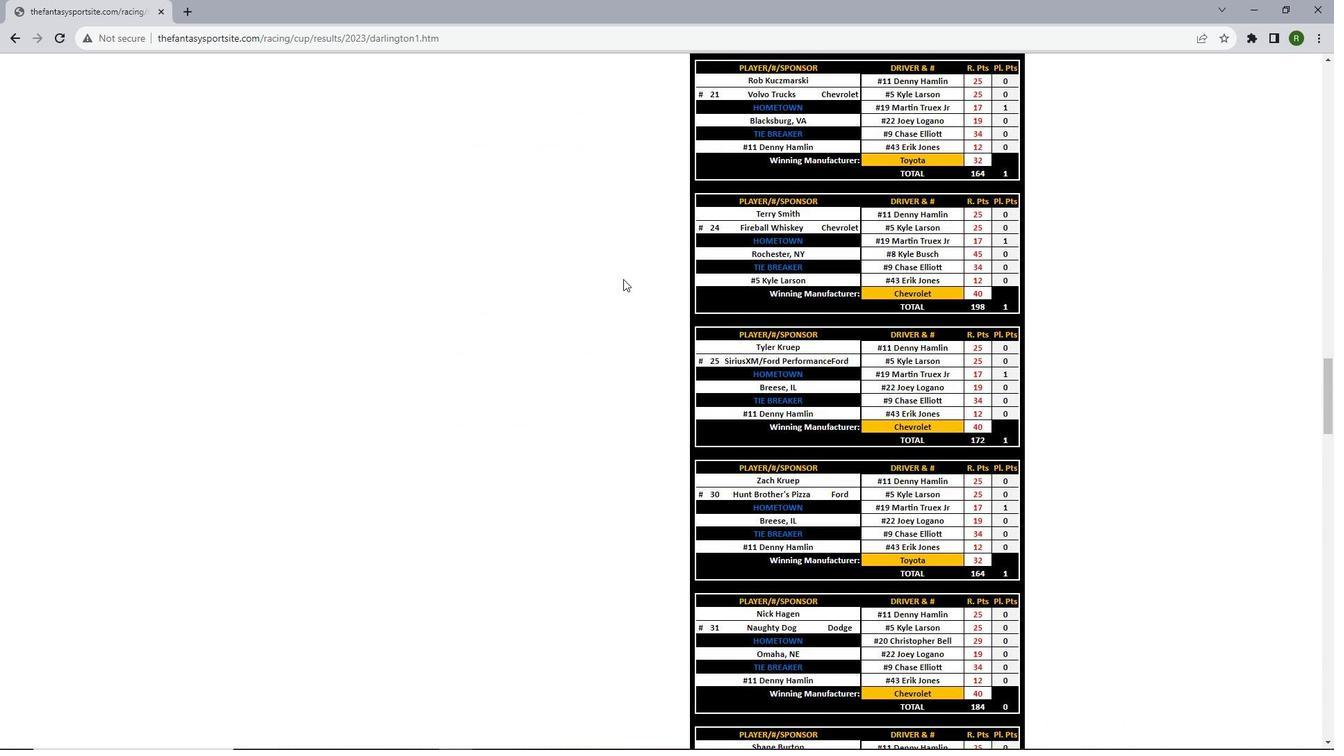
Action: Mouse scrolled (623, 278) with delta (0, 0)
Screenshot: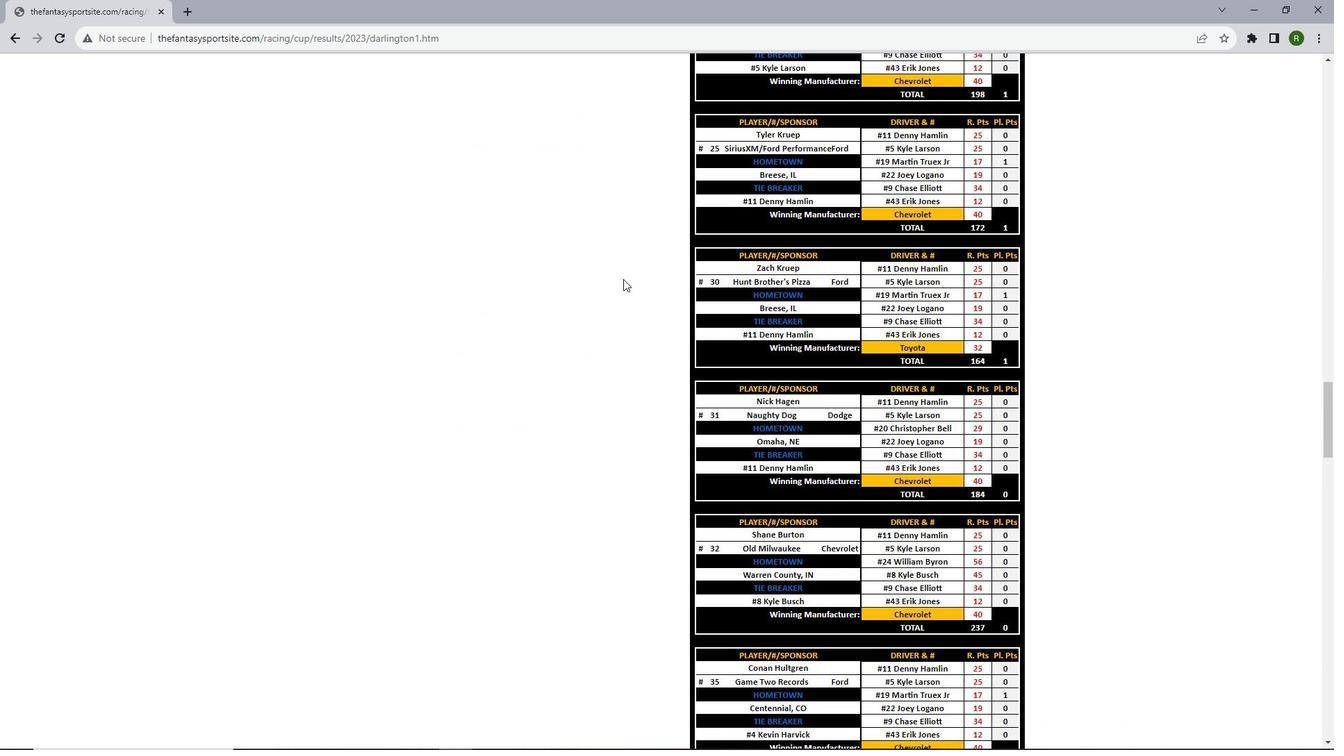 
Action: Mouse scrolled (623, 278) with delta (0, 0)
Screenshot: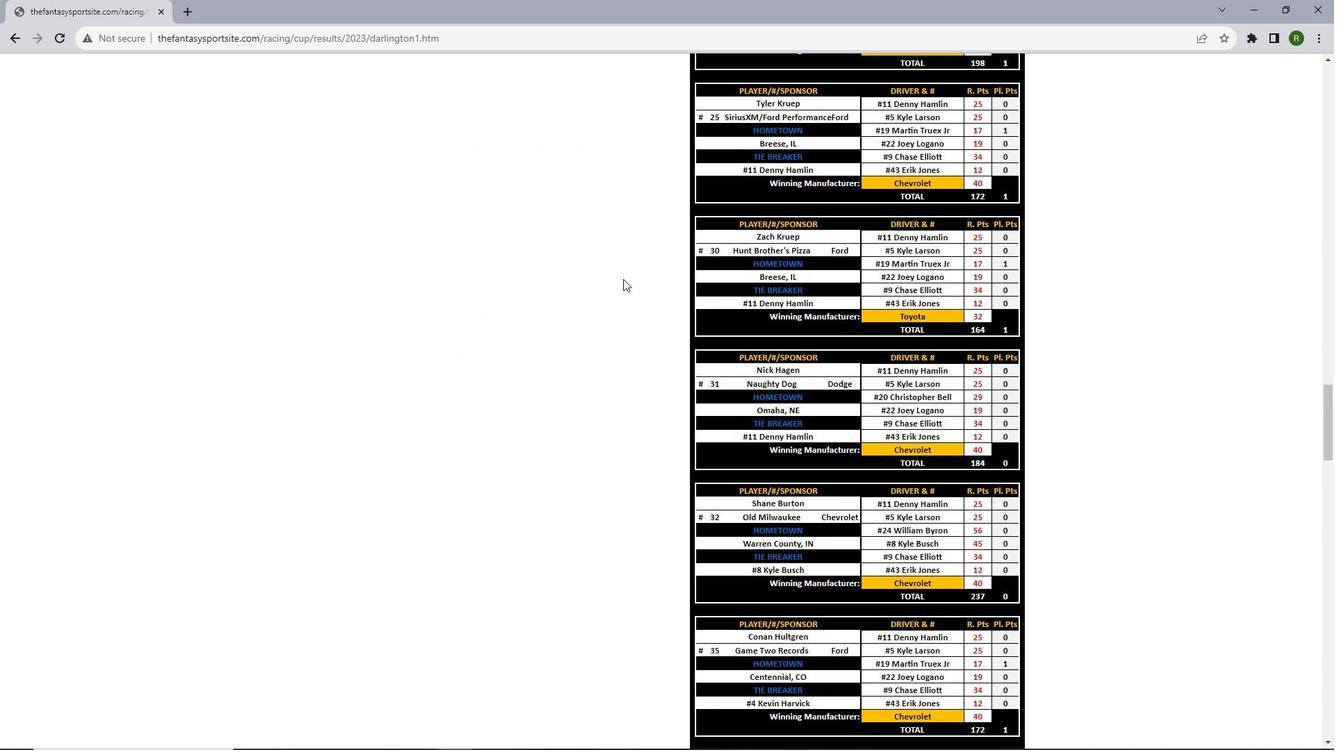 
Action: Mouse scrolled (623, 278) with delta (0, 0)
Screenshot: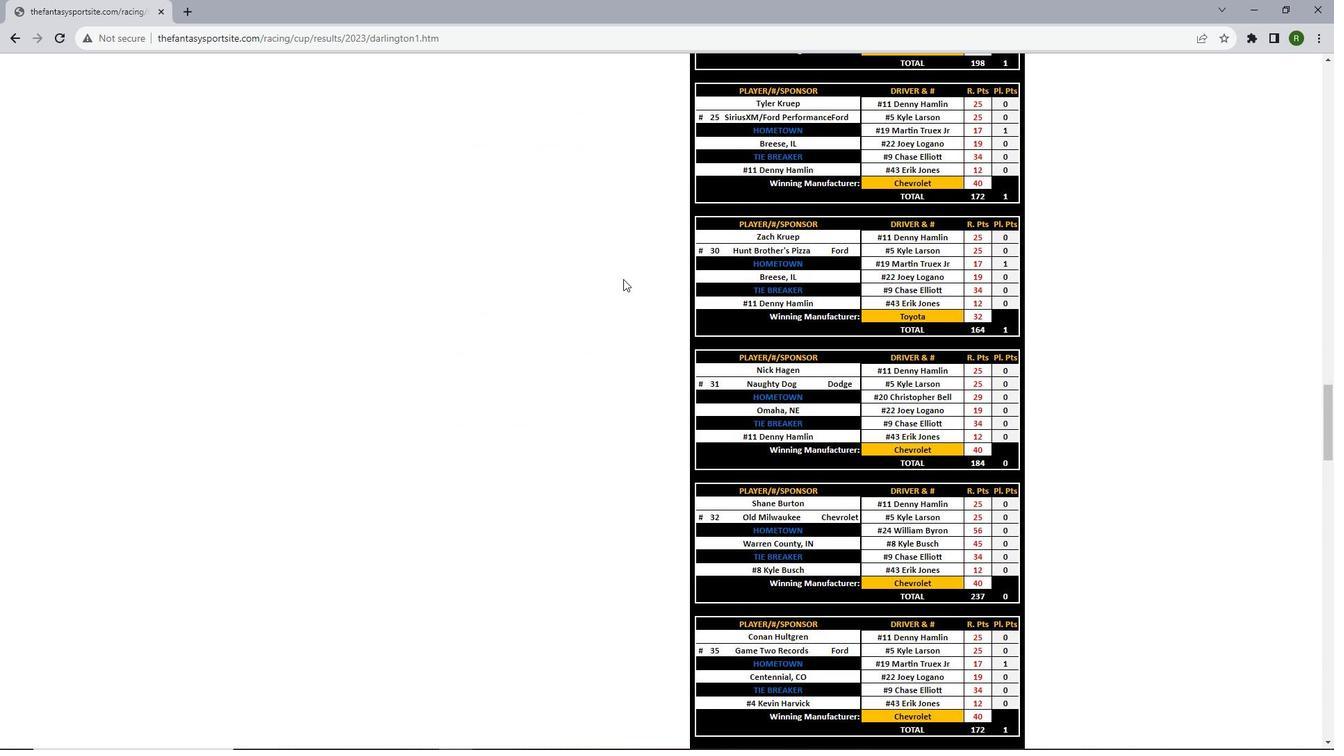 
Action: Mouse scrolled (623, 278) with delta (0, 0)
Screenshot: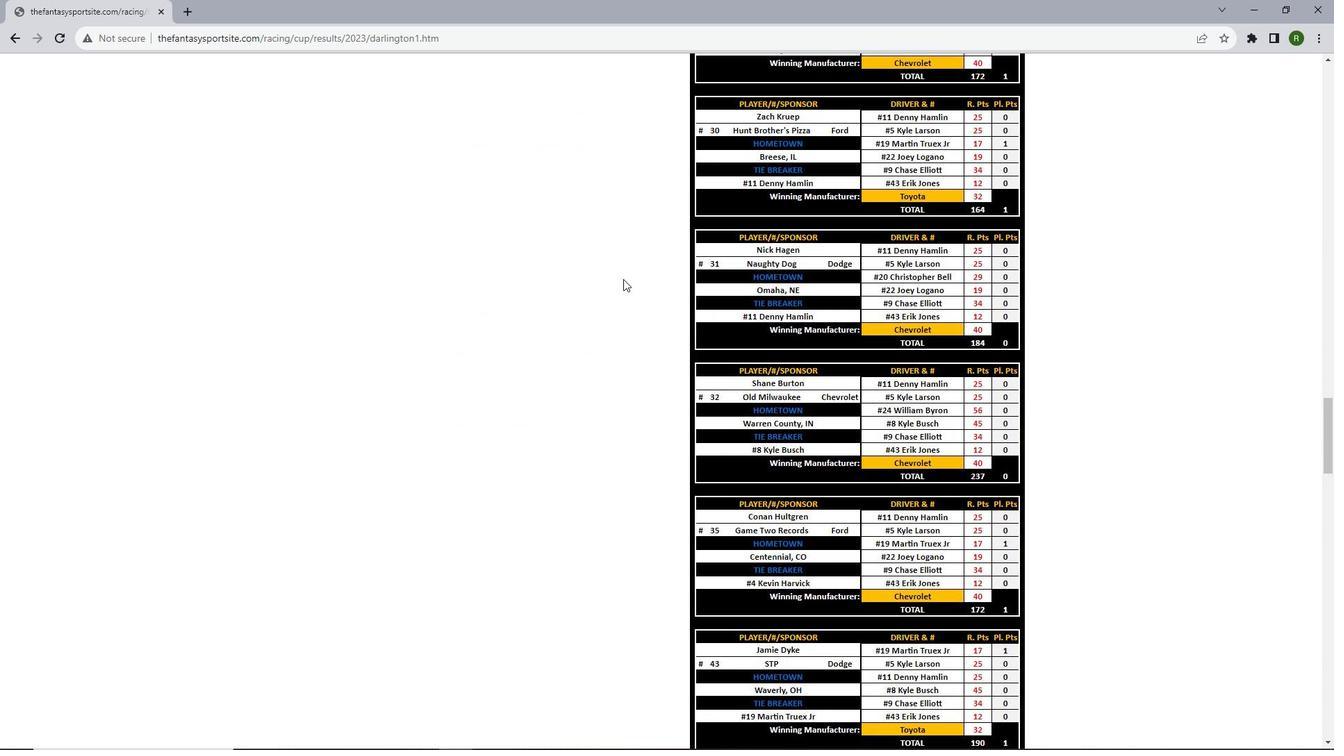 
Action: Mouse scrolled (623, 278) with delta (0, 0)
Screenshot: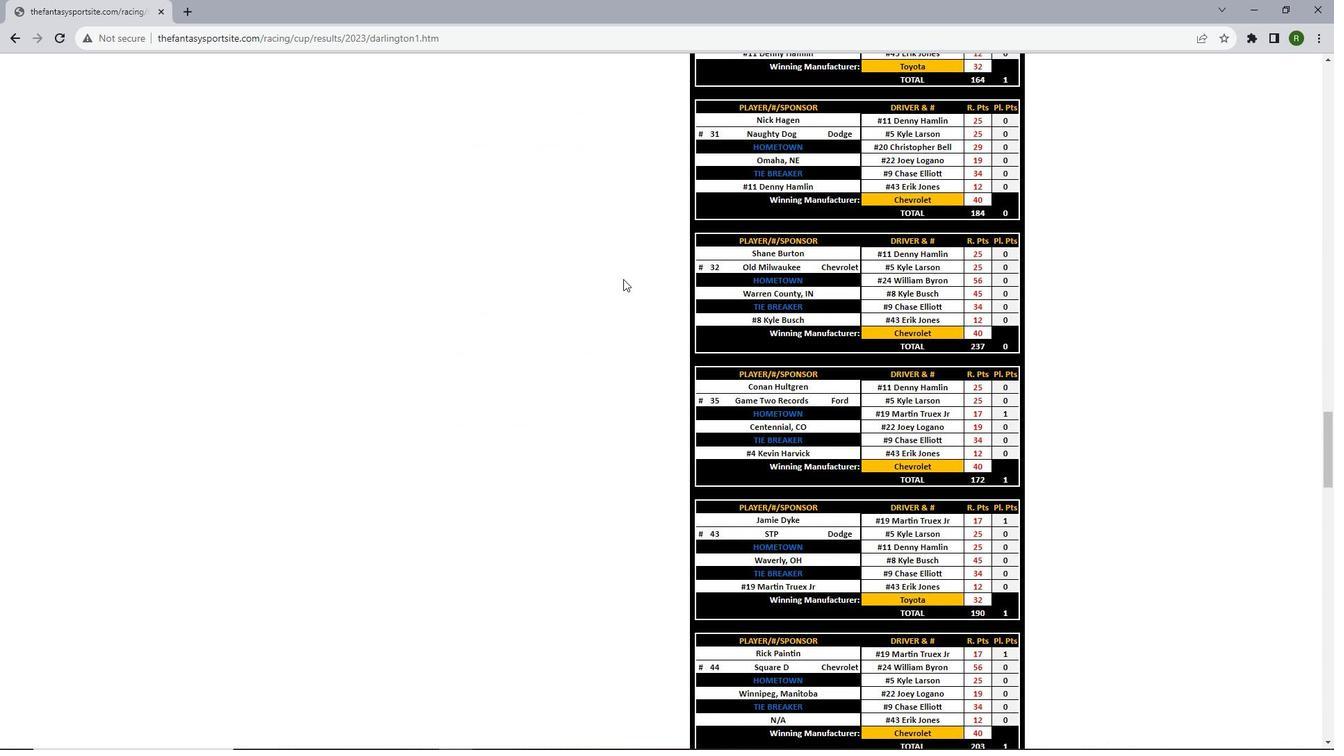 
Action: Mouse scrolled (623, 278) with delta (0, 0)
Screenshot: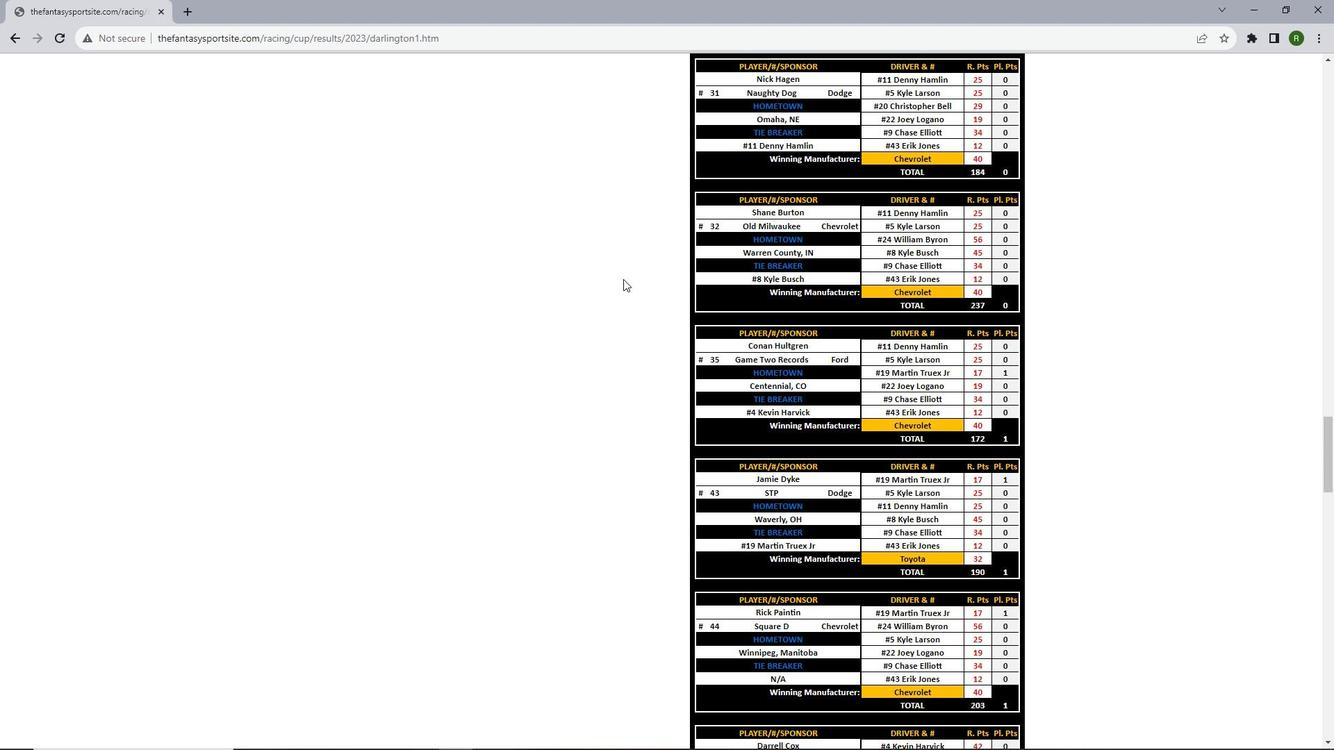 
Action: Mouse scrolled (623, 278) with delta (0, 0)
Screenshot: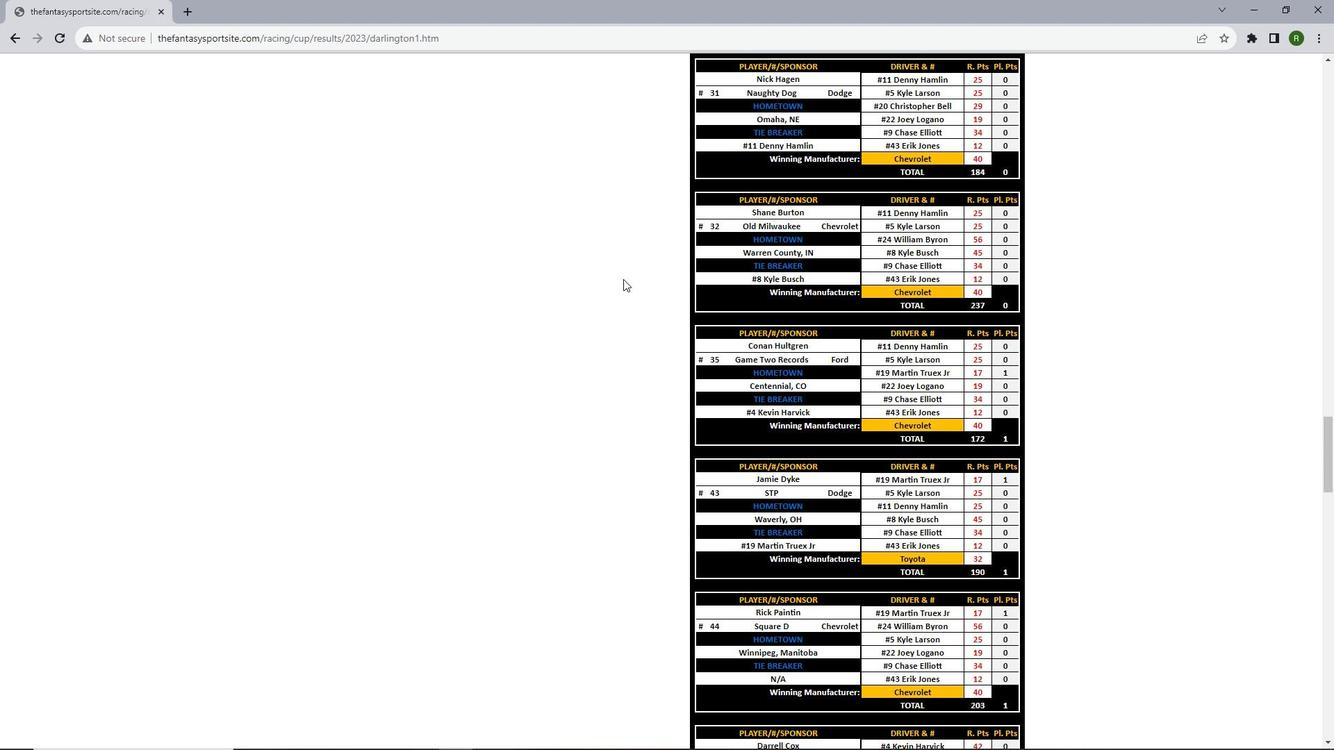 
Action: Mouse scrolled (623, 278) with delta (0, 0)
Screenshot: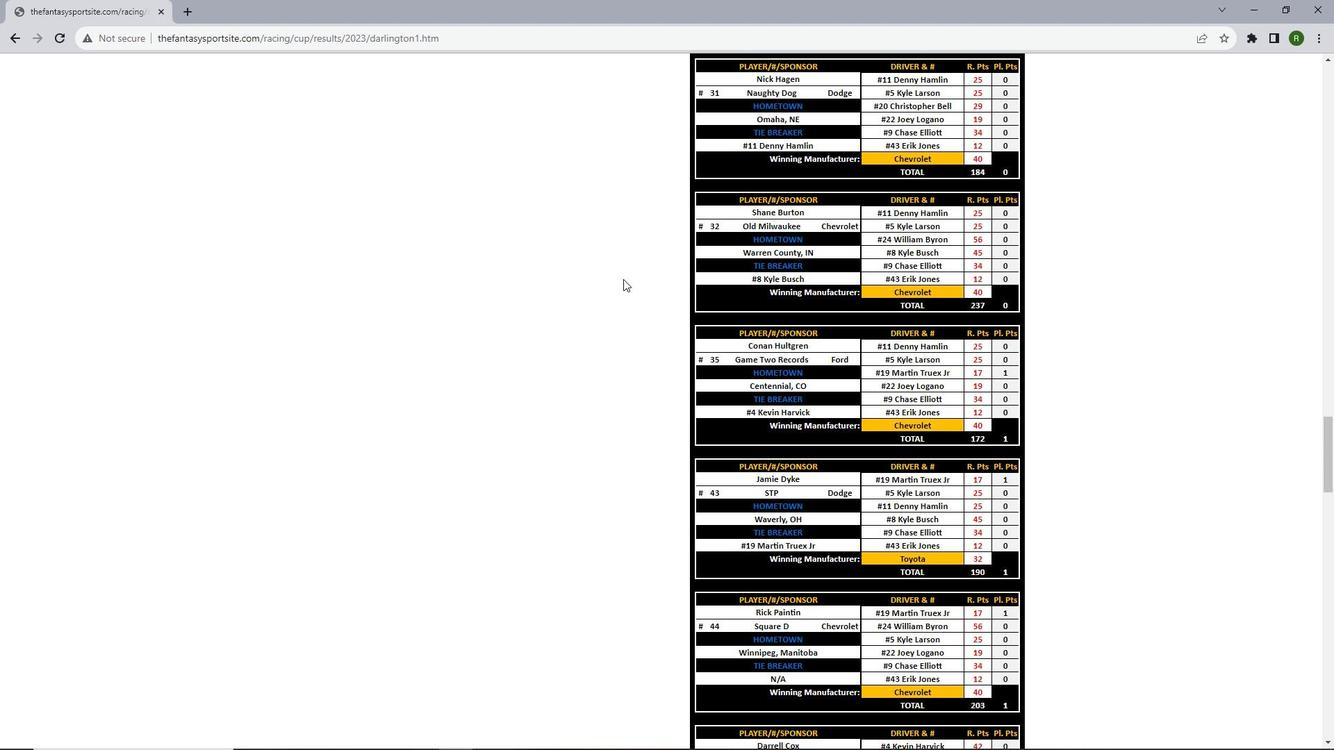 
Action: Mouse scrolled (623, 278) with delta (0, 0)
Screenshot: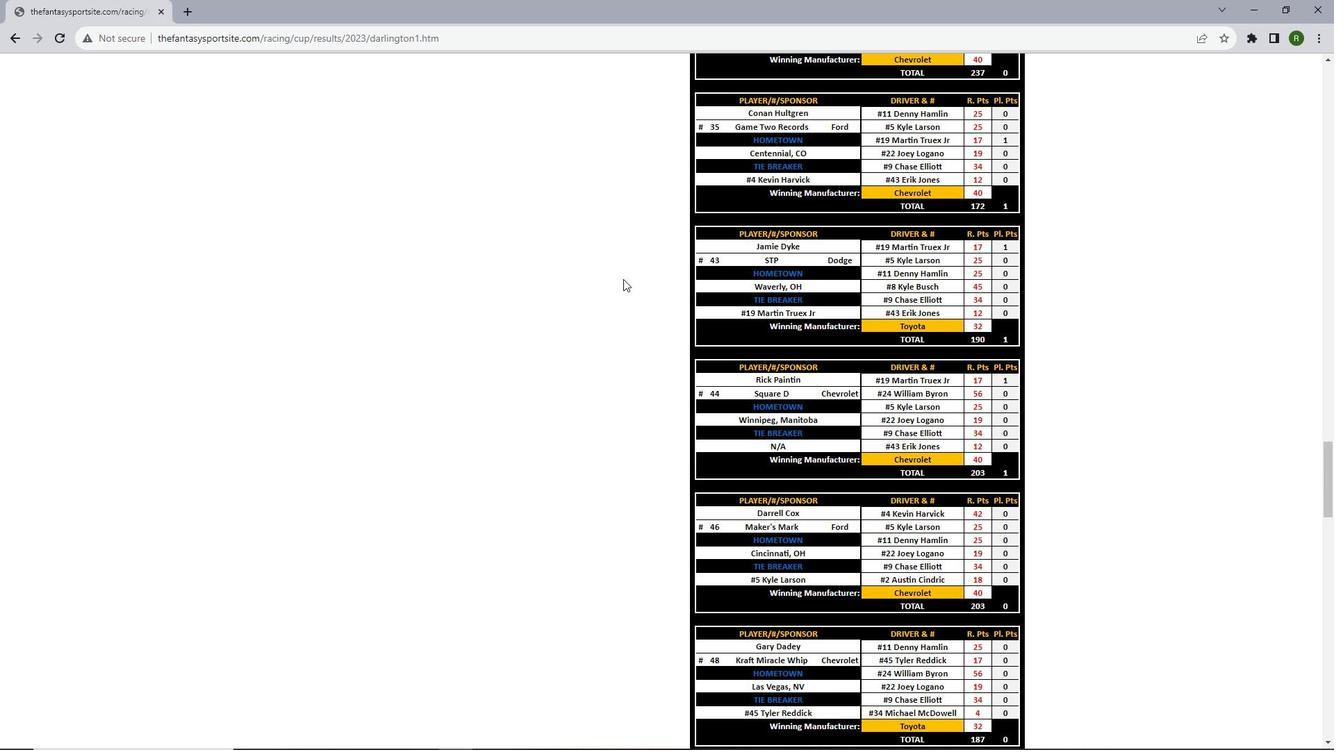 
Action: Mouse scrolled (623, 278) with delta (0, 0)
Screenshot: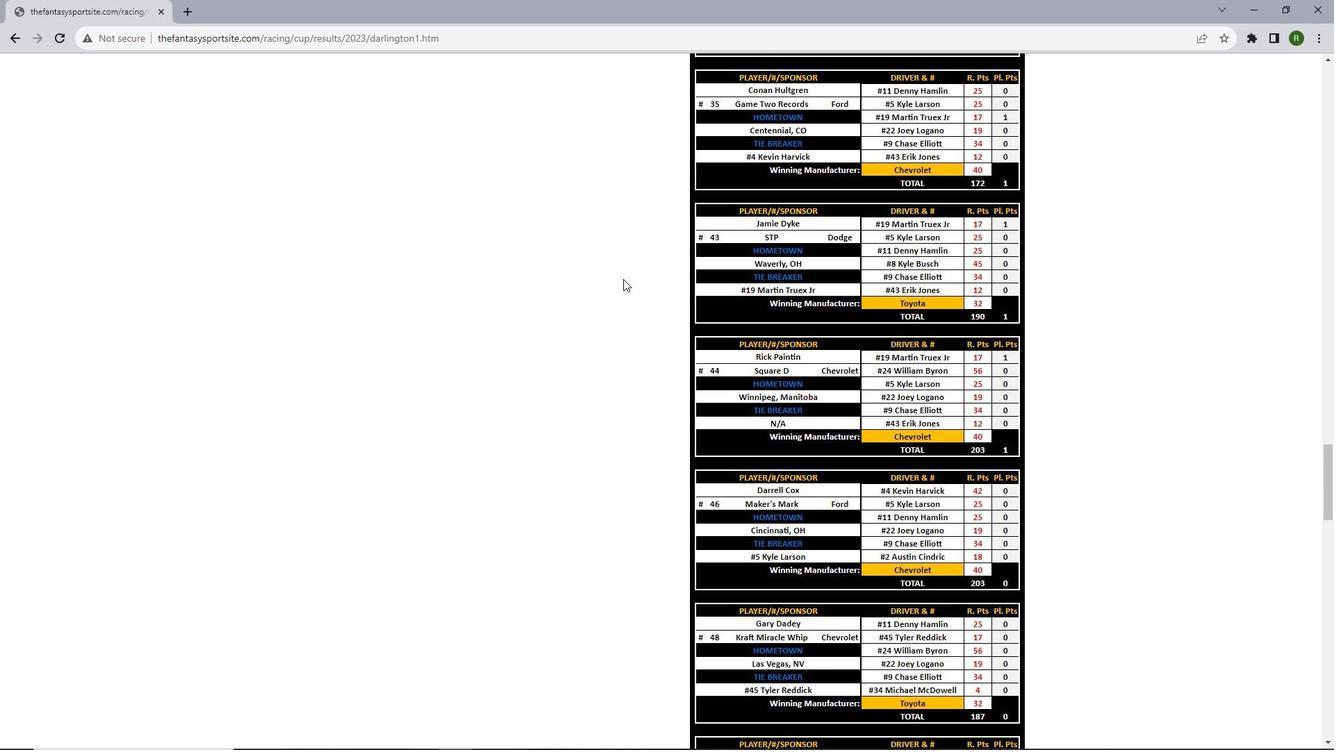 
Action: Mouse scrolled (623, 278) with delta (0, 0)
Screenshot: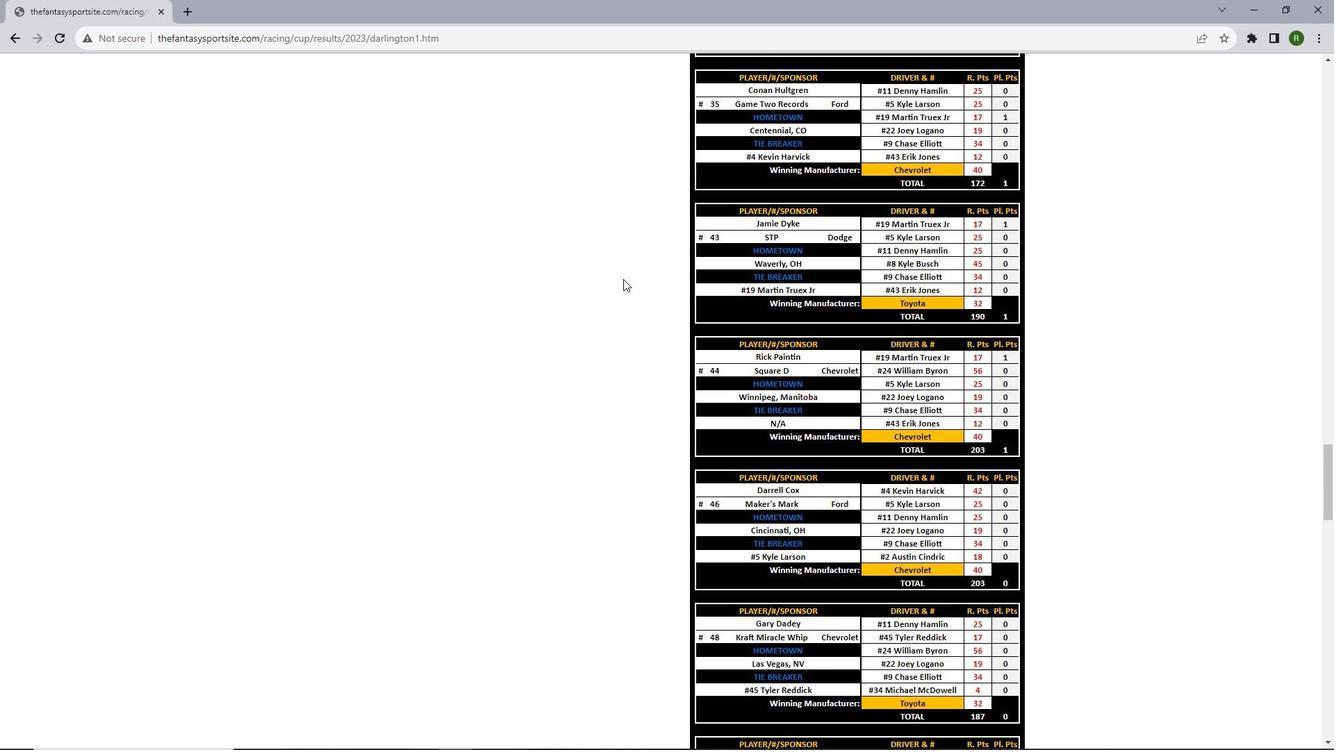 
Action: Mouse scrolled (623, 278) with delta (0, 0)
Screenshot: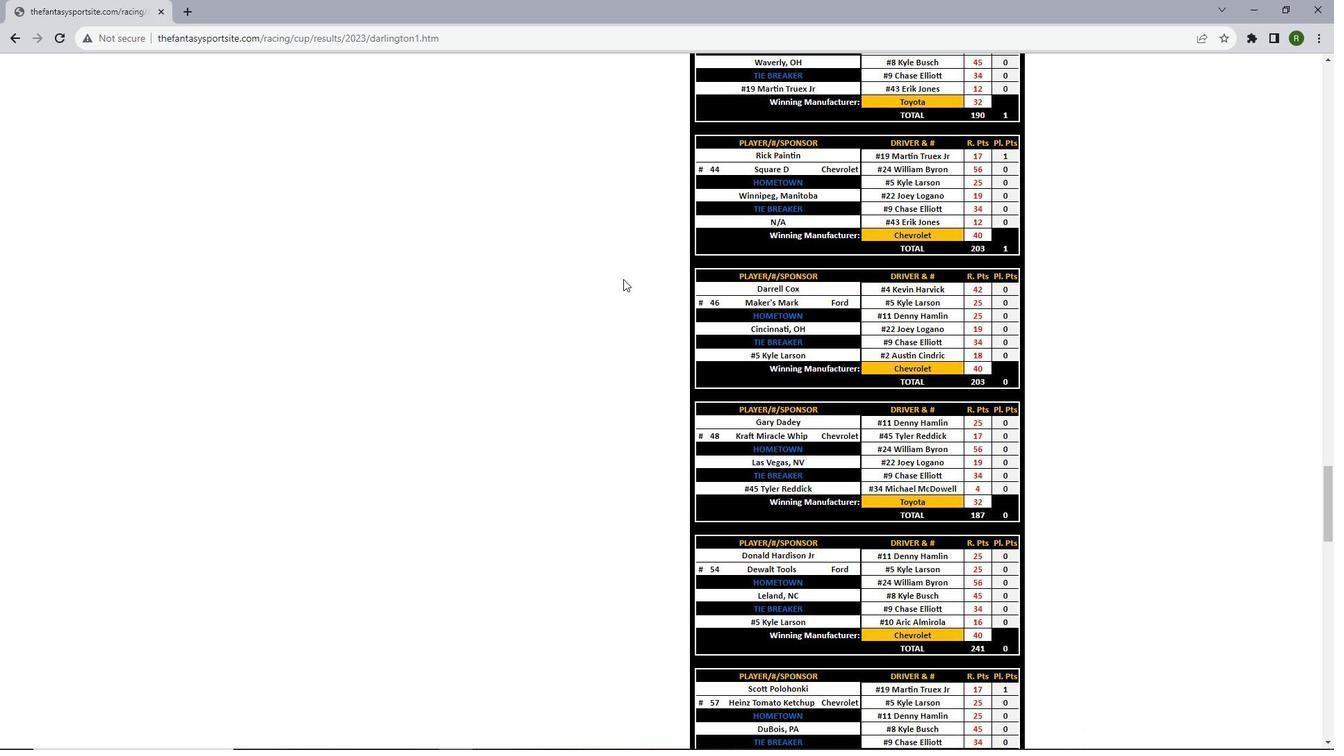 
Action: Mouse scrolled (623, 278) with delta (0, 0)
Screenshot: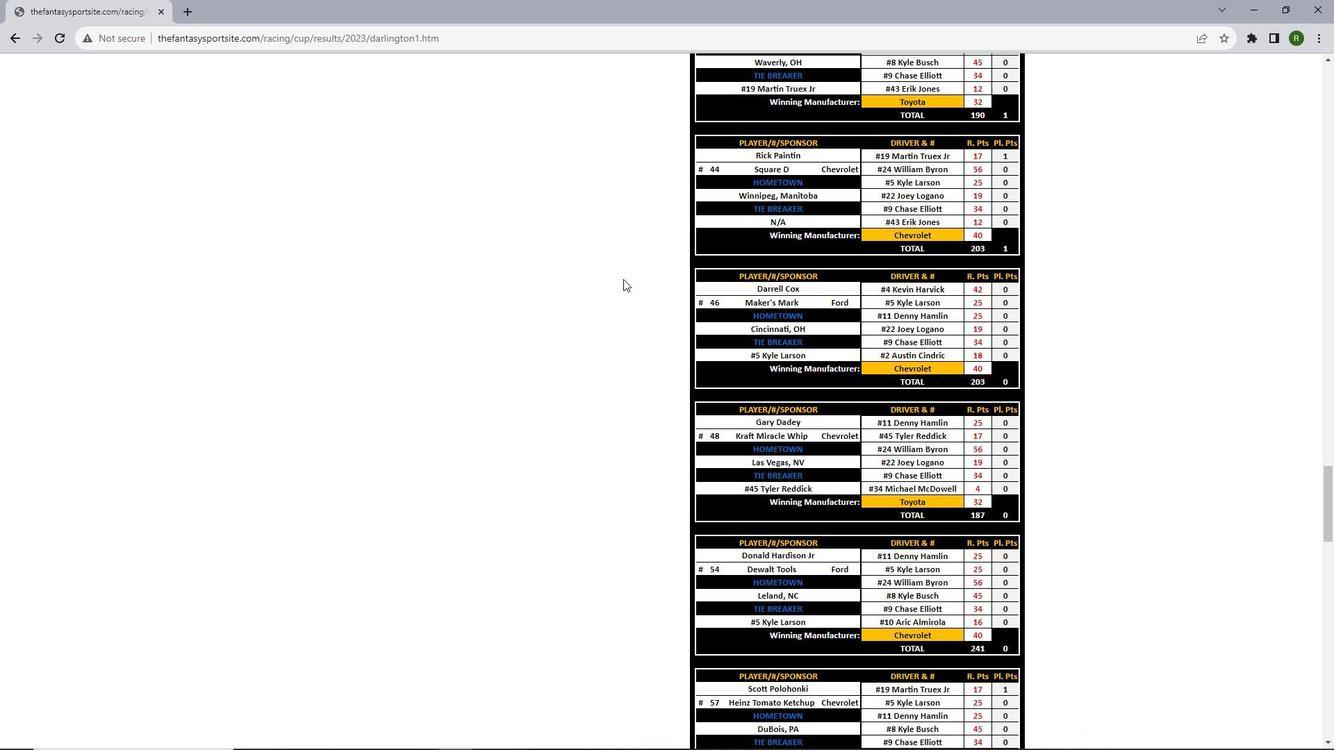 
Action: Mouse scrolled (623, 278) with delta (0, 0)
Screenshot: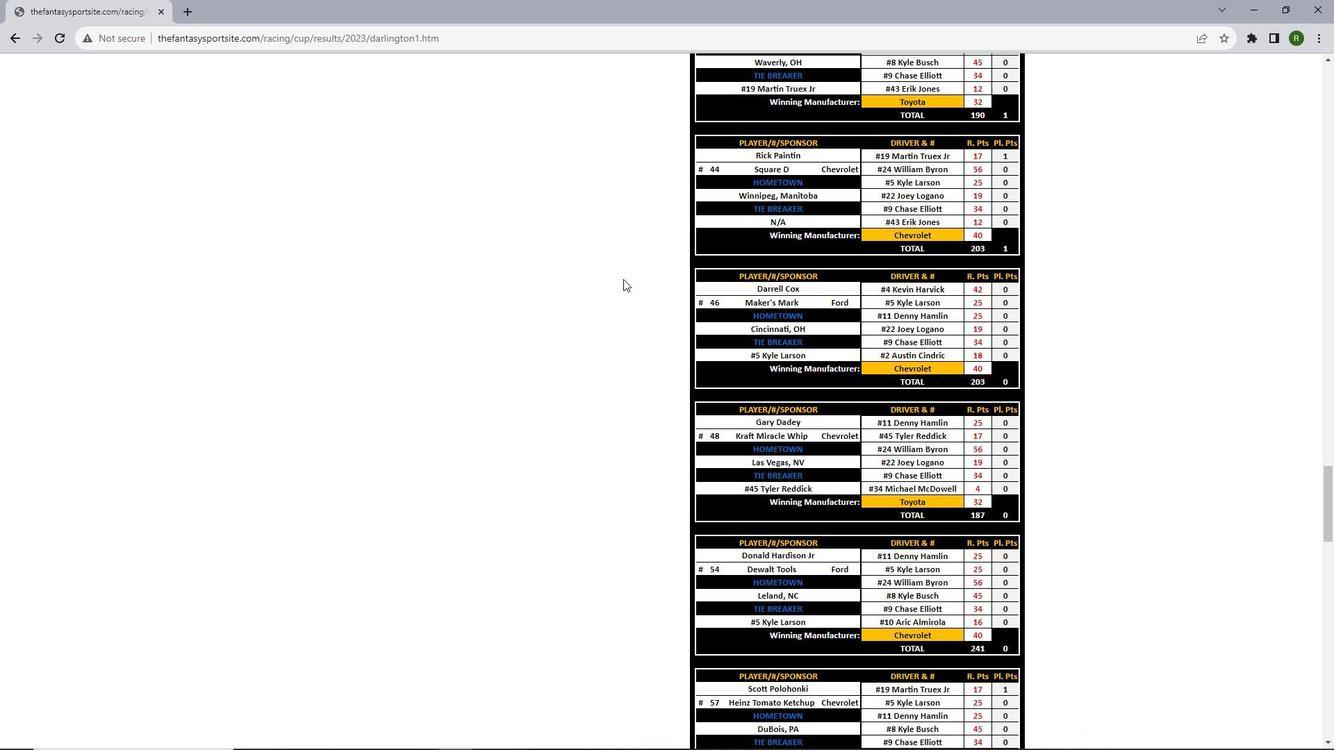 
Action: Mouse scrolled (623, 278) with delta (0, 0)
Screenshot: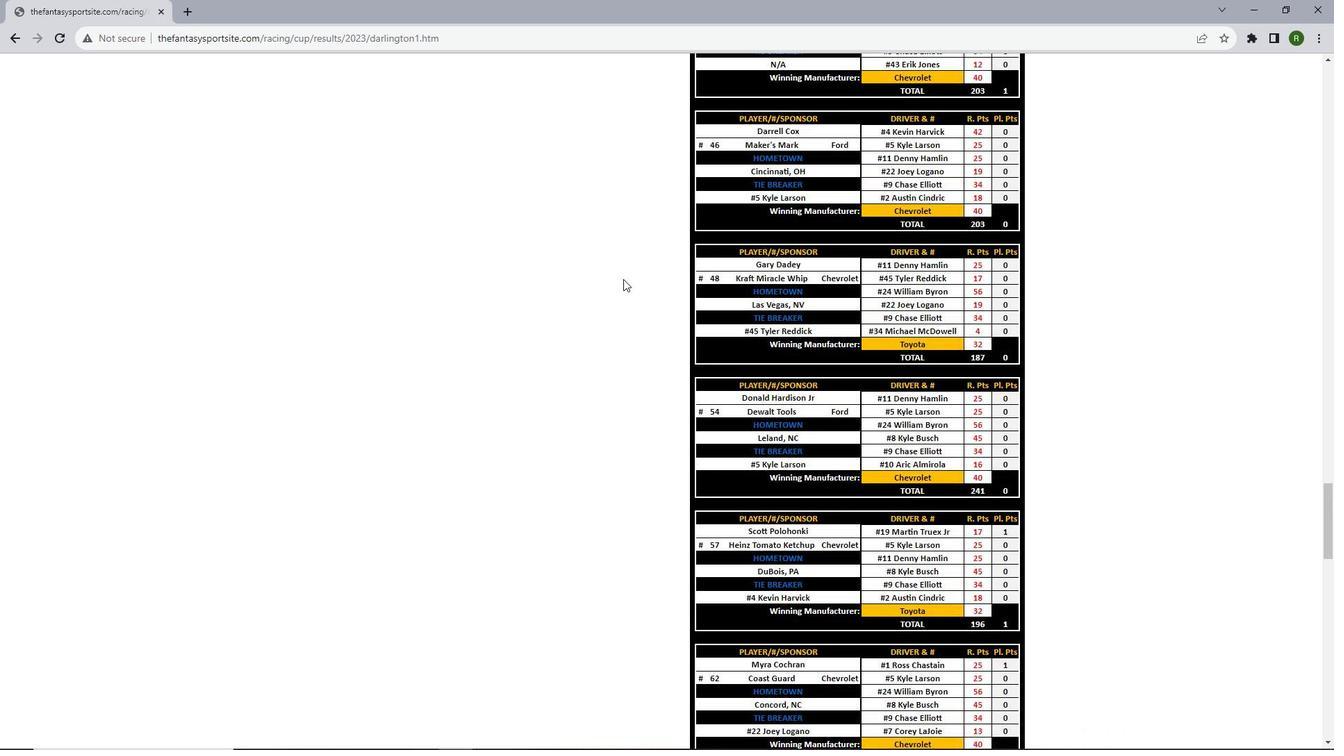 
Action: Mouse scrolled (623, 278) with delta (0, 0)
Screenshot: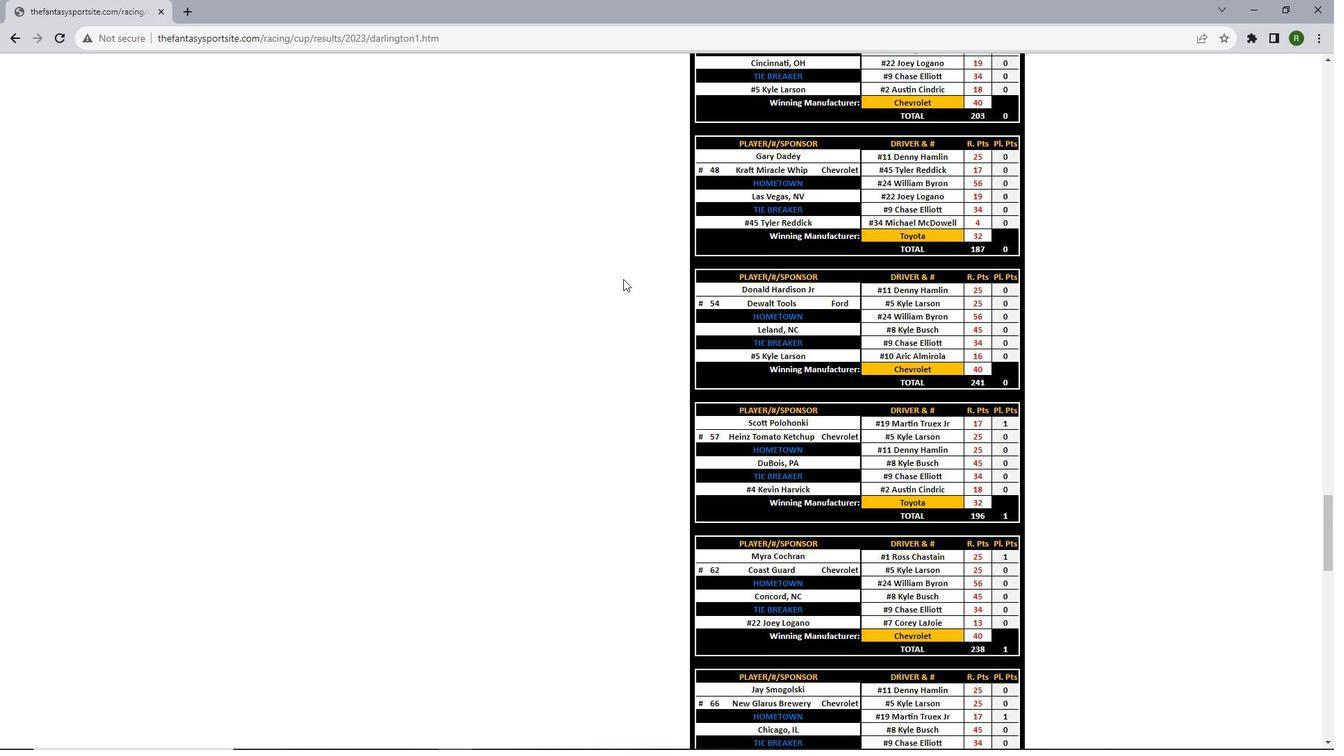 
Action: Mouse scrolled (623, 278) with delta (0, 0)
Screenshot: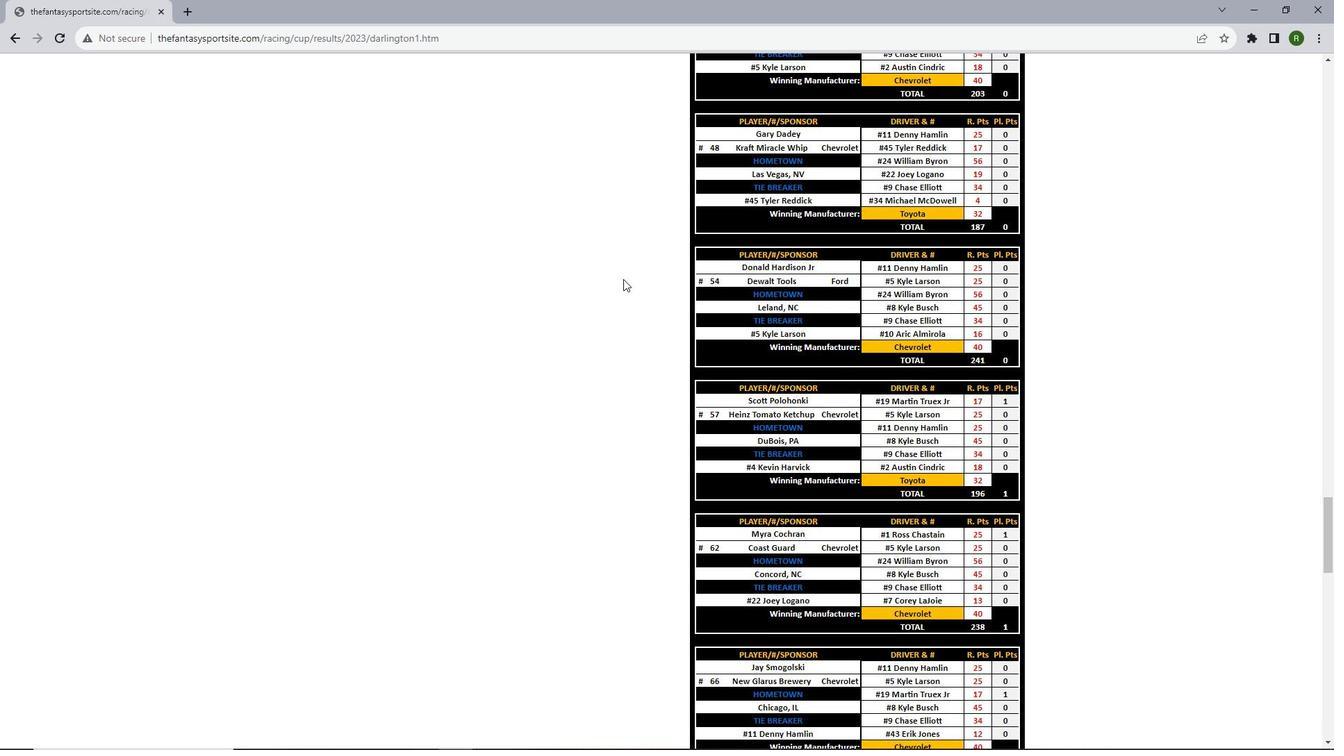 
Action: Mouse scrolled (623, 278) with delta (0, 0)
Screenshot: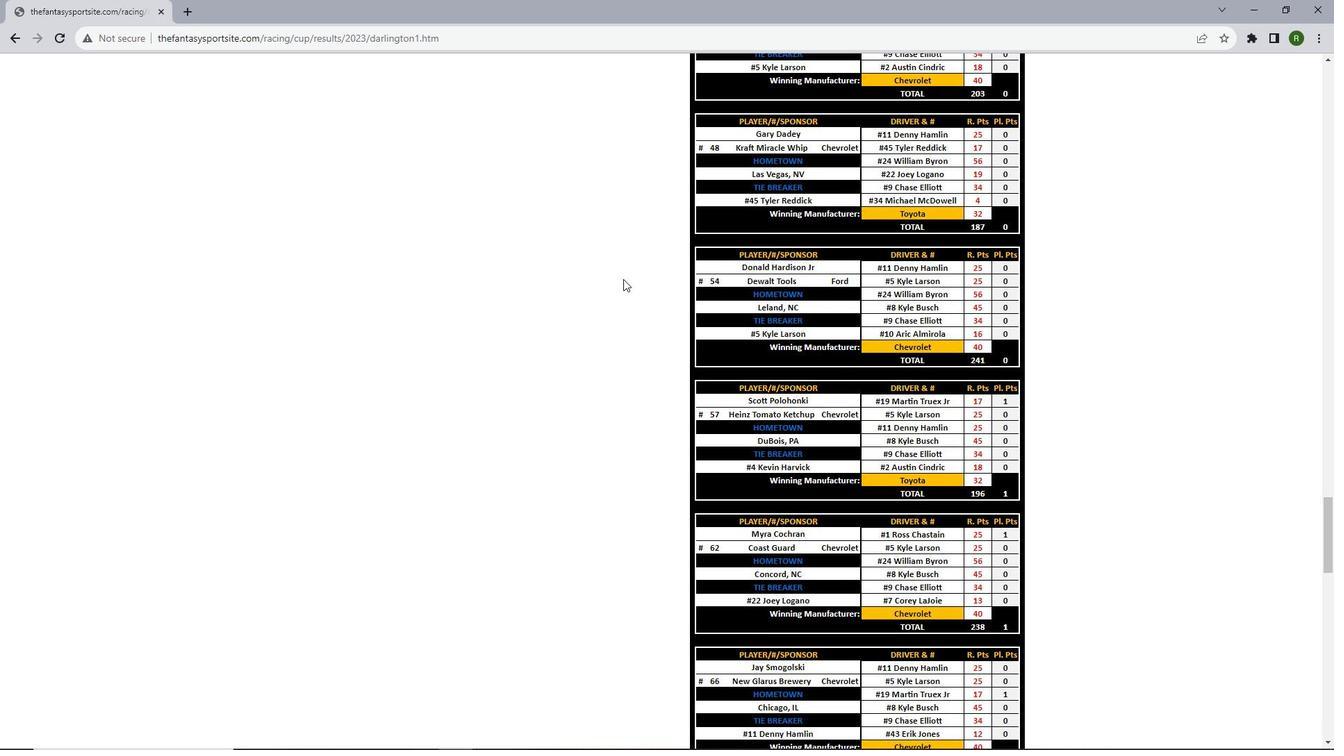 
Action: Mouse scrolled (623, 278) with delta (0, 0)
Screenshot: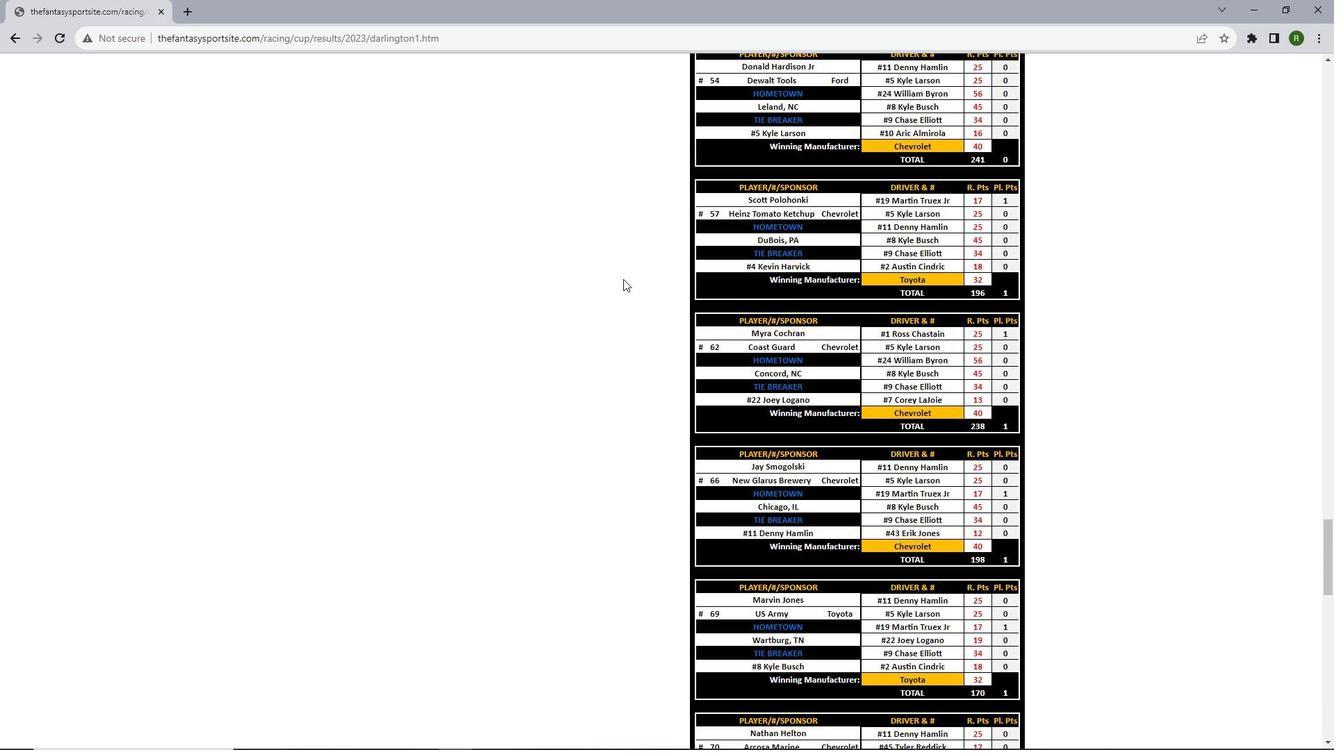 
Action: Mouse scrolled (623, 278) with delta (0, 0)
Screenshot: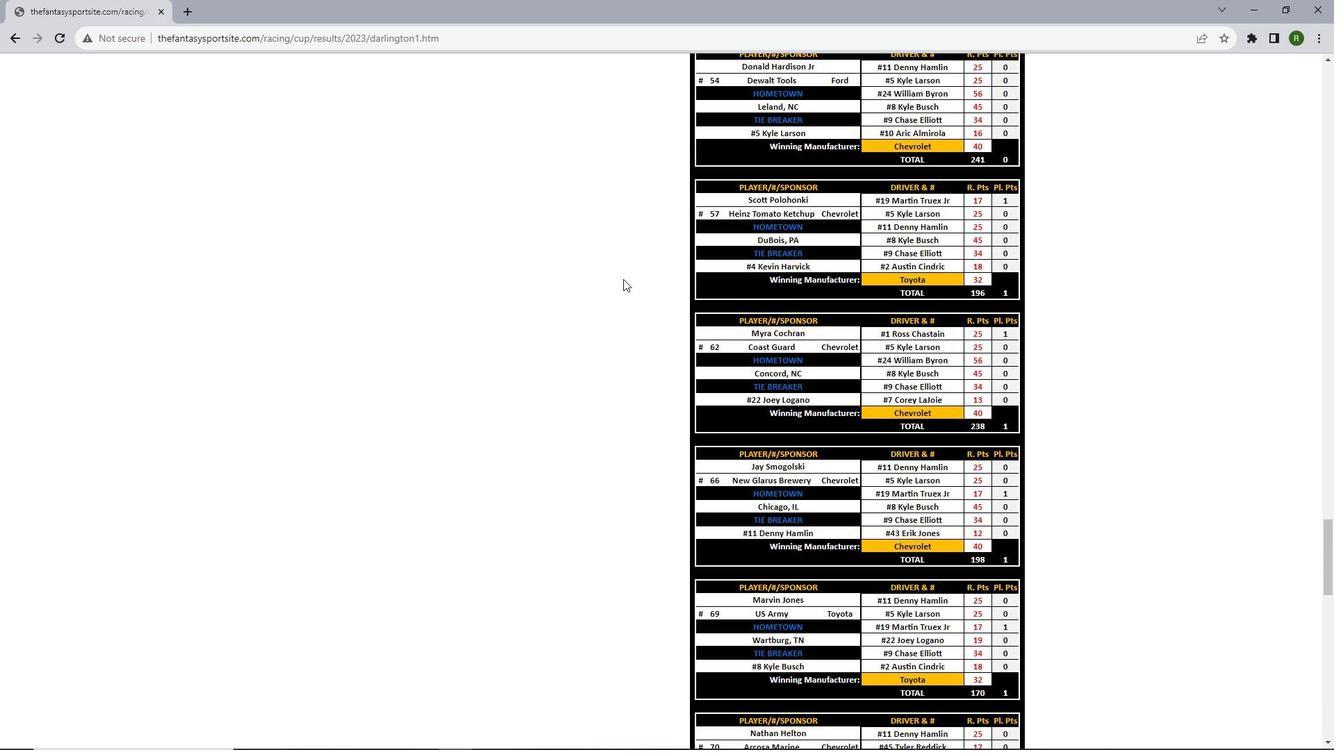 
Action: Mouse scrolled (623, 278) with delta (0, 0)
Screenshot: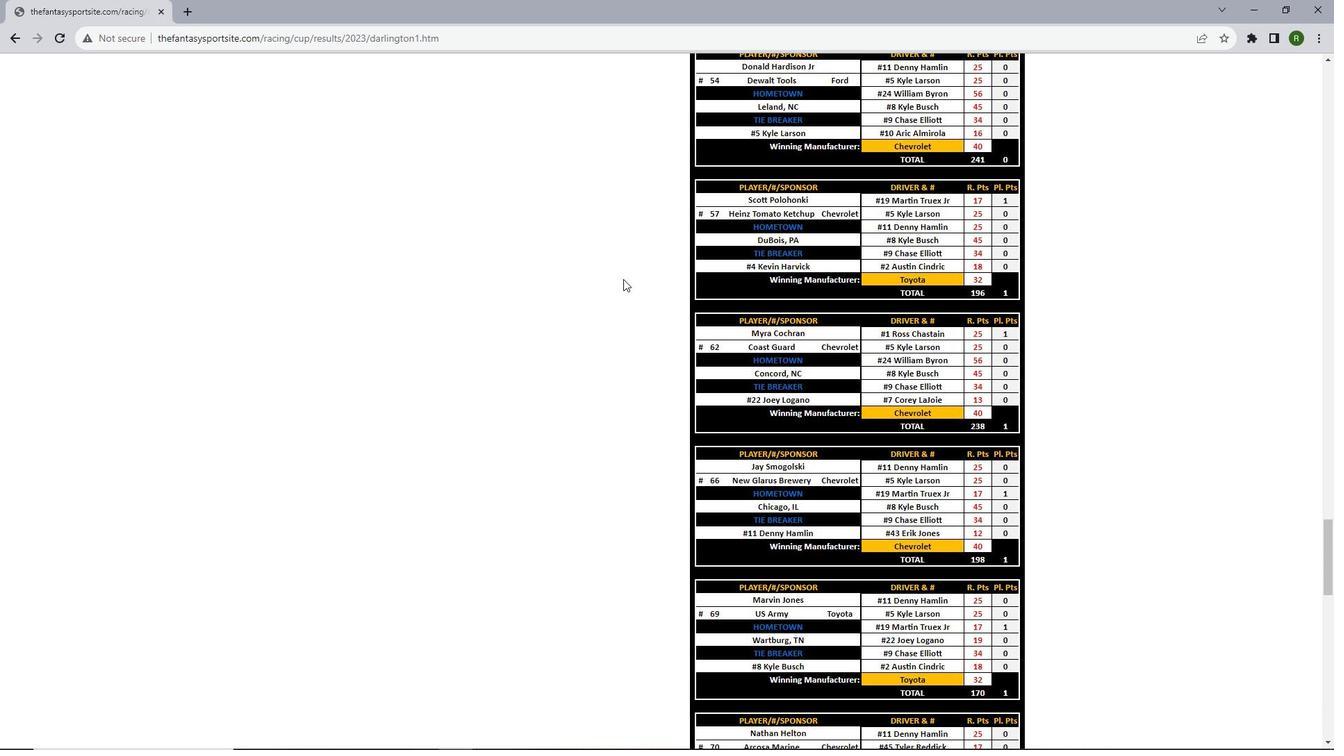 
Action: Mouse scrolled (623, 278) with delta (0, 0)
Screenshot: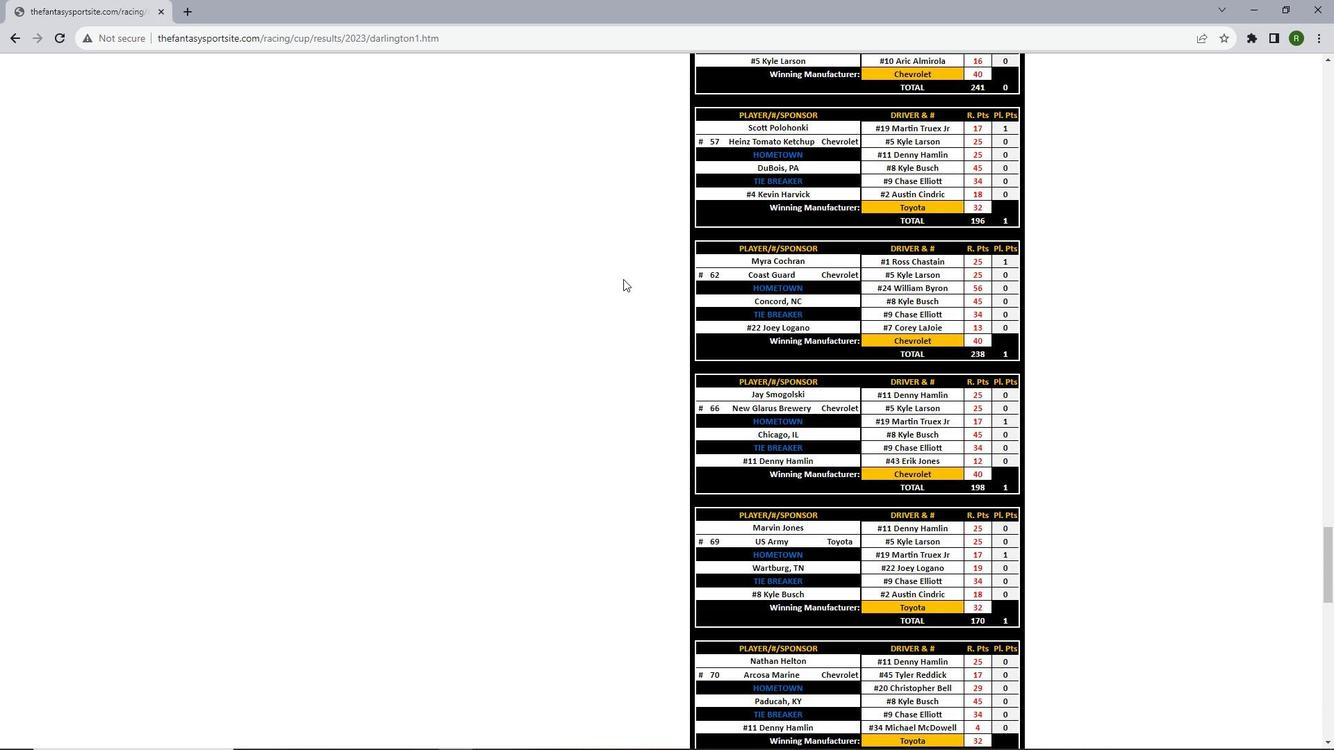 
Action: Mouse scrolled (623, 278) with delta (0, 0)
Screenshot: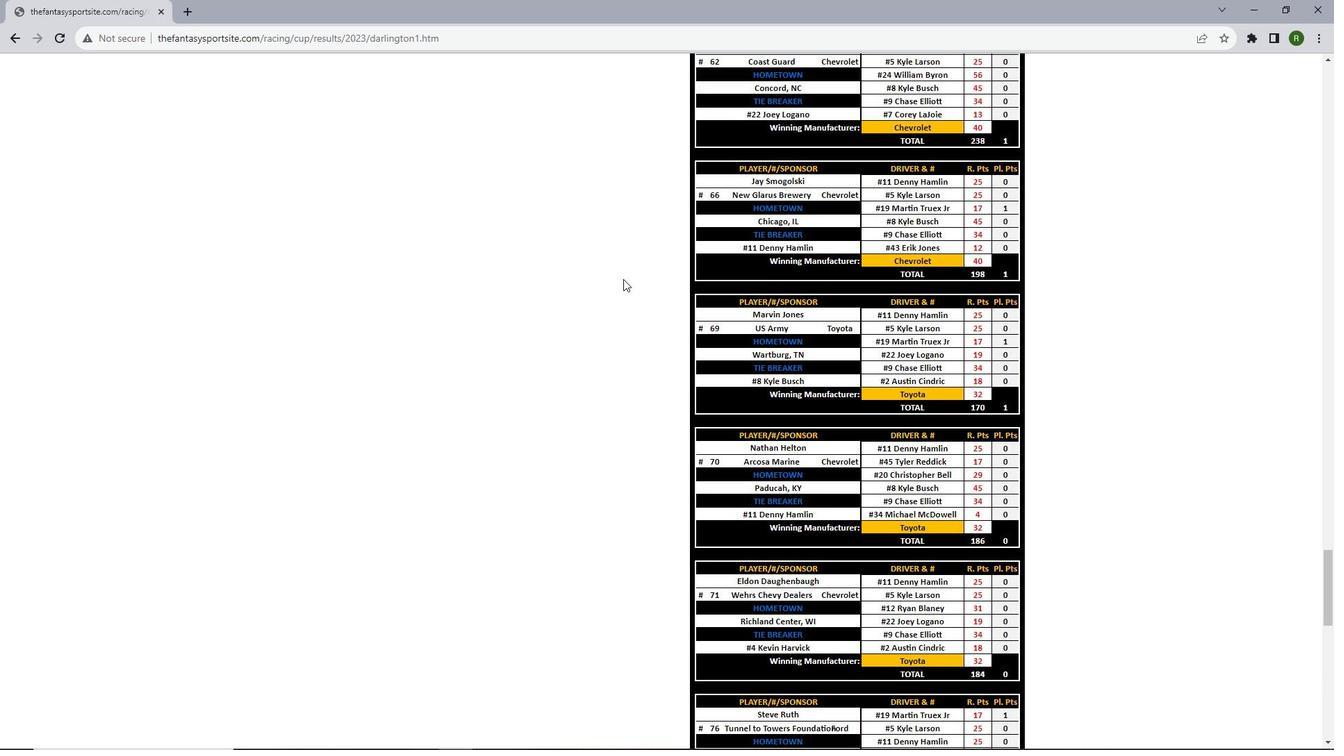 
Action: Mouse scrolled (623, 278) with delta (0, 0)
Screenshot: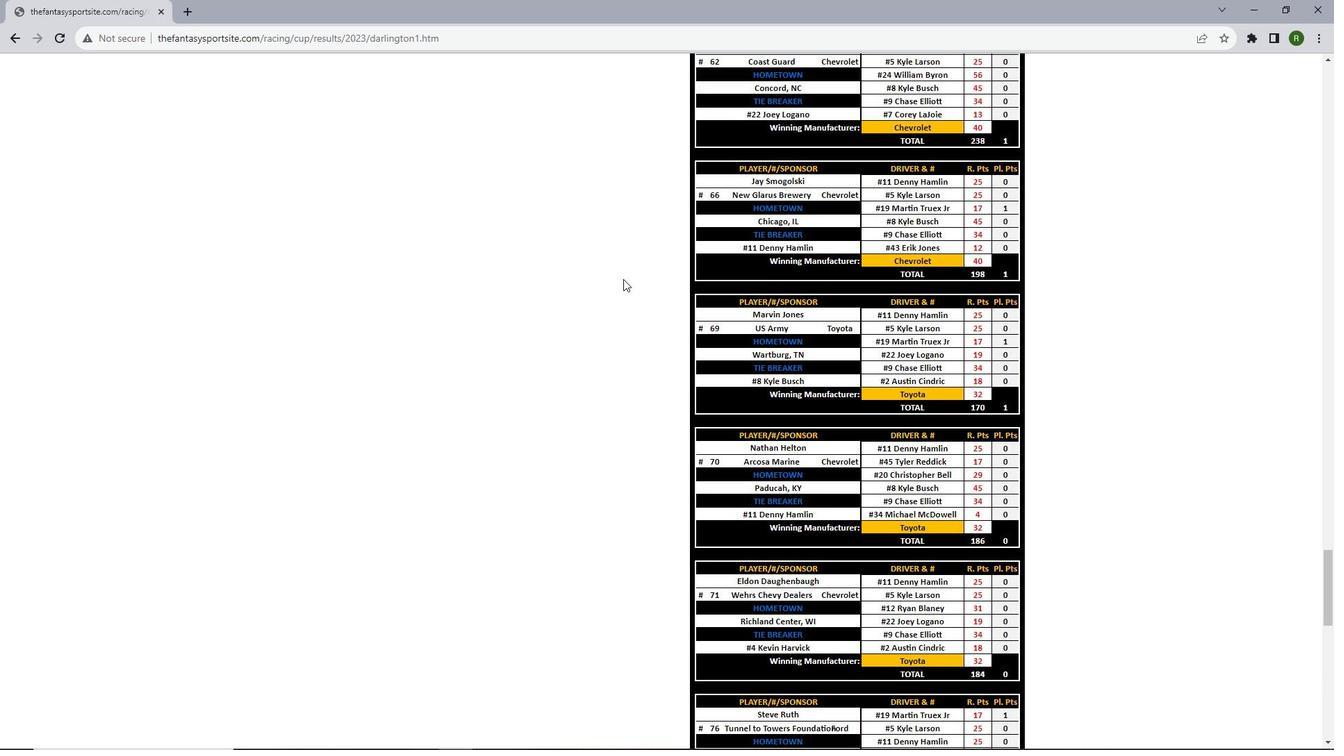 
Action: Mouse scrolled (623, 278) with delta (0, 0)
Screenshot: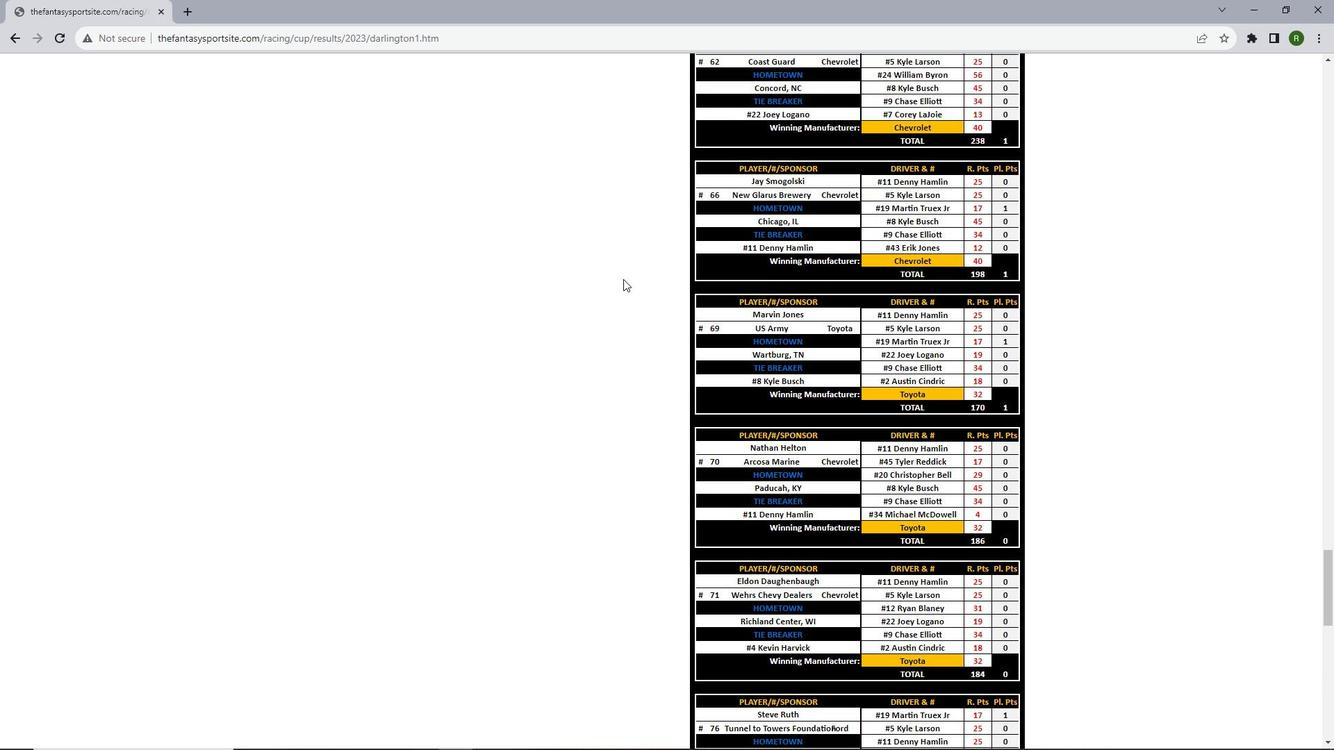 
Action: Mouse scrolled (623, 278) with delta (0, 0)
Screenshot: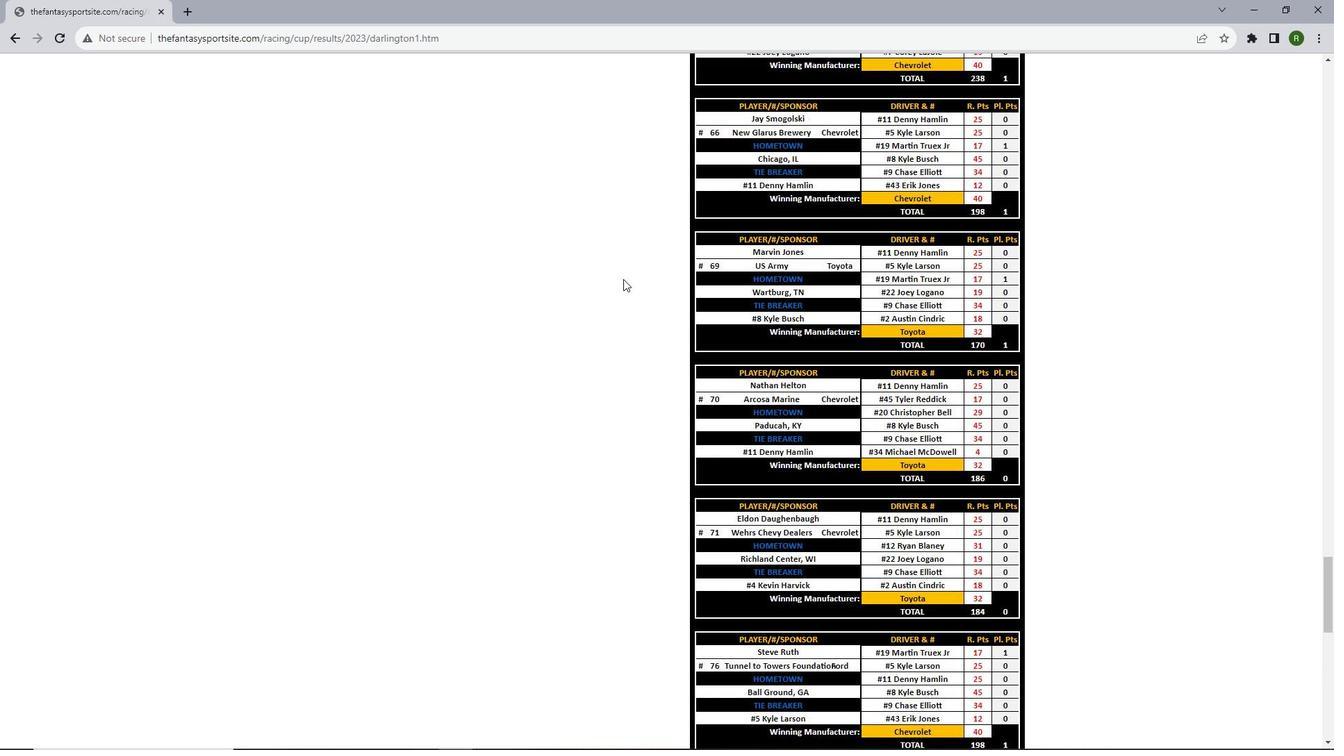 
Action: Mouse scrolled (623, 278) with delta (0, 0)
Screenshot: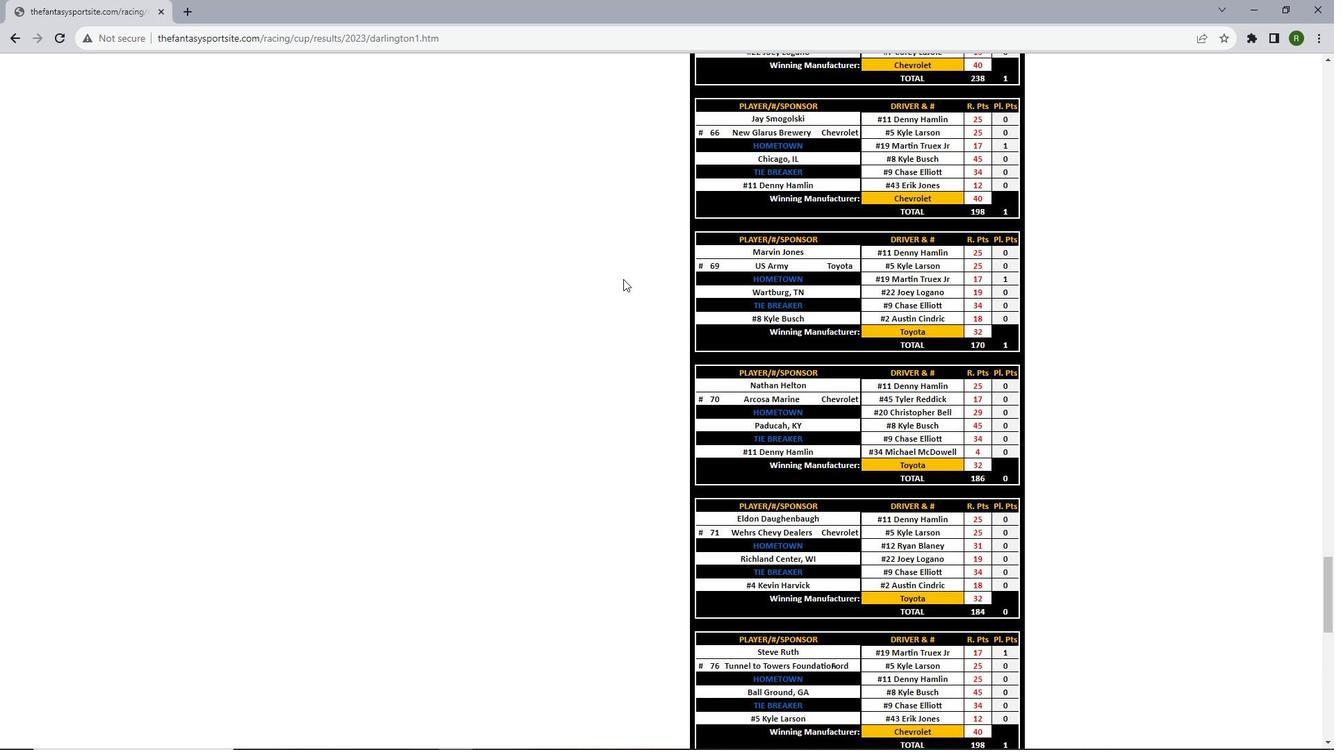 
Action: Mouse scrolled (623, 278) with delta (0, 0)
Screenshot: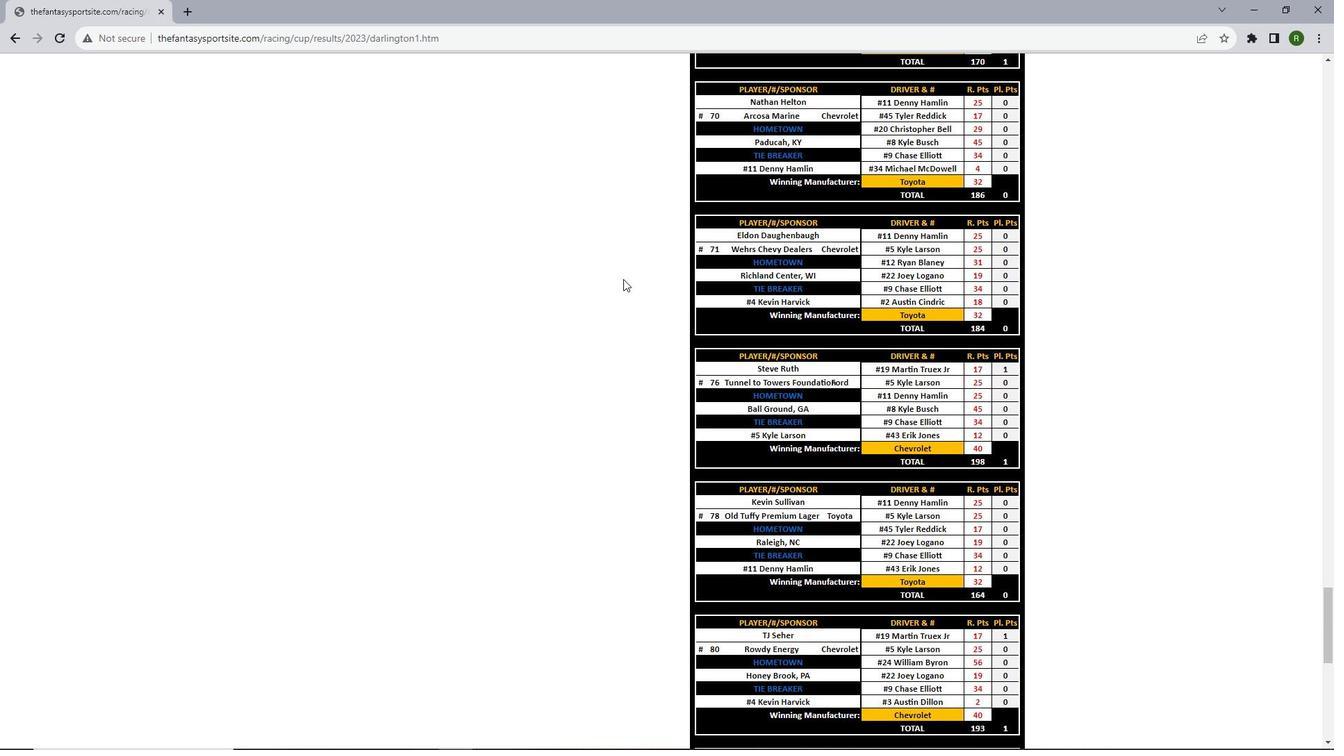
Action: Mouse scrolled (623, 278) with delta (0, 0)
Screenshot: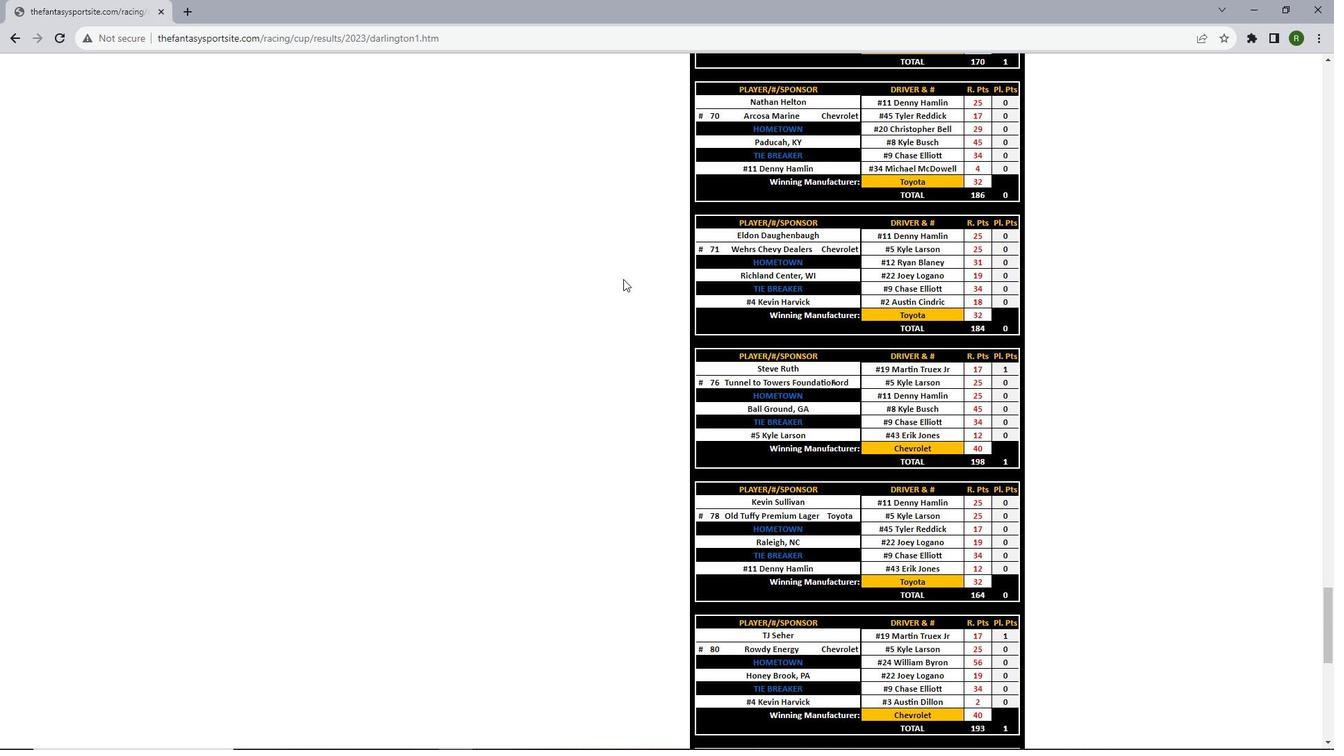 
Action: Mouse scrolled (623, 278) with delta (0, 0)
Screenshot: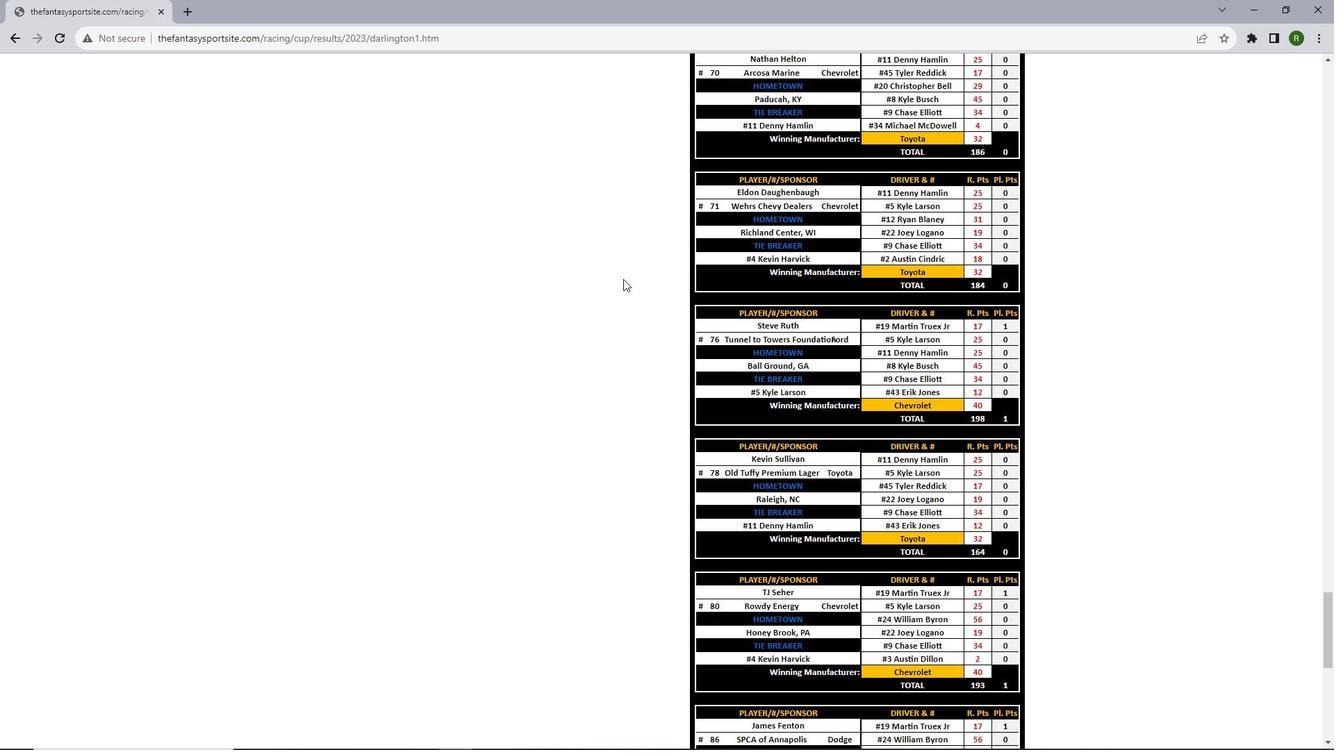 
Action: Mouse scrolled (623, 278) with delta (0, 0)
Screenshot: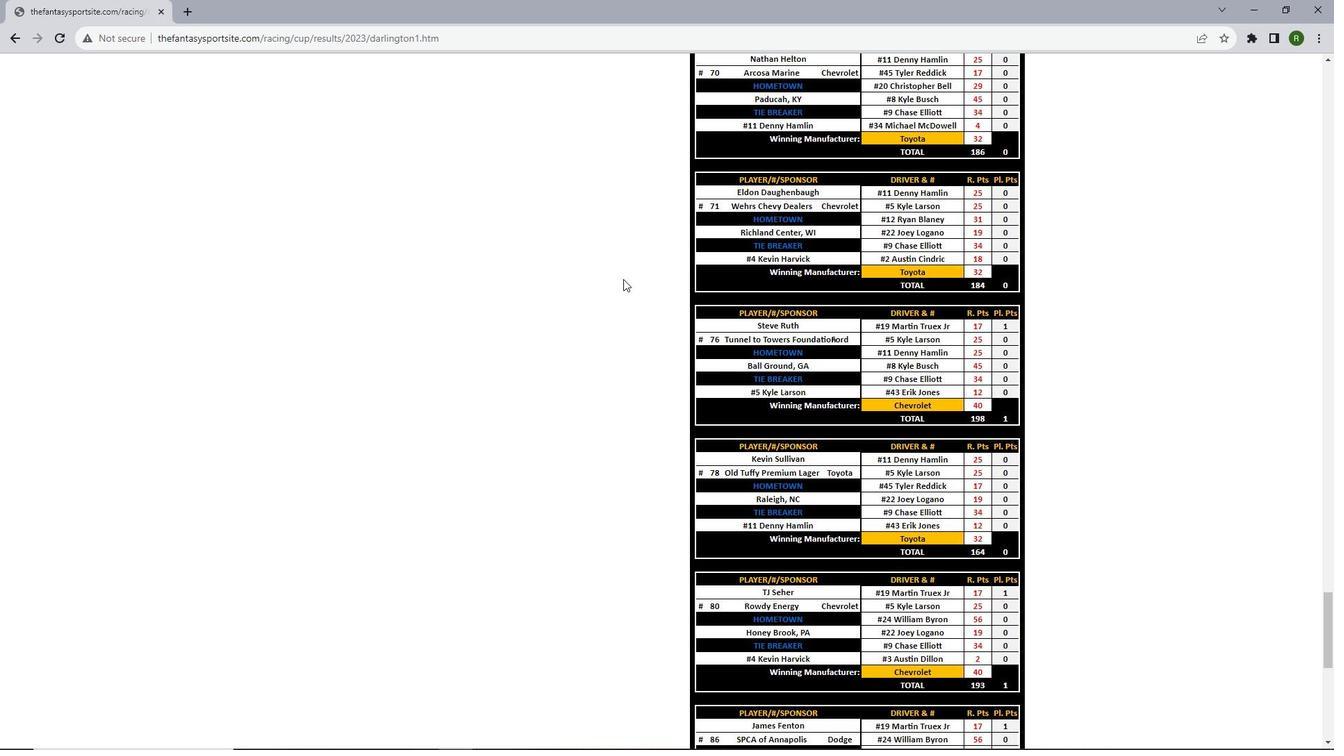 
Action: Mouse scrolled (623, 278) with delta (0, 0)
Screenshot: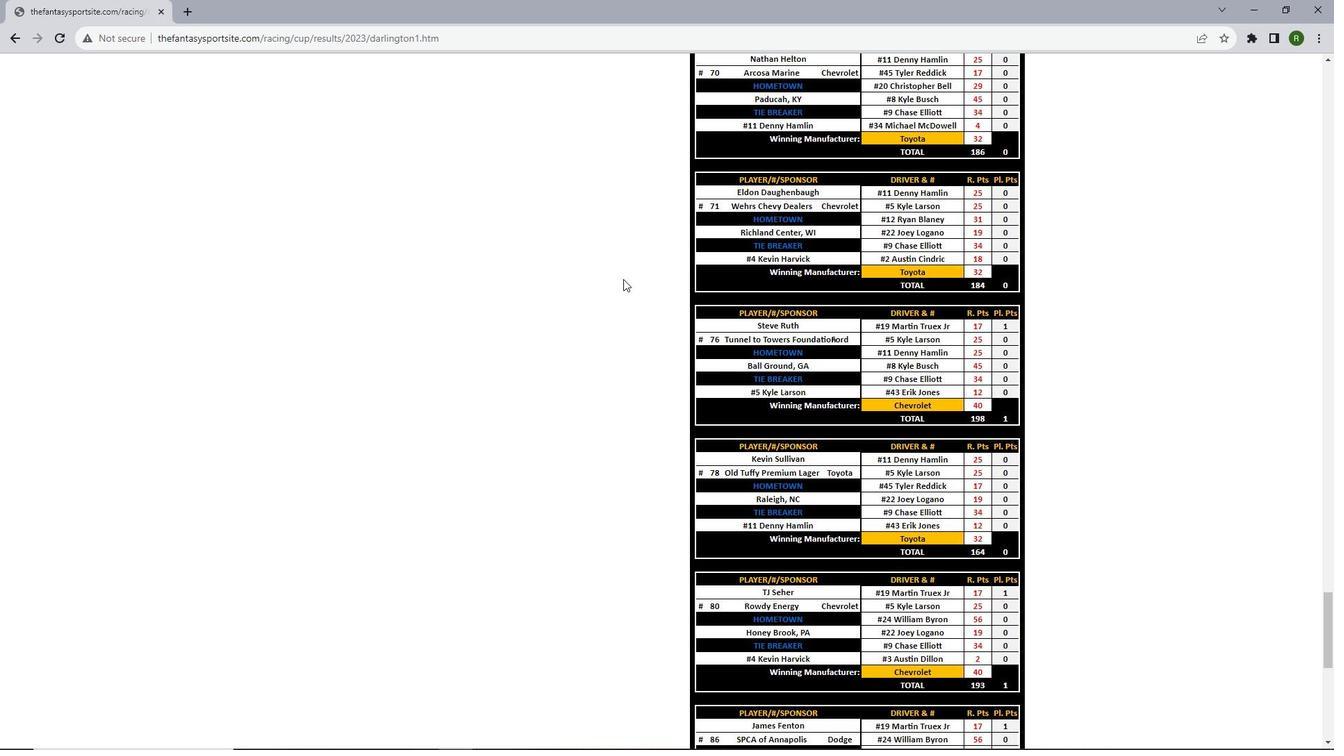 
Action: Mouse scrolled (623, 278) with delta (0, 0)
Screenshot: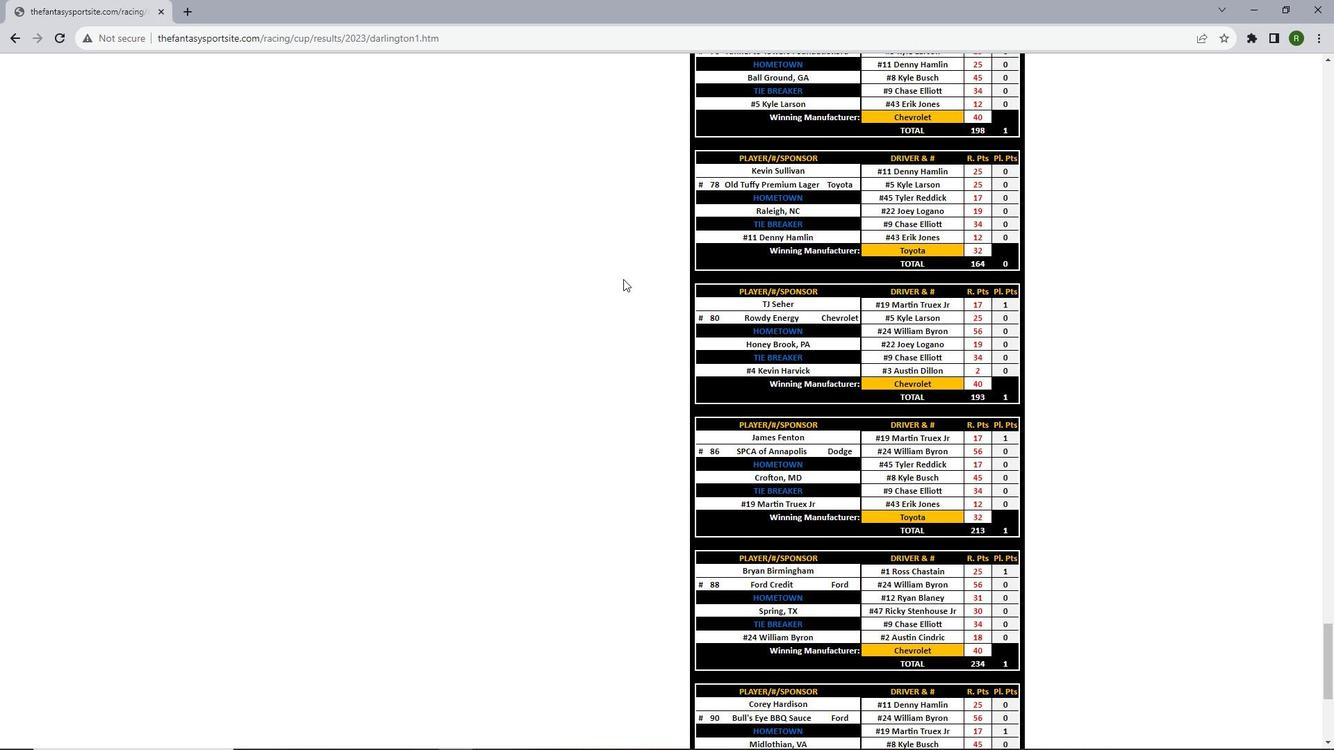 
Action: Mouse scrolled (623, 278) with delta (0, 0)
Screenshot: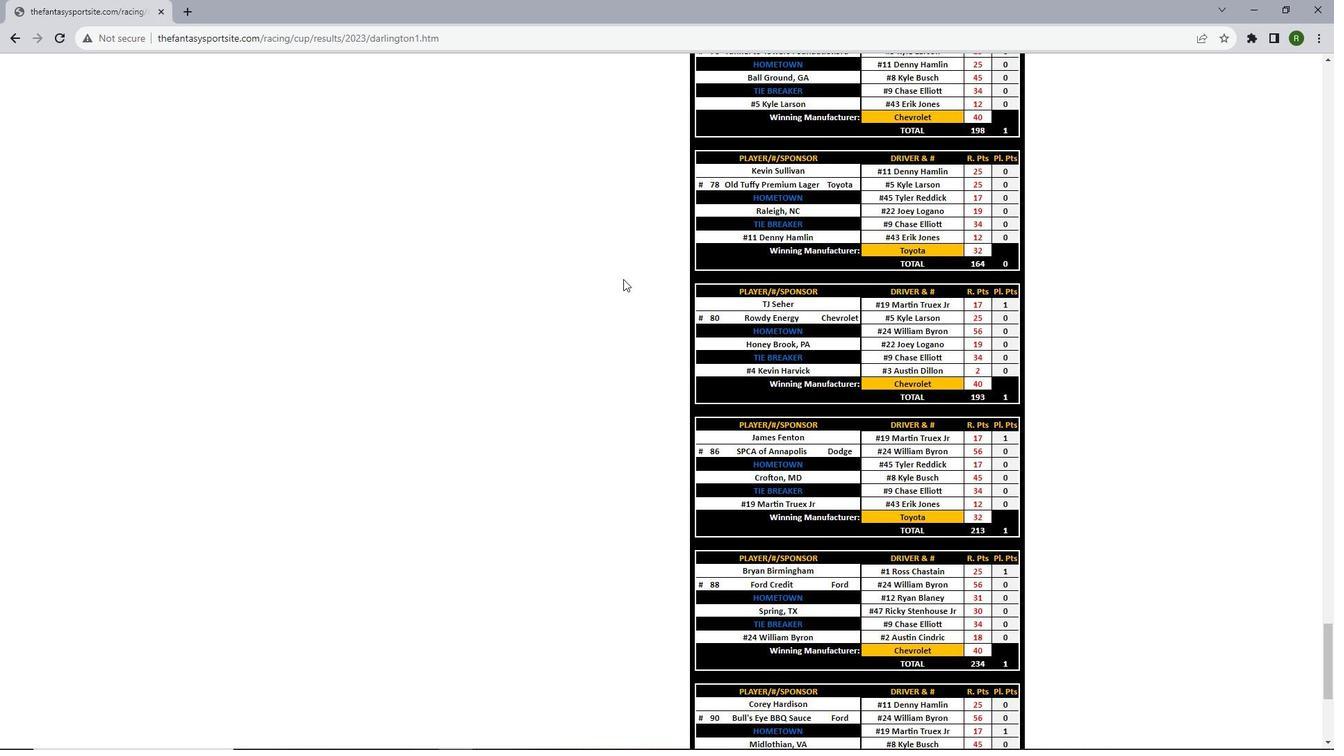 
Action: Mouse scrolled (623, 278) with delta (0, 0)
Screenshot: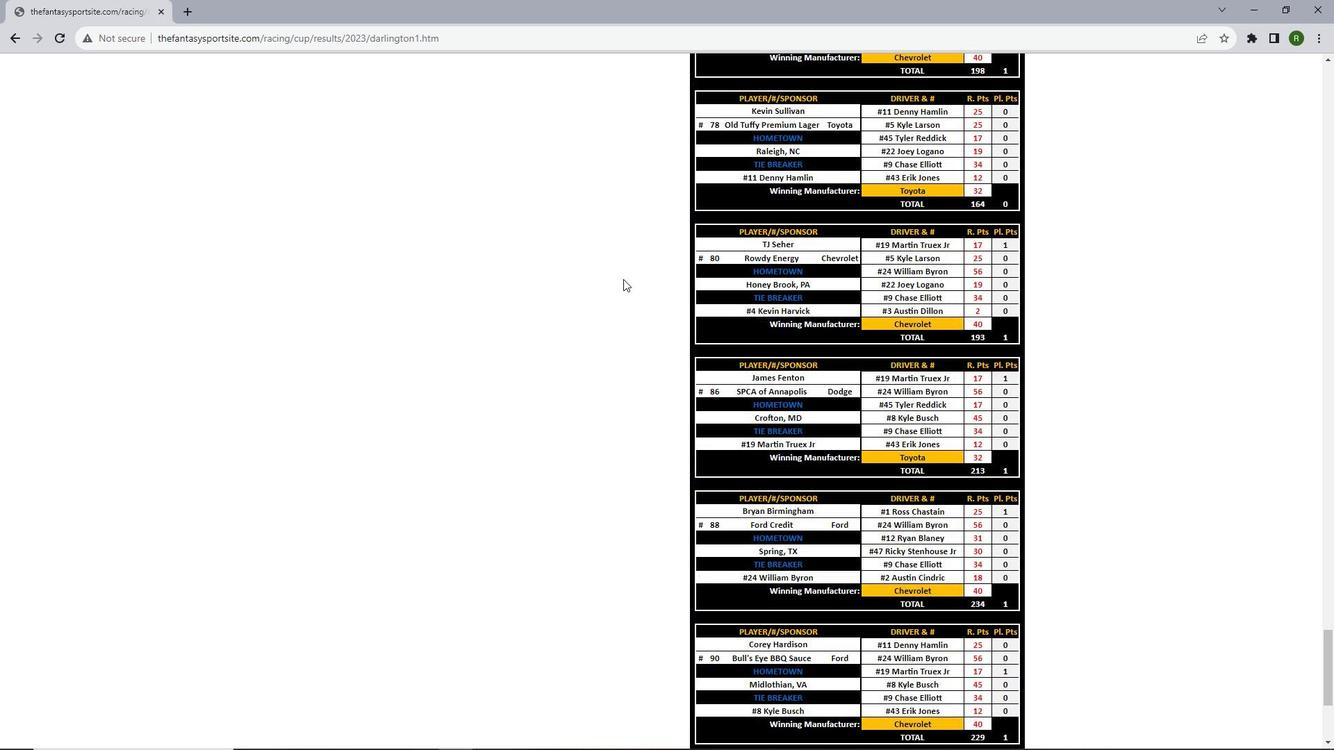 
Action: Mouse scrolled (623, 278) with delta (0, 0)
Screenshot: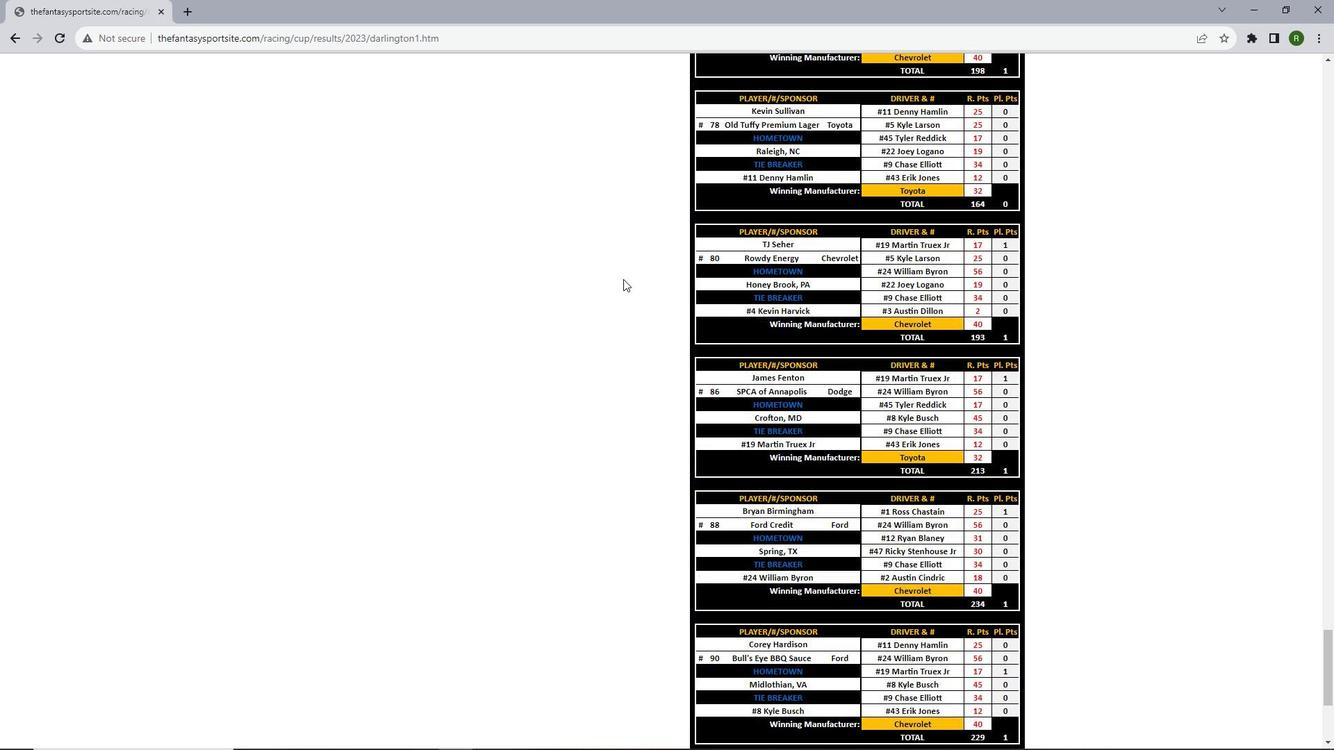
Action: Mouse scrolled (623, 278) with delta (0, 0)
Screenshot: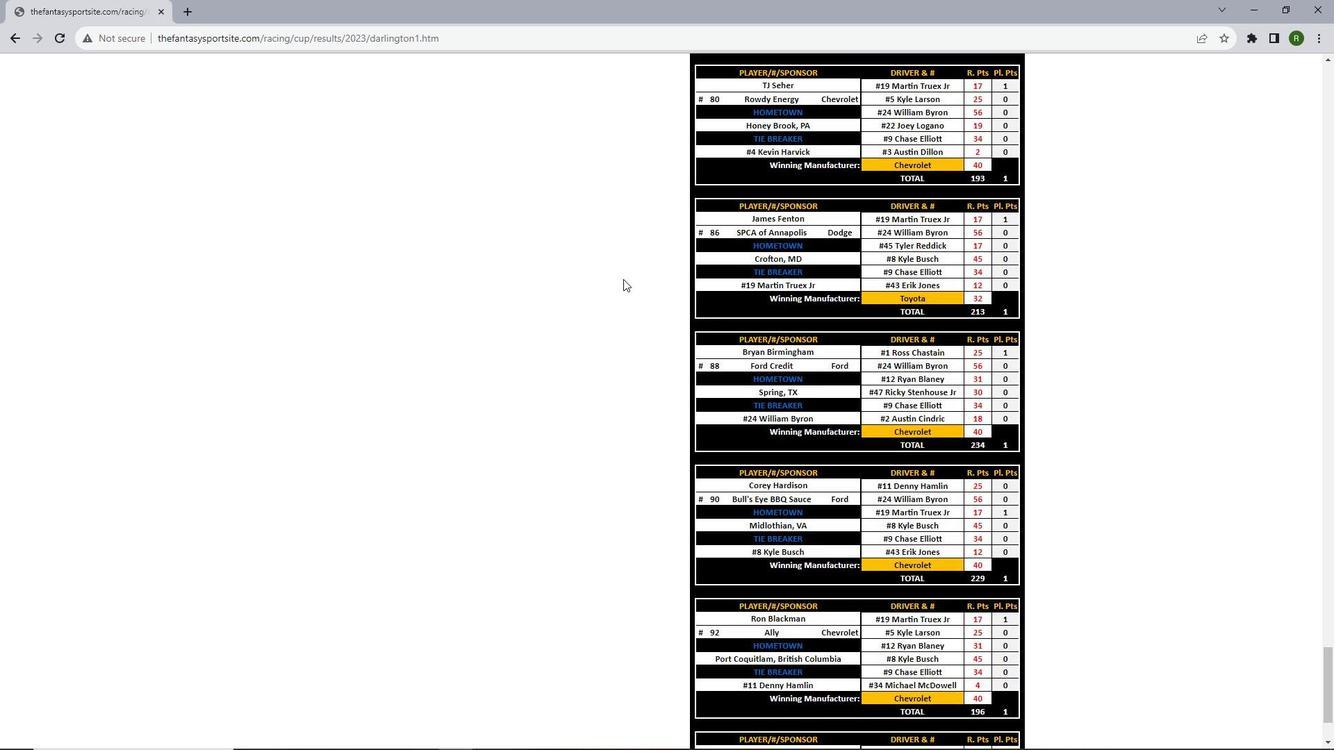 
Action: Mouse scrolled (623, 278) with delta (0, 0)
Screenshot: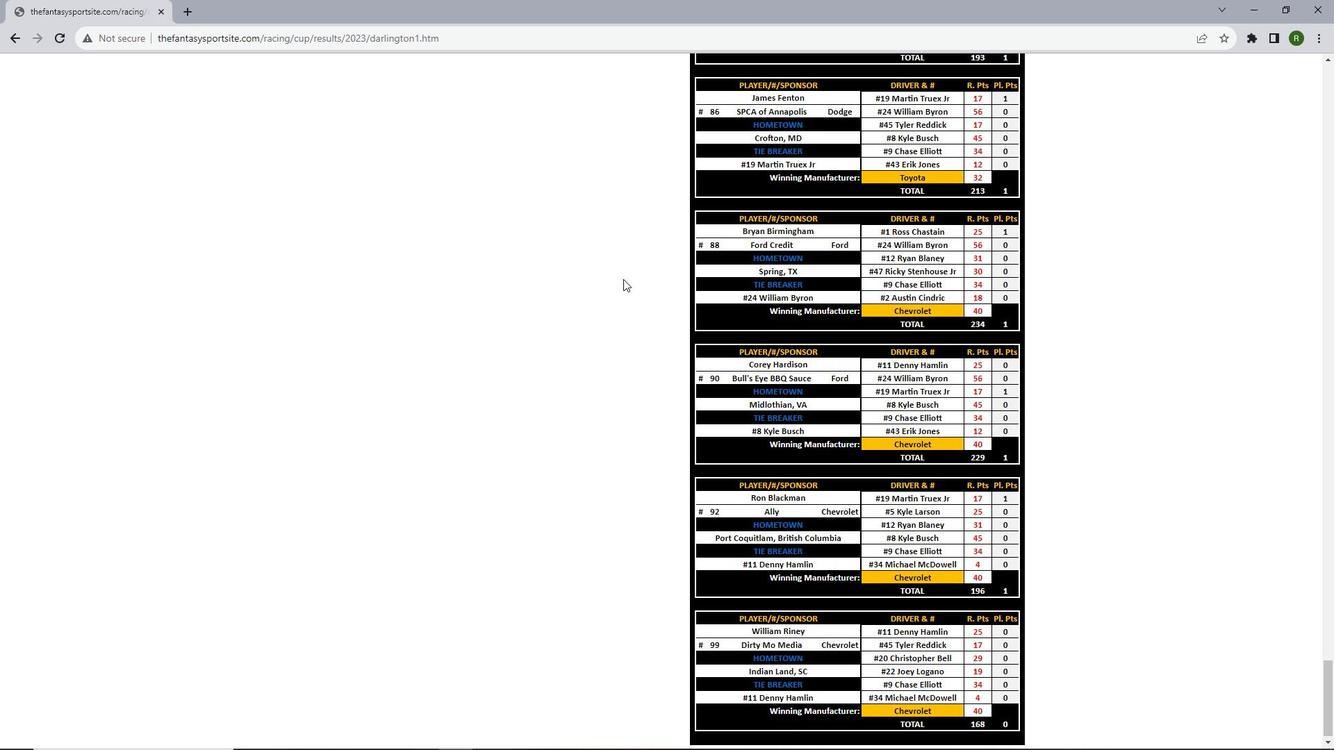 
Action: Mouse scrolled (623, 278) with delta (0, 0)
Screenshot: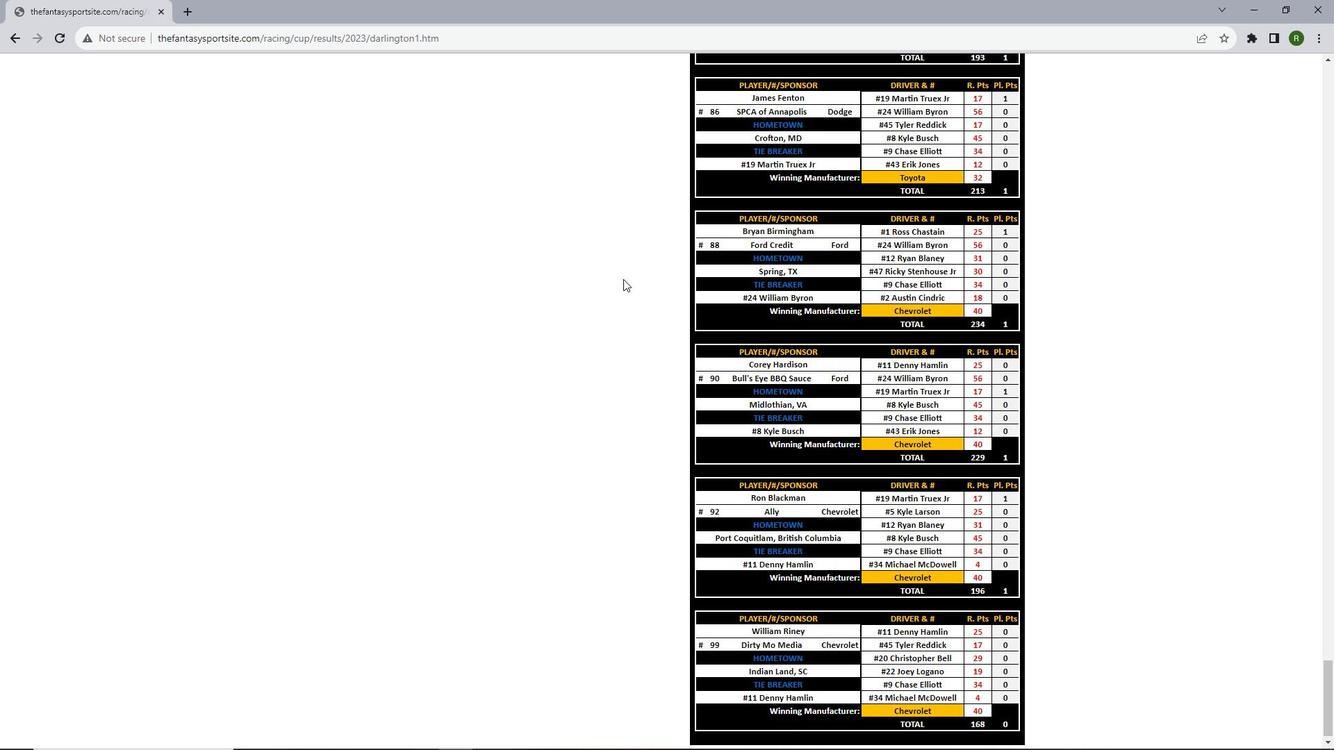 
Action: Mouse scrolled (623, 278) with delta (0, 0)
Screenshot: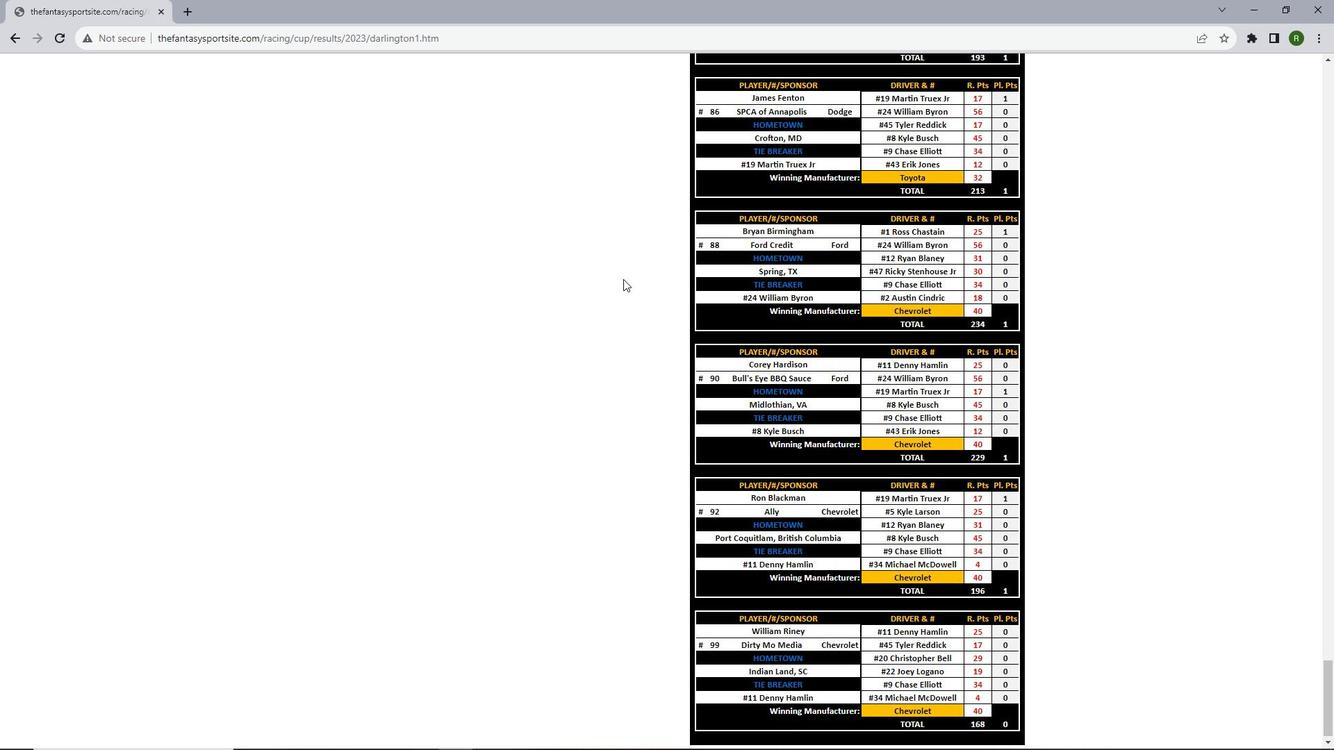
Action: Mouse scrolled (623, 278) with delta (0, 0)
Screenshot: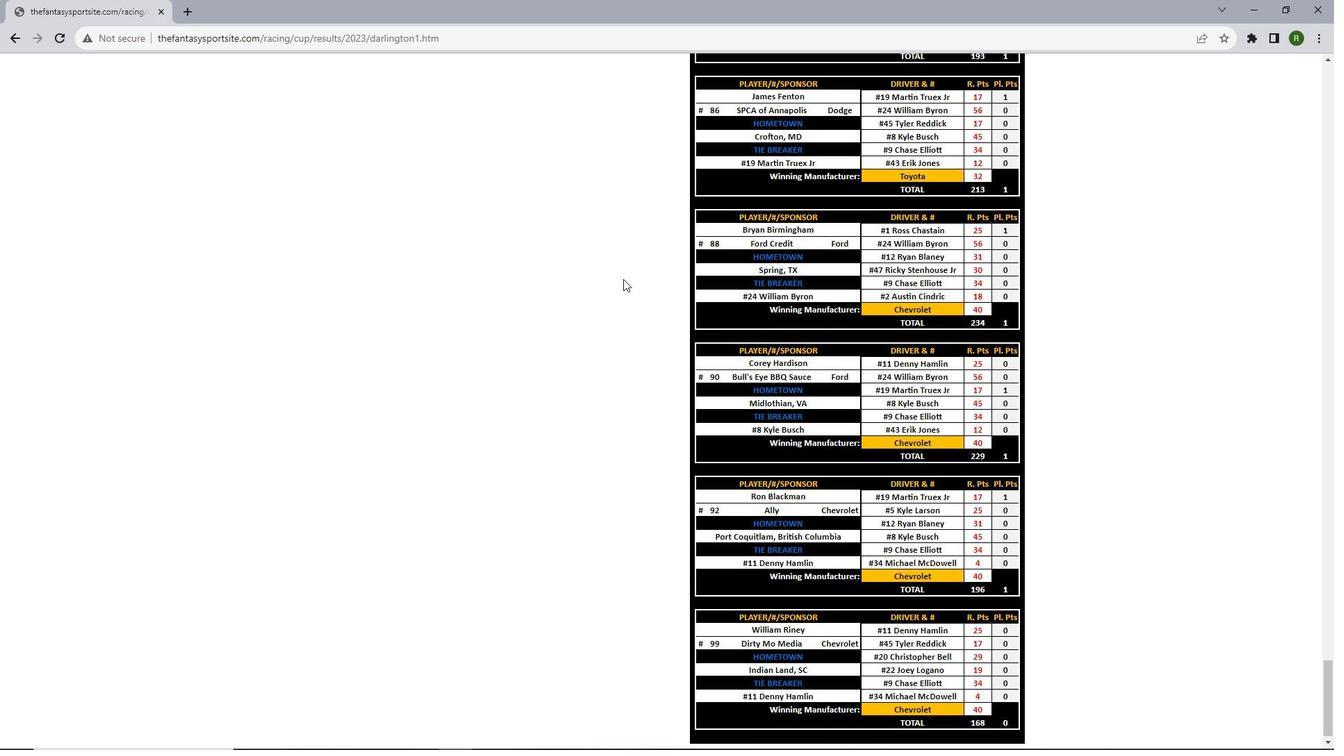 
Action: Mouse scrolled (623, 278) with delta (0, 0)
Screenshot: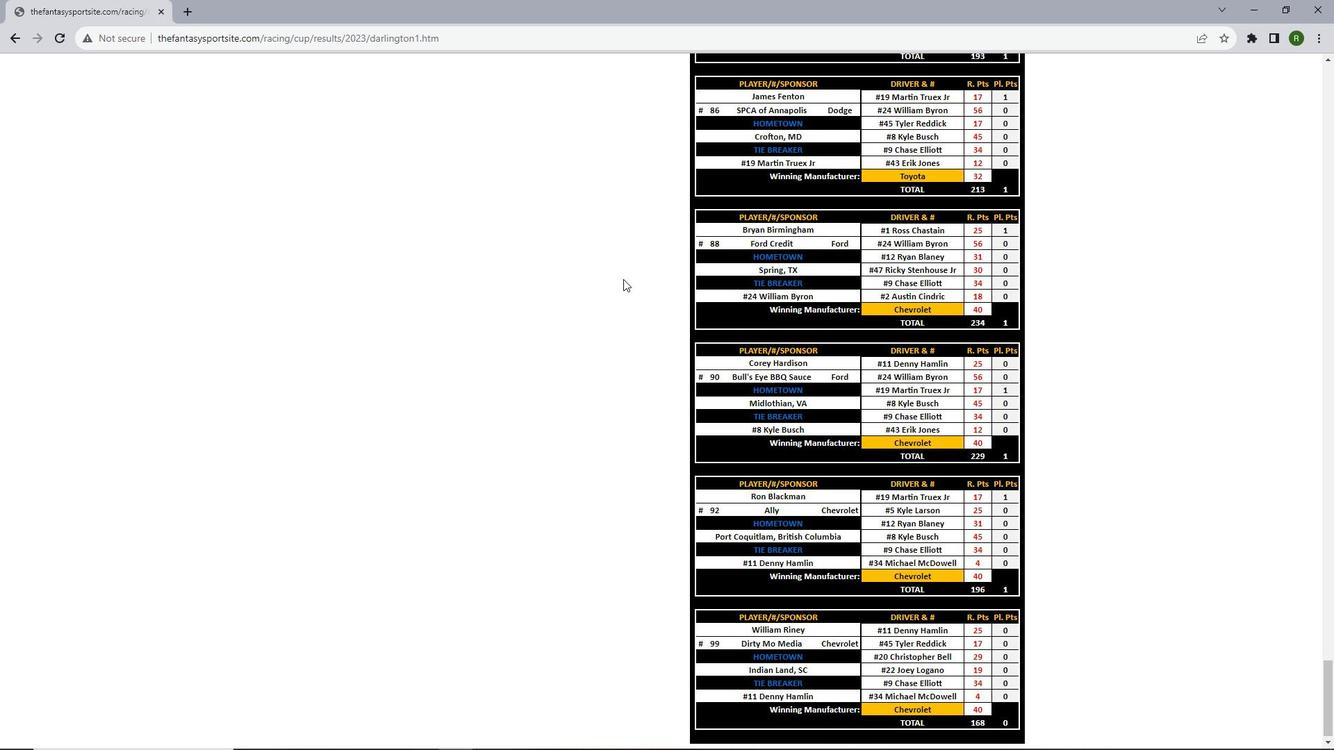 
